 Task: Send an email with the signature Autumn Baker with the subject Thank you for a flexible work arrangement and the message Could you please provide an overview of the testing plan for the new product? from softage.7@softage.net to softage.8@softage.net and softage.9@softage.net
Action: Mouse moved to (470, 173)
Screenshot: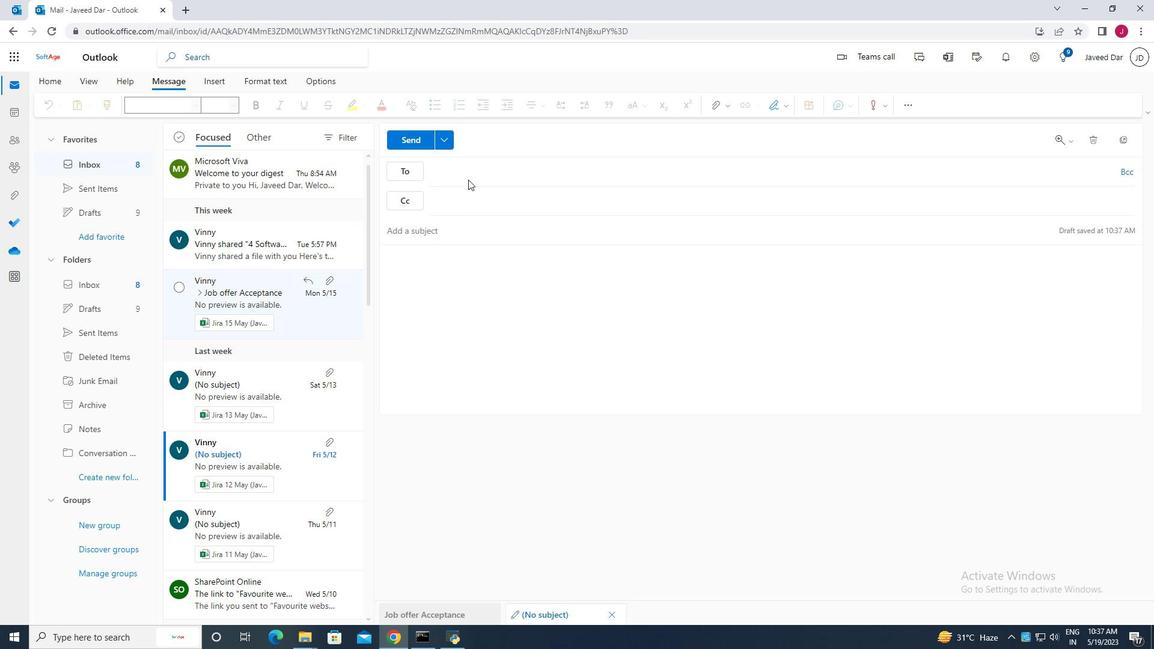 
Action: Mouse pressed left at (470, 173)
Screenshot: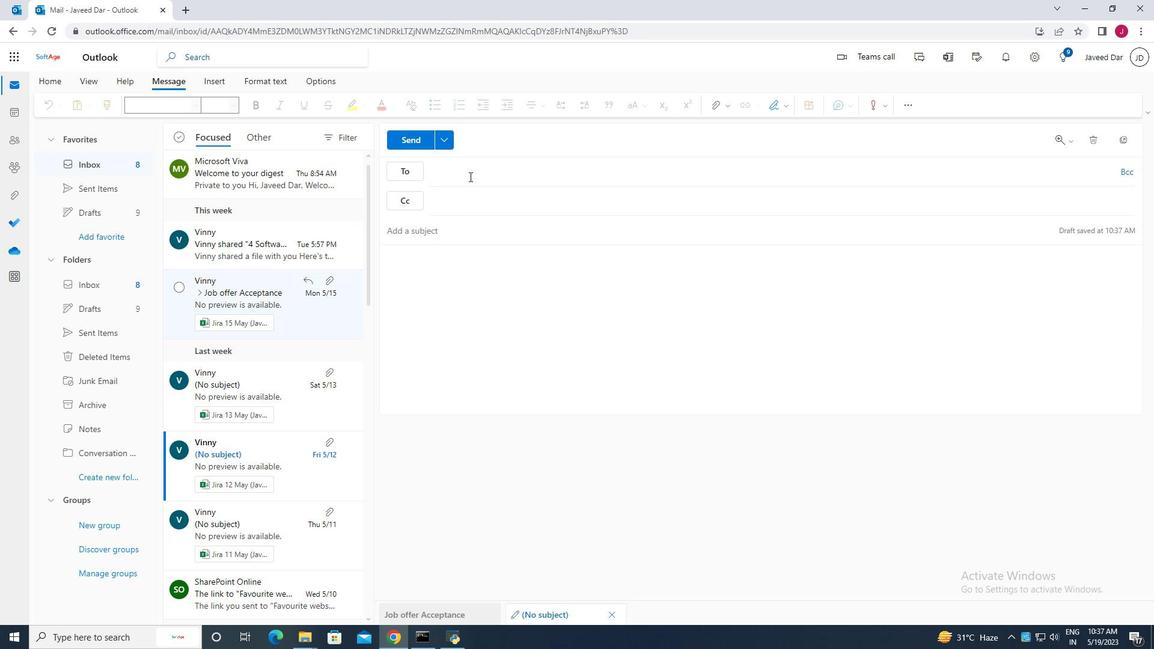 
Action: Mouse moved to (473, 193)
Screenshot: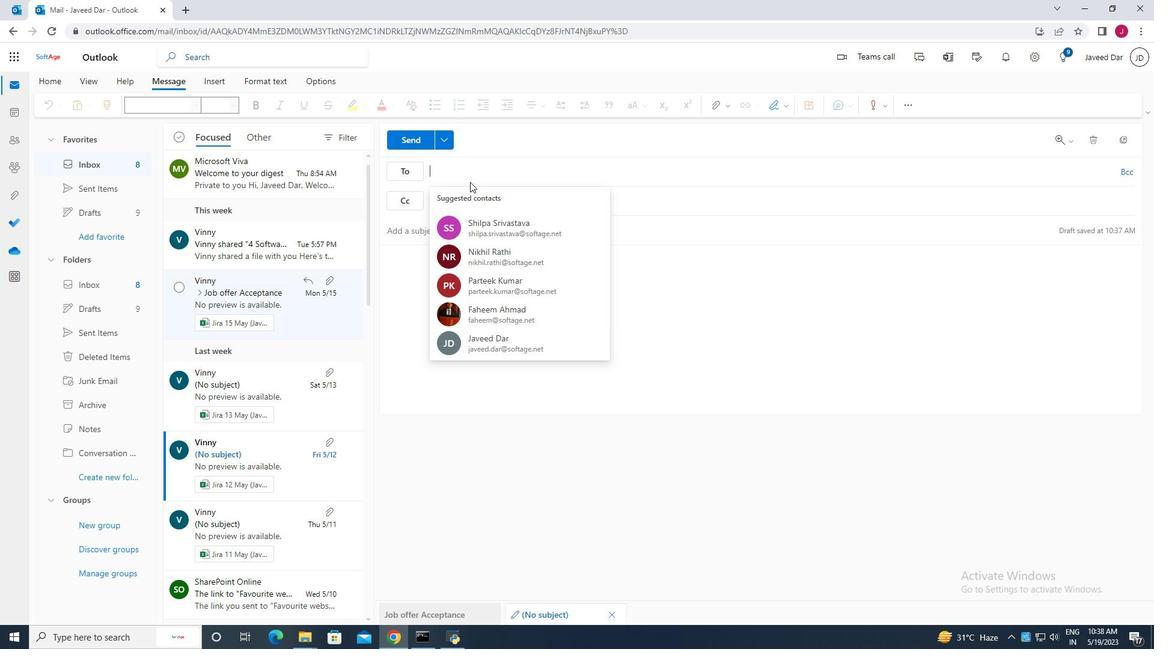 
Action: Key pressed softage.8<Key.shift>@
Screenshot: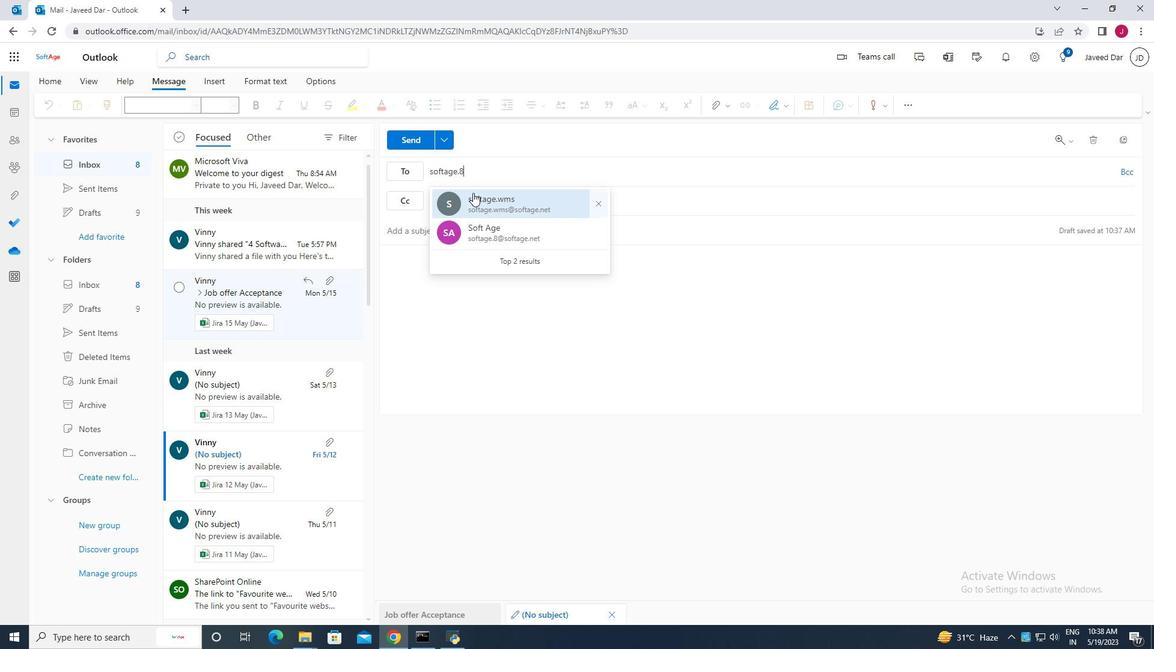 
Action: Mouse moved to (478, 205)
Screenshot: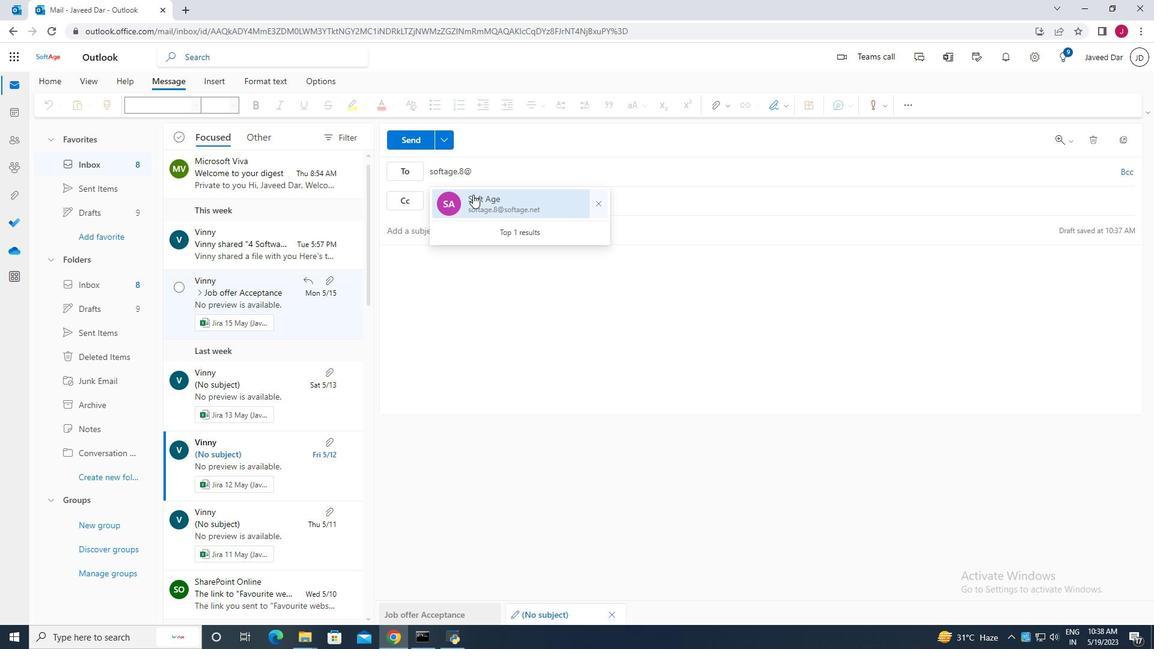 
Action: Mouse pressed left at (478, 205)
Screenshot: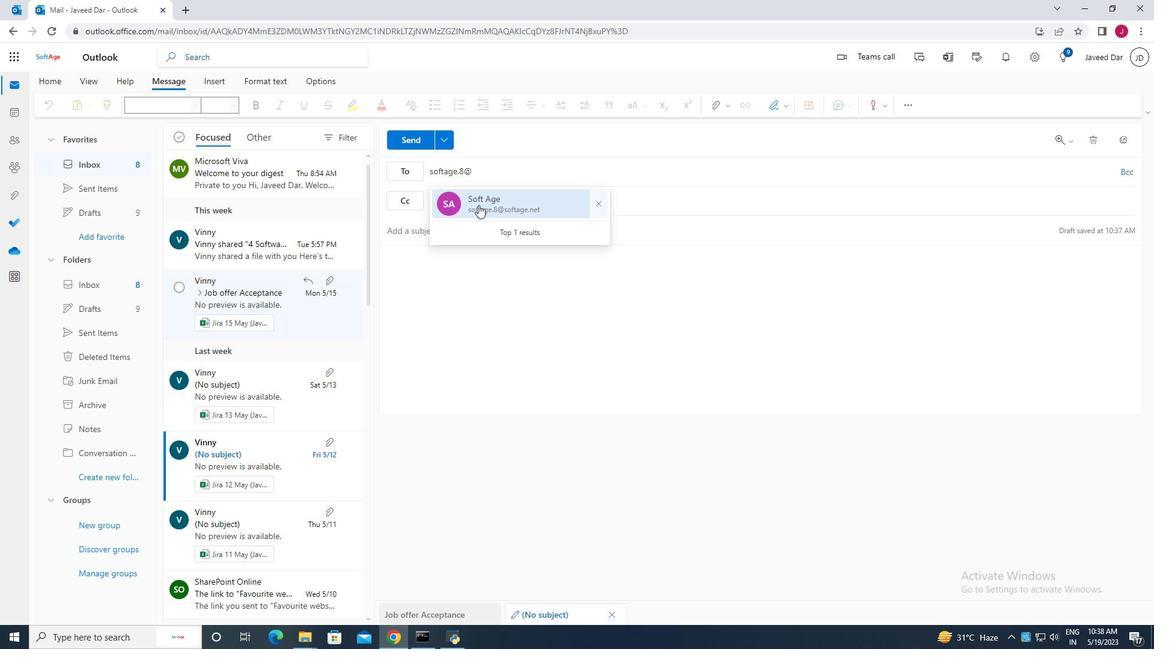 
Action: Mouse moved to (503, 178)
Screenshot: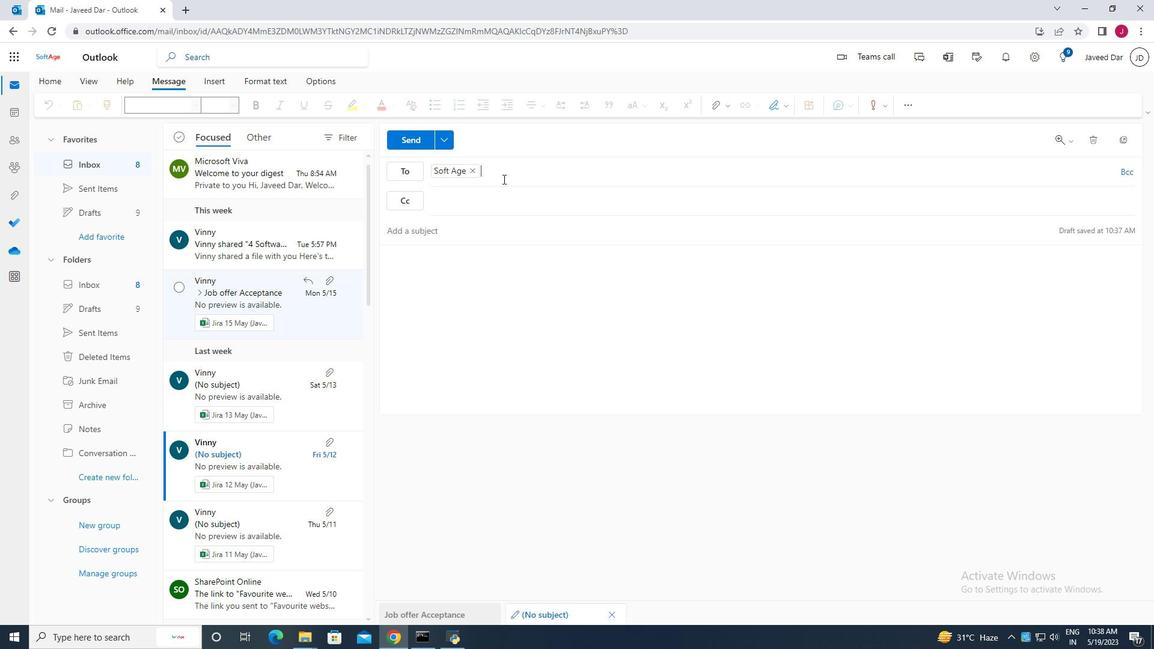 
Action: Key pressed softage.9
Screenshot: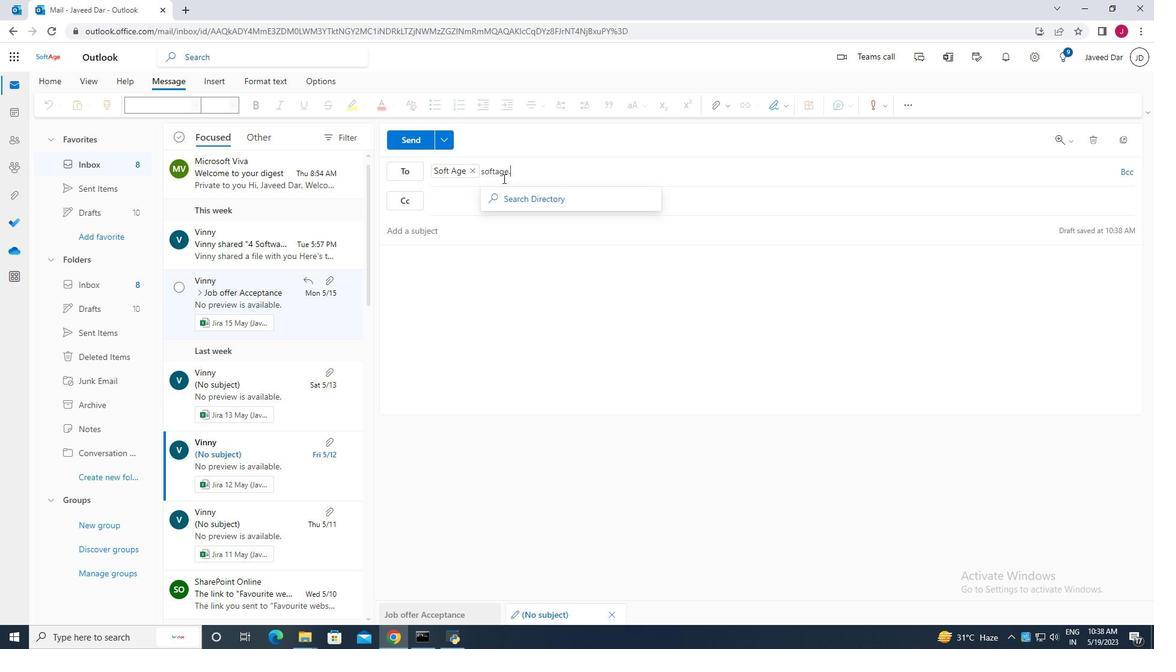 
Action: Mouse moved to (530, 230)
Screenshot: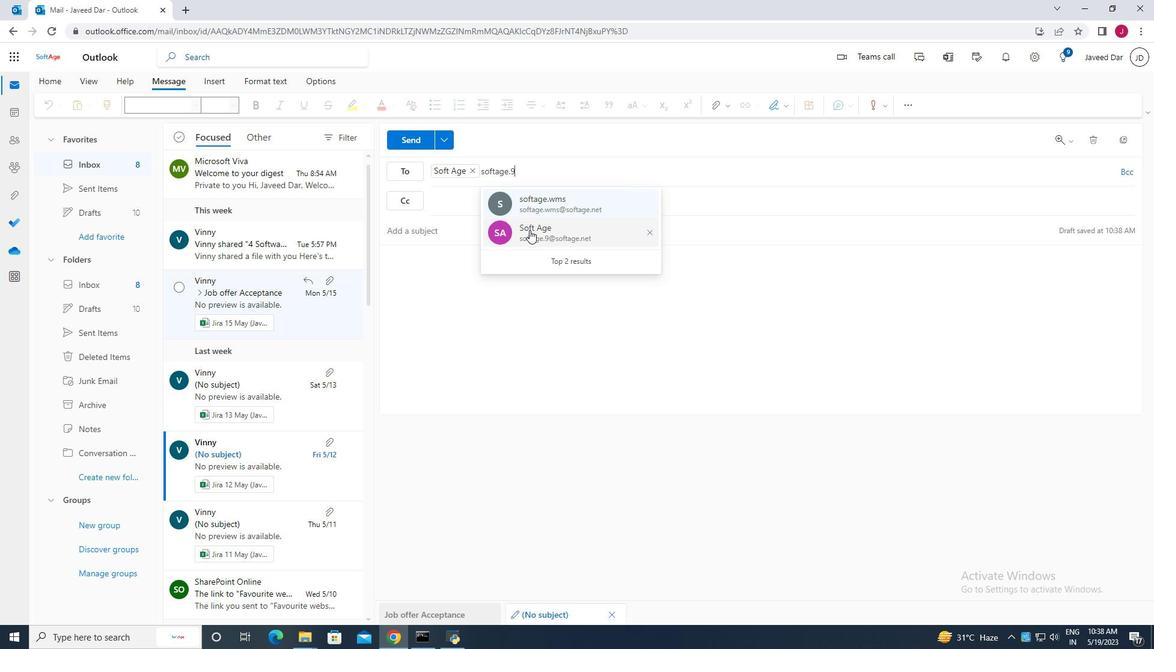 
Action: Mouse pressed left at (530, 230)
Screenshot: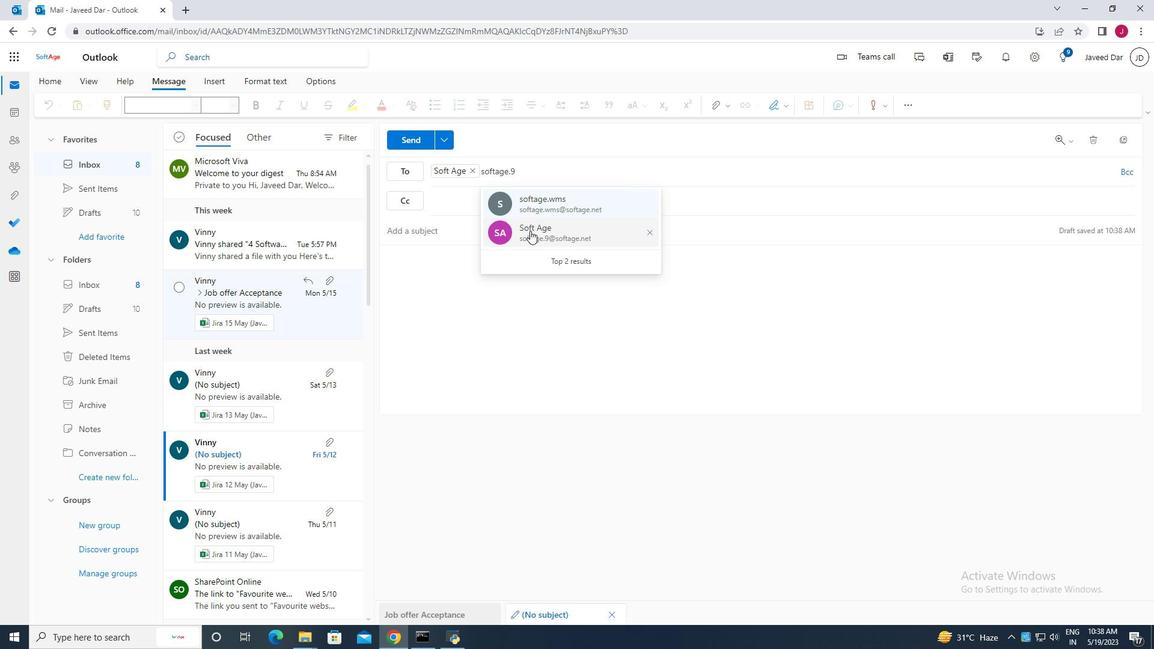 
Action: Mouse moved to (775, 111)
Screenshot: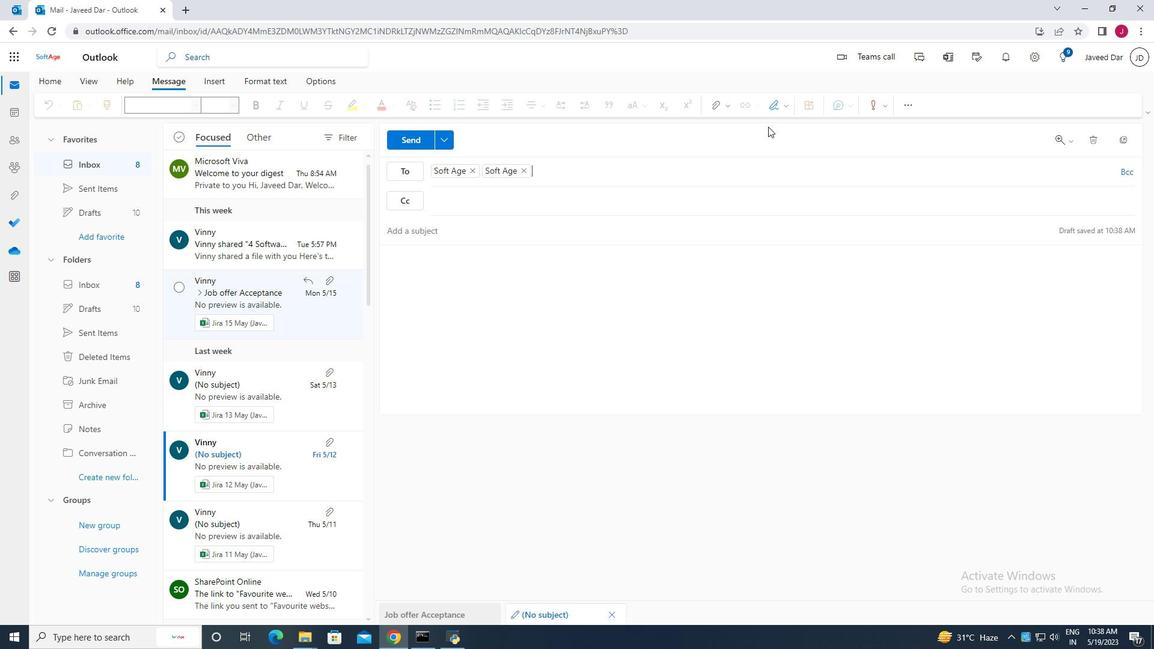 
Action: Mouse pressed left at (775, 111)
Screenshot: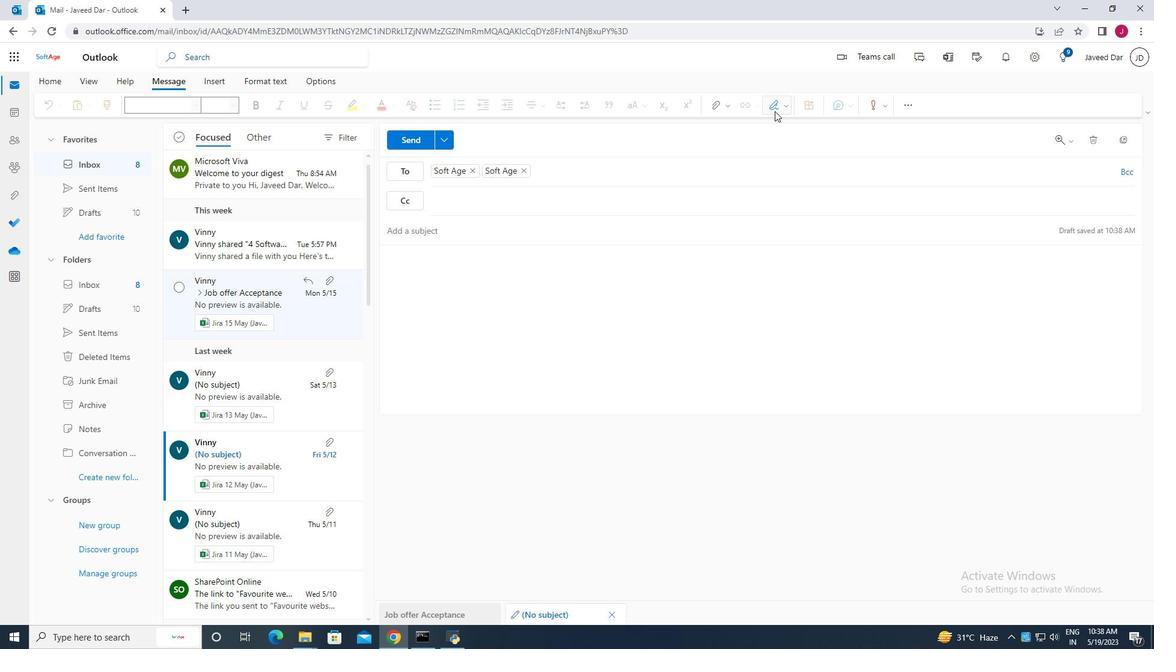 
Action: Mouse moved to (763, 156)
Screenshot: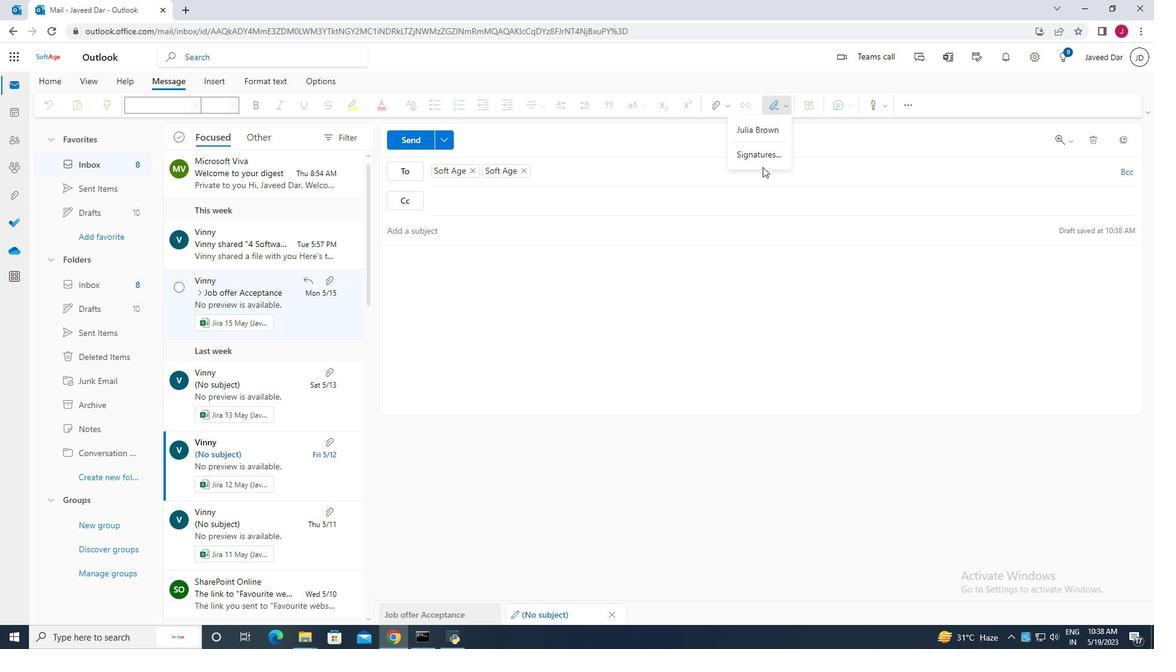 
Action: Mouse pressed left at (763, 156)
Screenshot: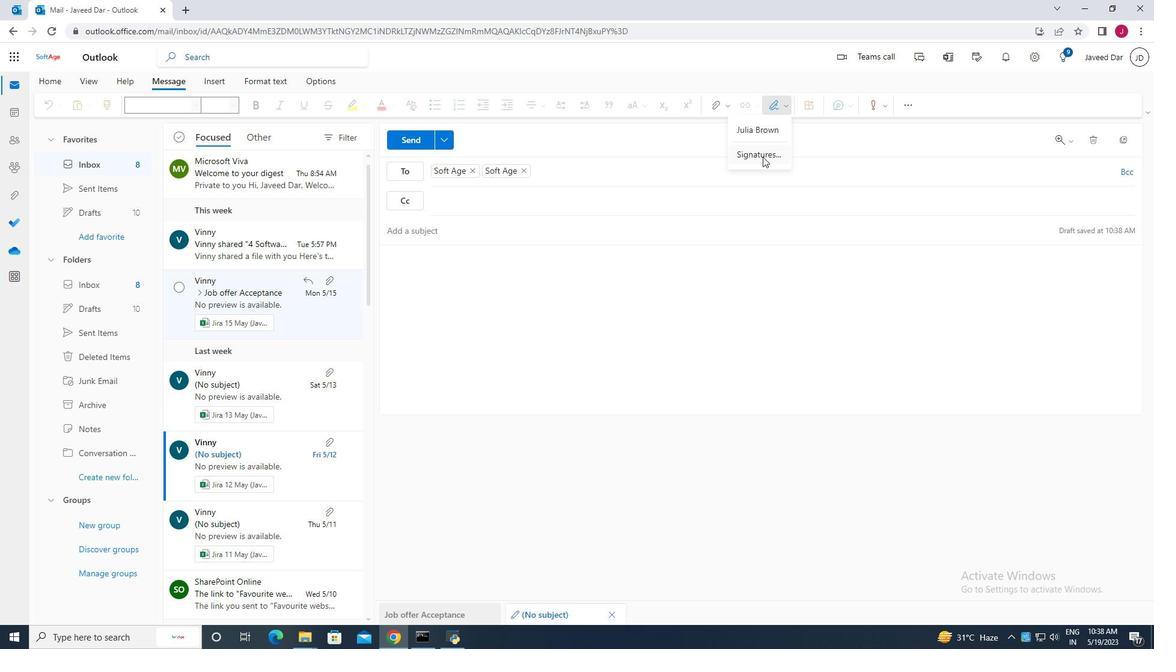 
Action: Mouse moved to (648, 228)
Screenshot: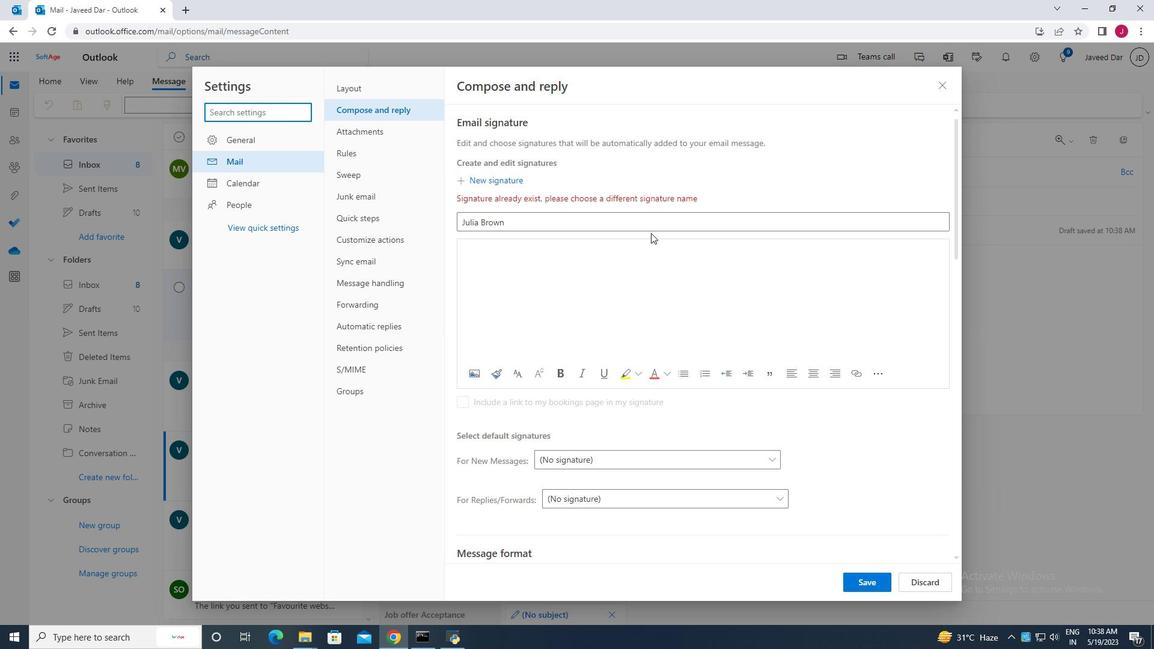 
Action: Mouse pressed left at (648, 228)
Screenshot: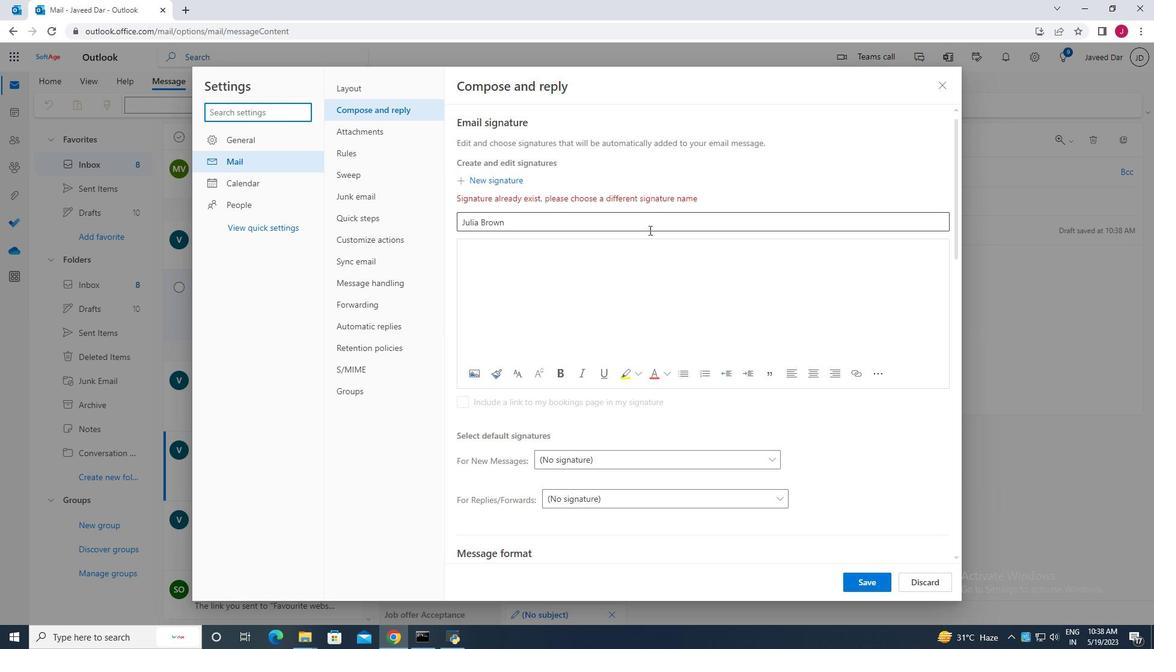 
Action: Key pressed <Key.backspace><Key.backspace><Key.backspace><Key.backspace><Key.backspace><Key.backspace><Key.backspace><Key.backspace><Key.backspace><Key.backspace><Key.backspace><Key.backspace><Key.backspace><Key.backspace><Key.backspace><Key.backspace><Key.backspace><Key.backspace><Key.backspace><Key.shift>Autumn<Key.space><Key.shift>Baker
Screenshot: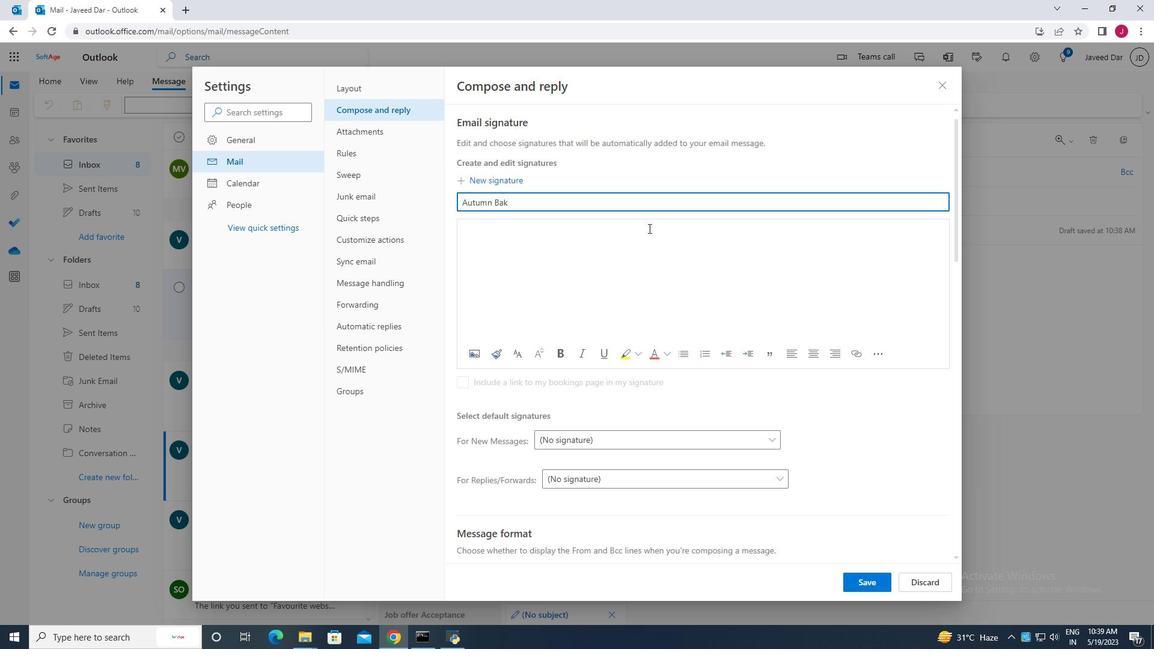
Action: Mouse moved to (562, 241)
Screenshot: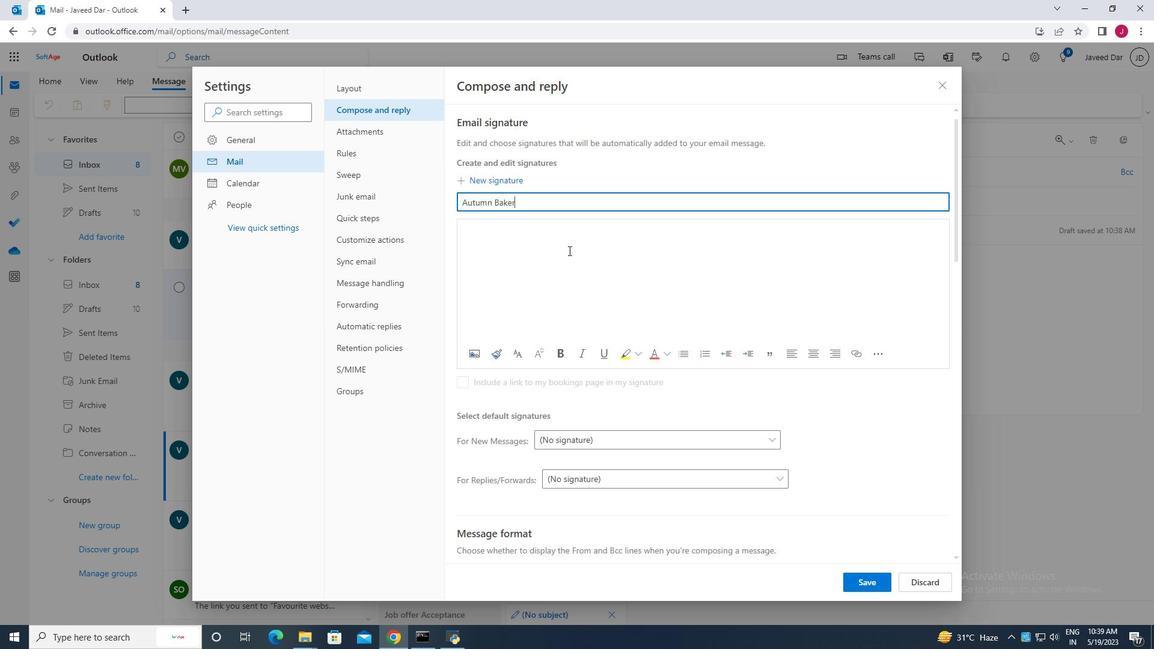 
Action: Mouse pressed left at (562, 241)
Screenshot: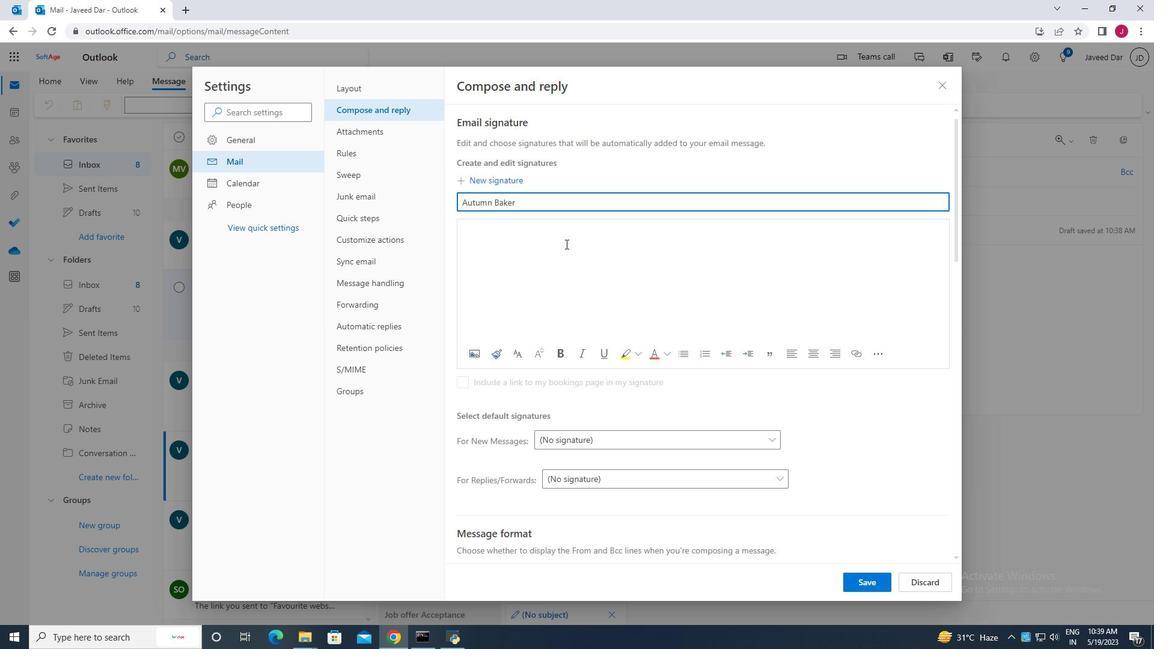 
Action: Mouse moved to (561, 242)
Screenshot: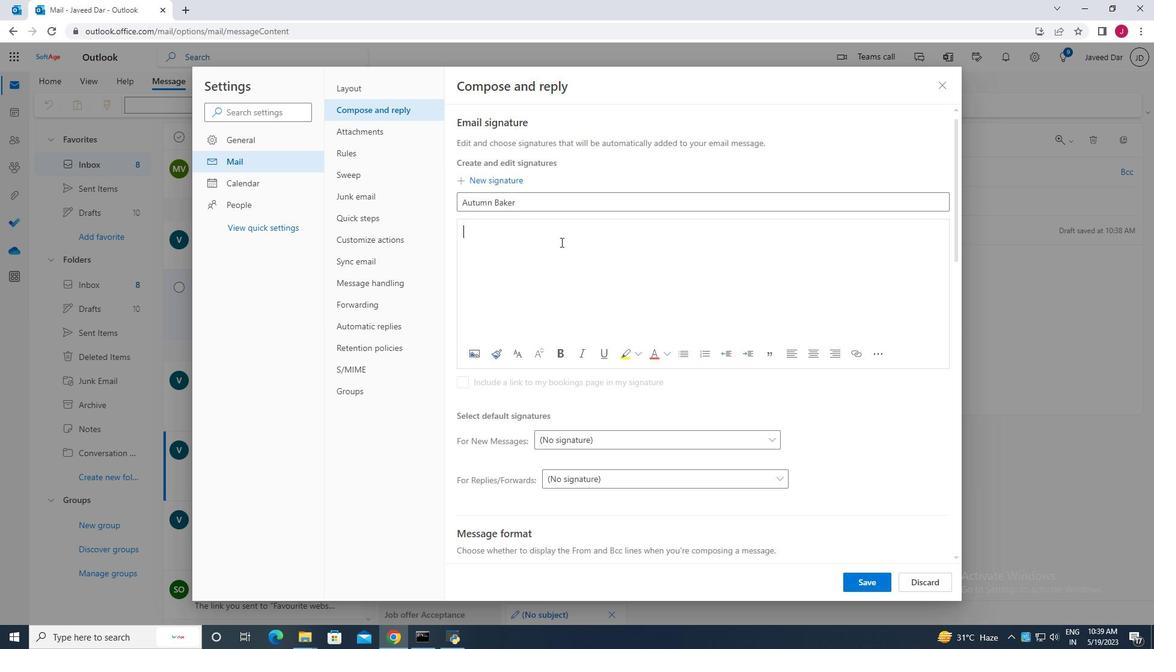 
Action: Key pressed <Key.shift>Autumn<Key.space><Key.shift><Key.shift><Key.shift>Baker
Screenshot: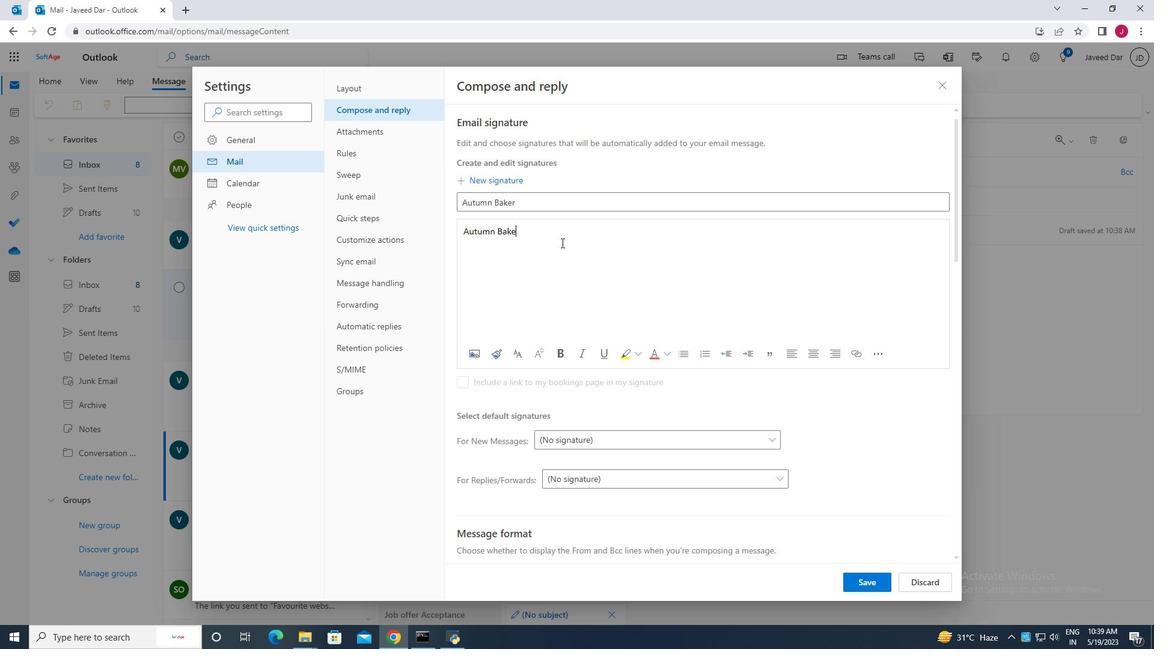 
Action: Mouse moved to (851, 590)
Screenshot: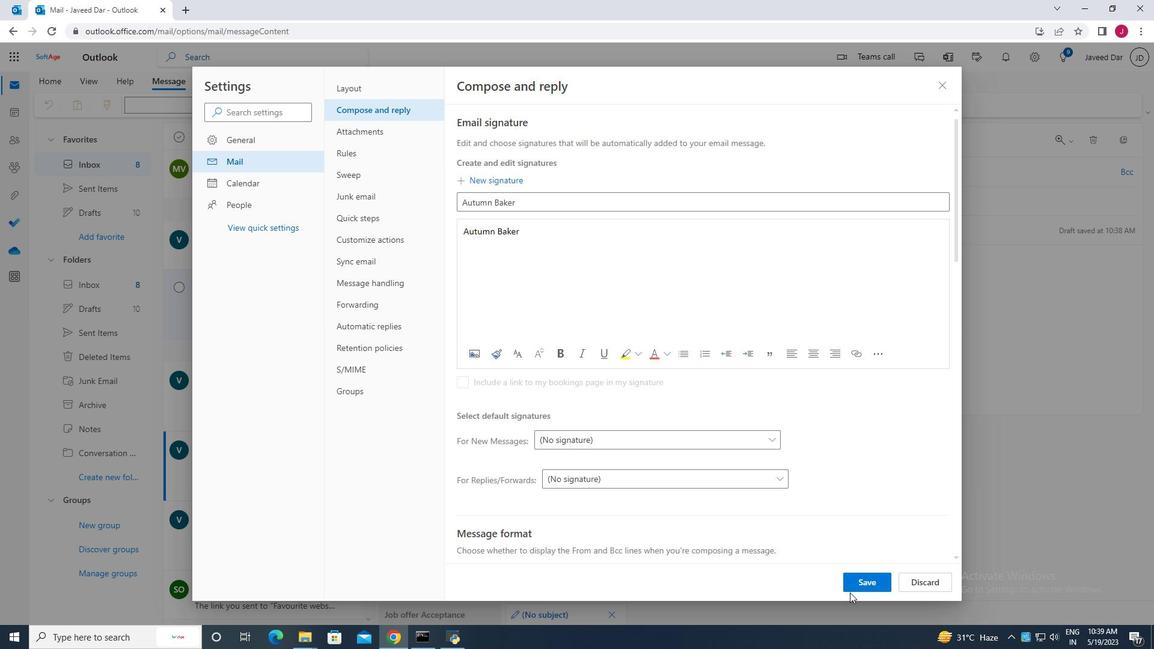 
Action: Mouse pressed left at (851, 590)
Screenshot: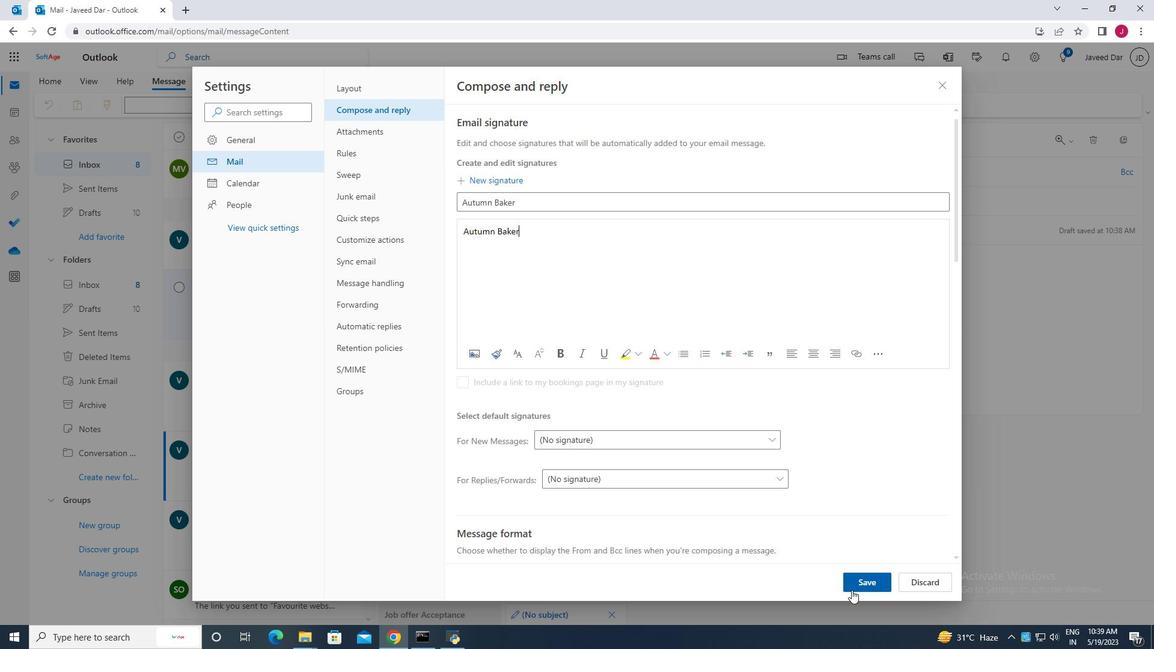 
Action: Mouse moved to (884, 470)
Screenshot: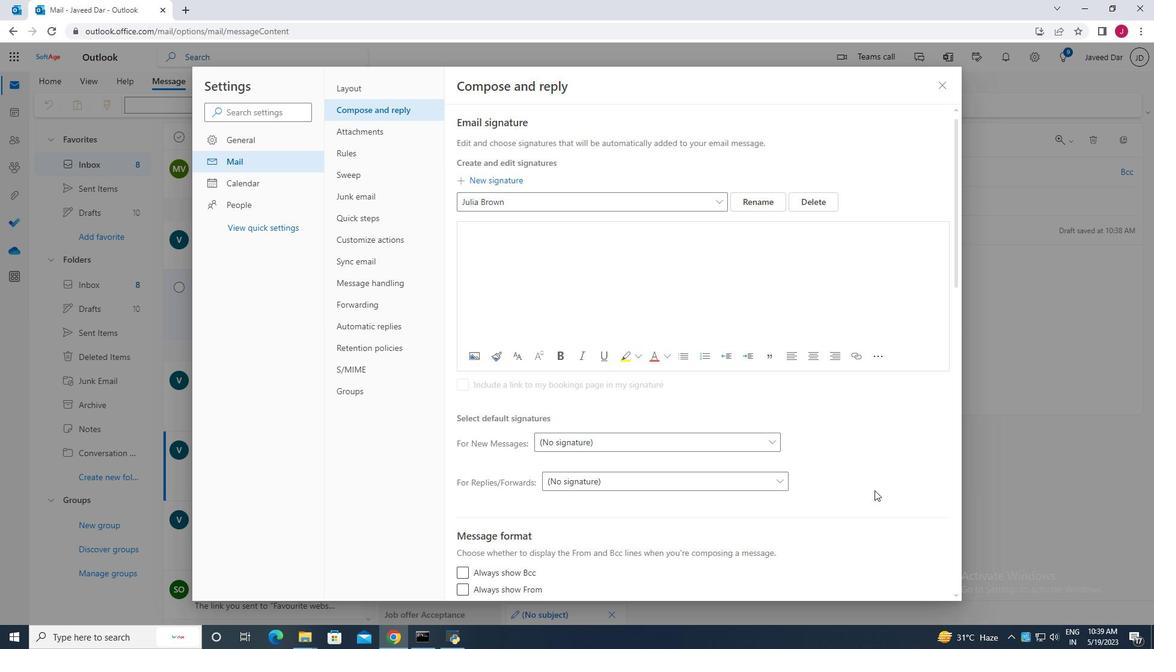 
Action: Mouse scrolled (884, 469) with delta (0, 0)
Screenshot: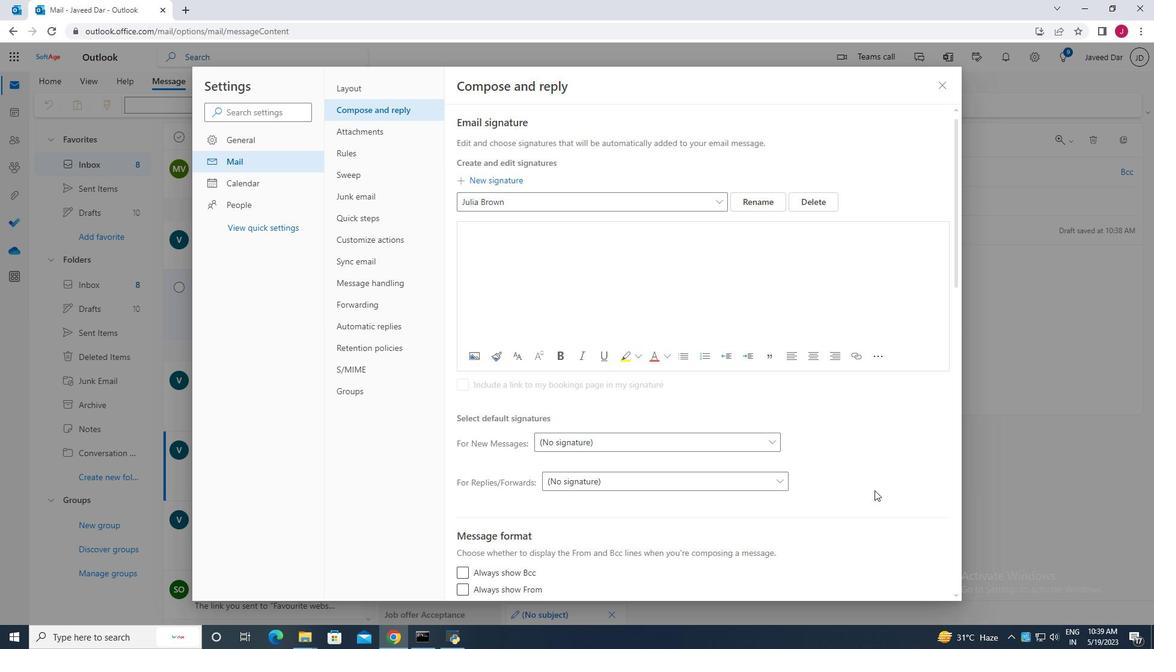 
Action: Mouse moved to (884, 470)
Screenshot: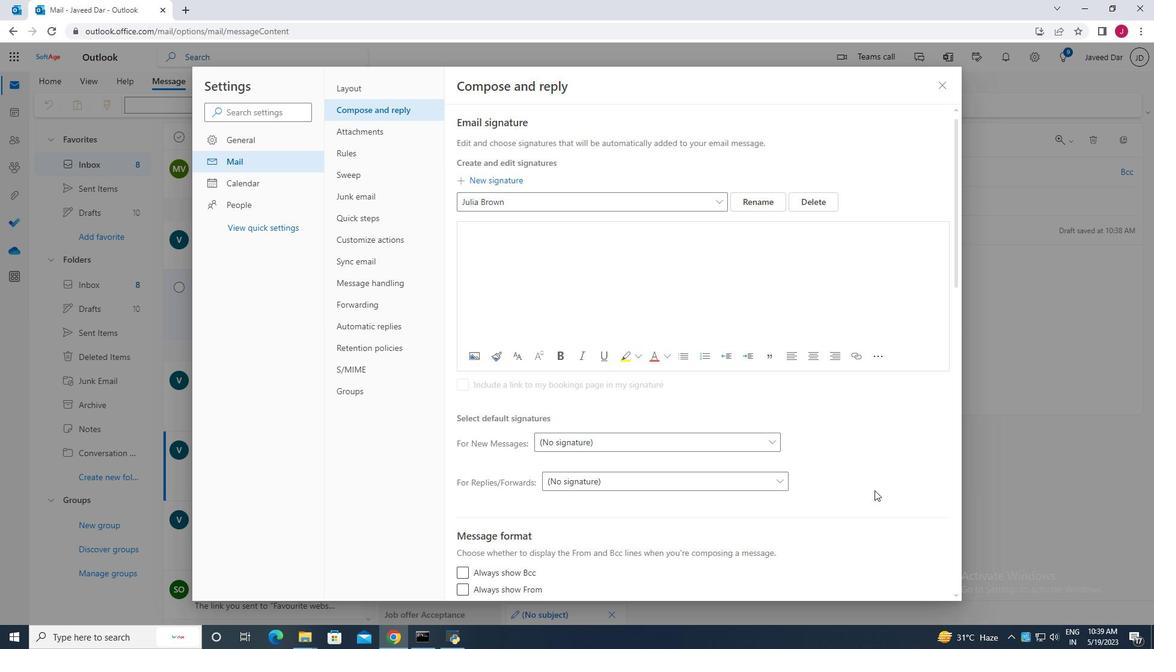 
Action: Mouse scrolled (884, 469) with delta (0, 0)
Screenshot: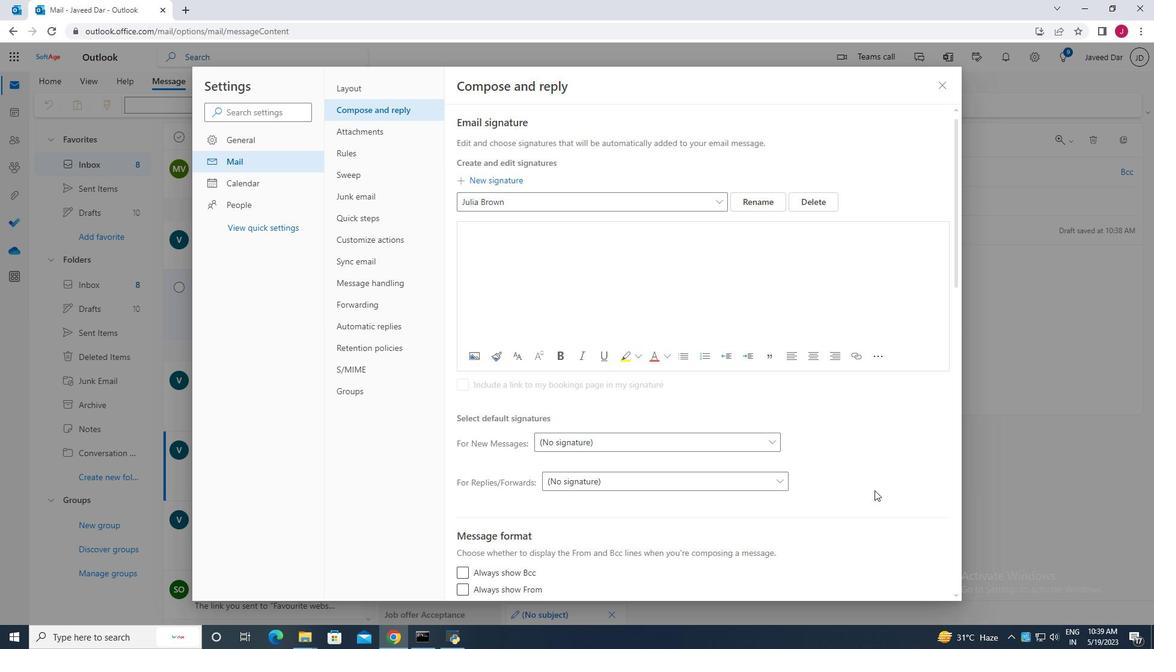 
Action: Mouse scrolled (884, 469) with delta (0, 0)
Screenshot: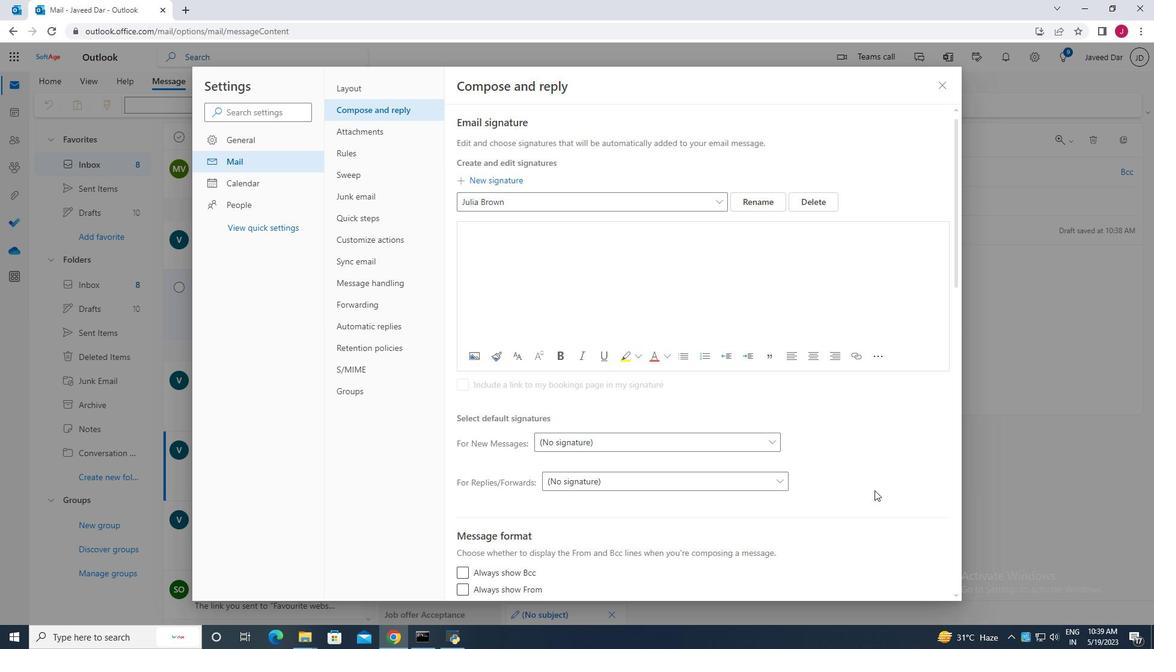 
Action: Mouse scrolled (884, 469) with delta (0, 0)
Screenshot: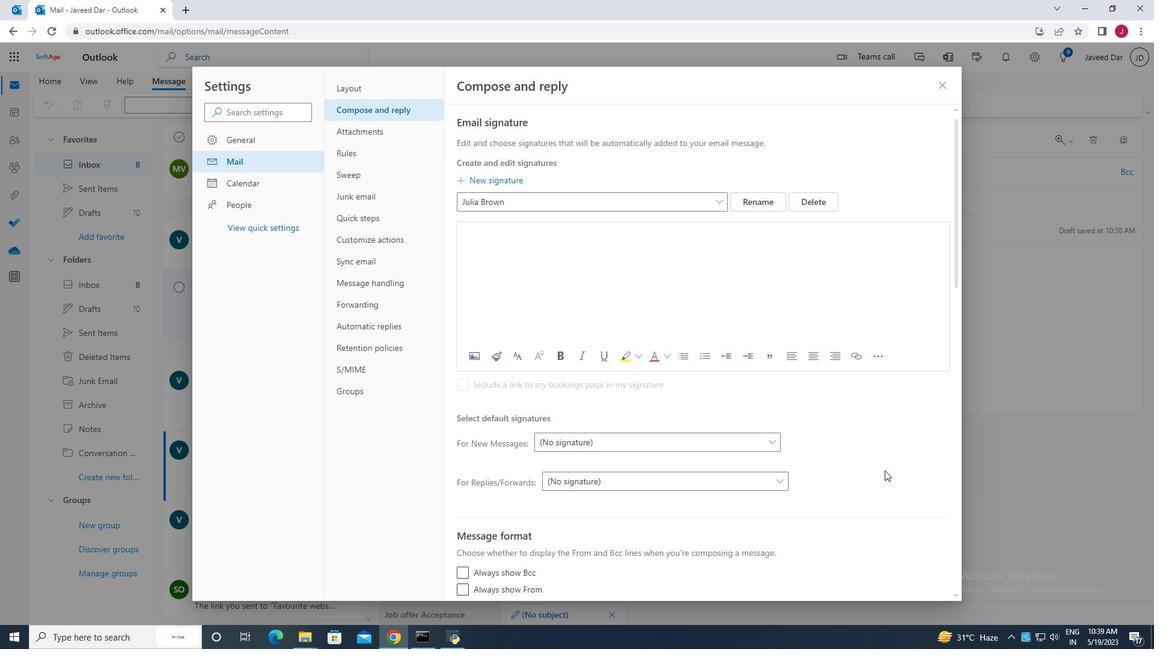 
Action: Mouse moved to (880, 484)
Screenshot: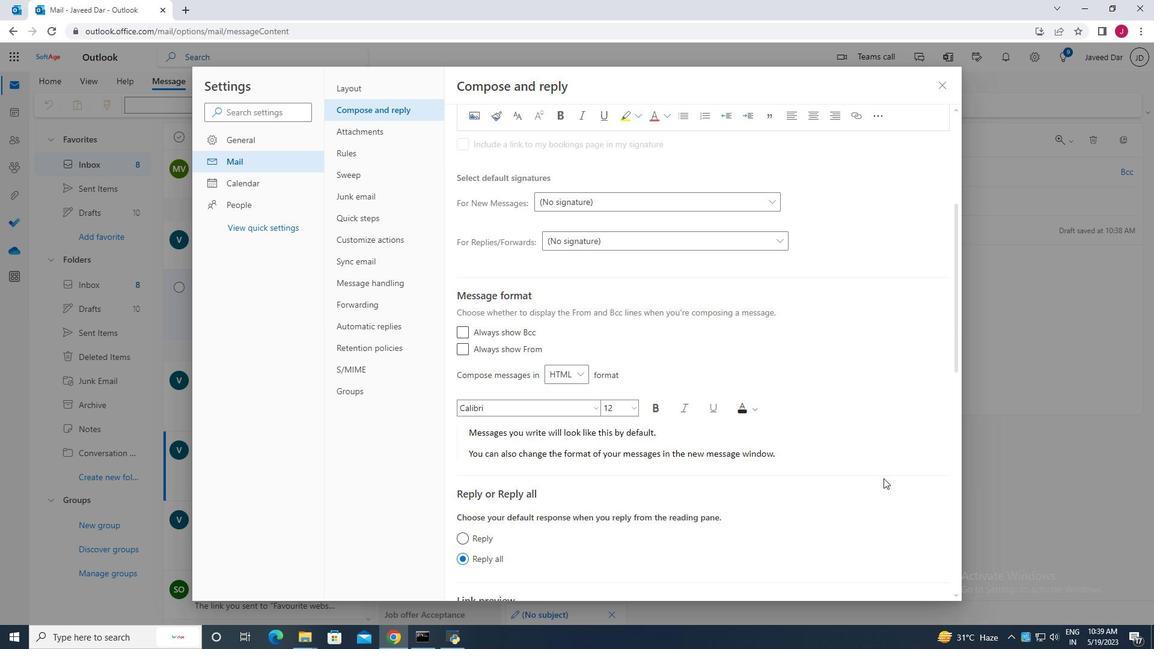 
Action: Mouse scrolled (880, 483) with delta (0, 0)
Screenshot: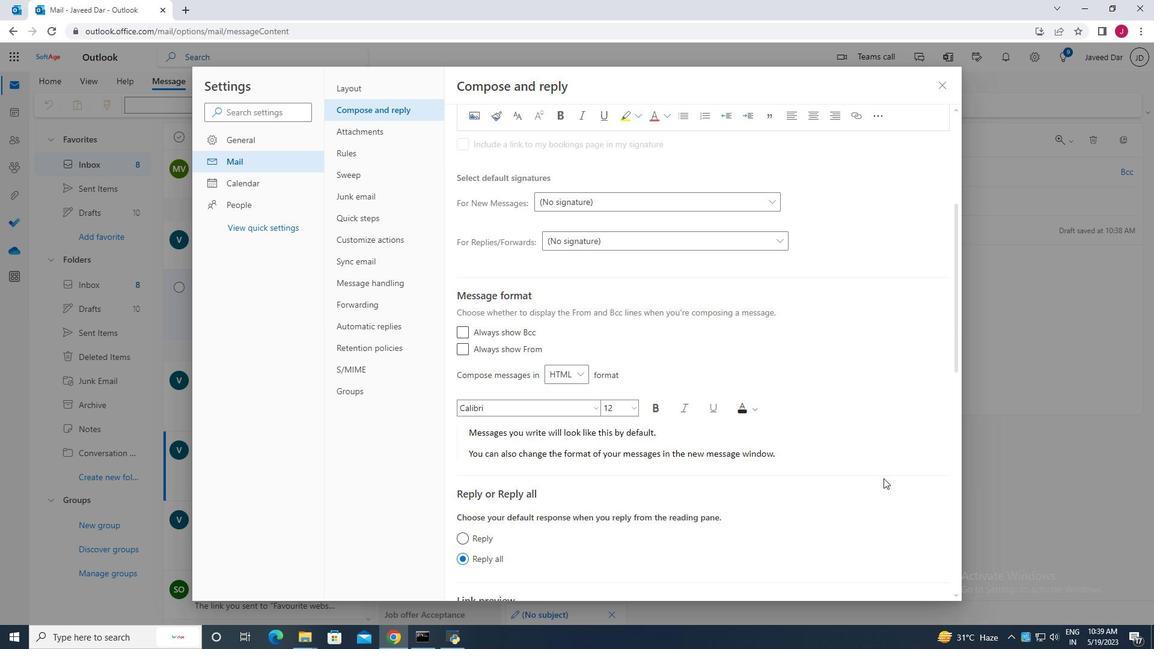 
Action: Mouse moved to (879, 486)
Screenshot: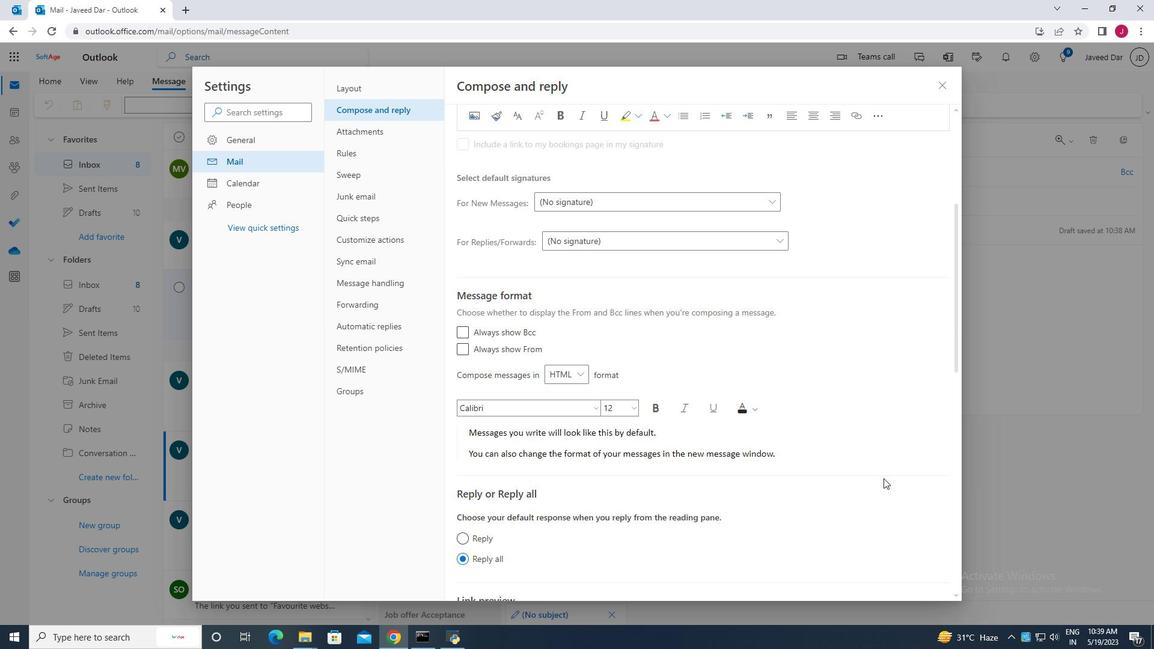
Action: Mouse scrolled (879, 485) with delta (0, 0)
Screenshot: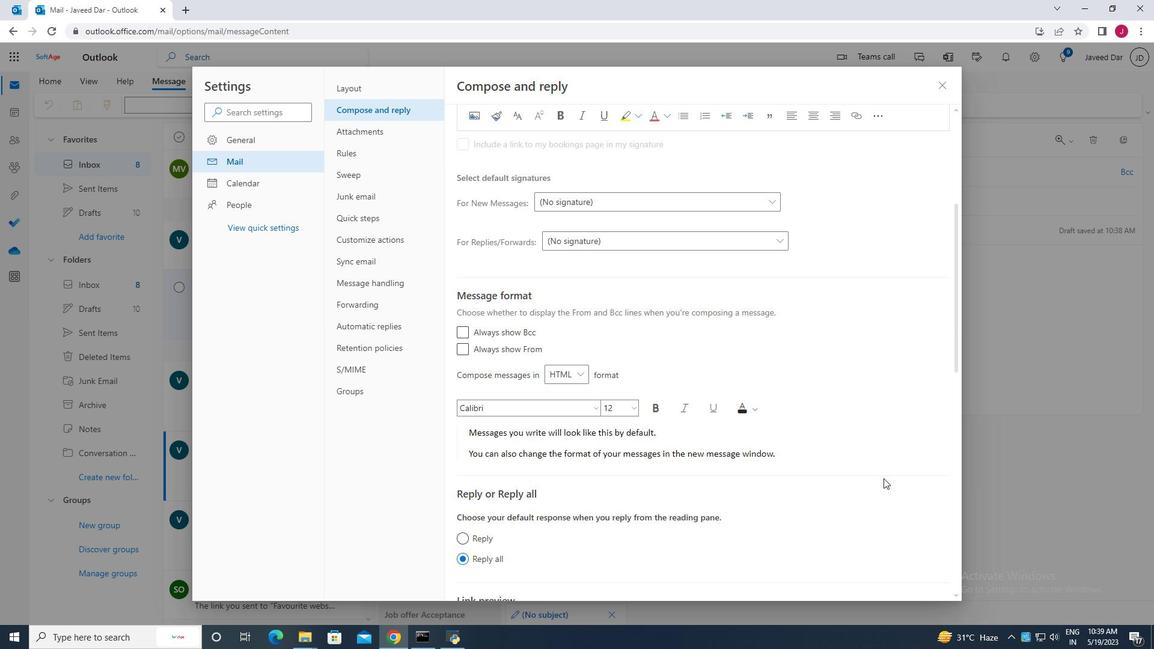
Action: Mouse moved to (879, 486)
Screenshot: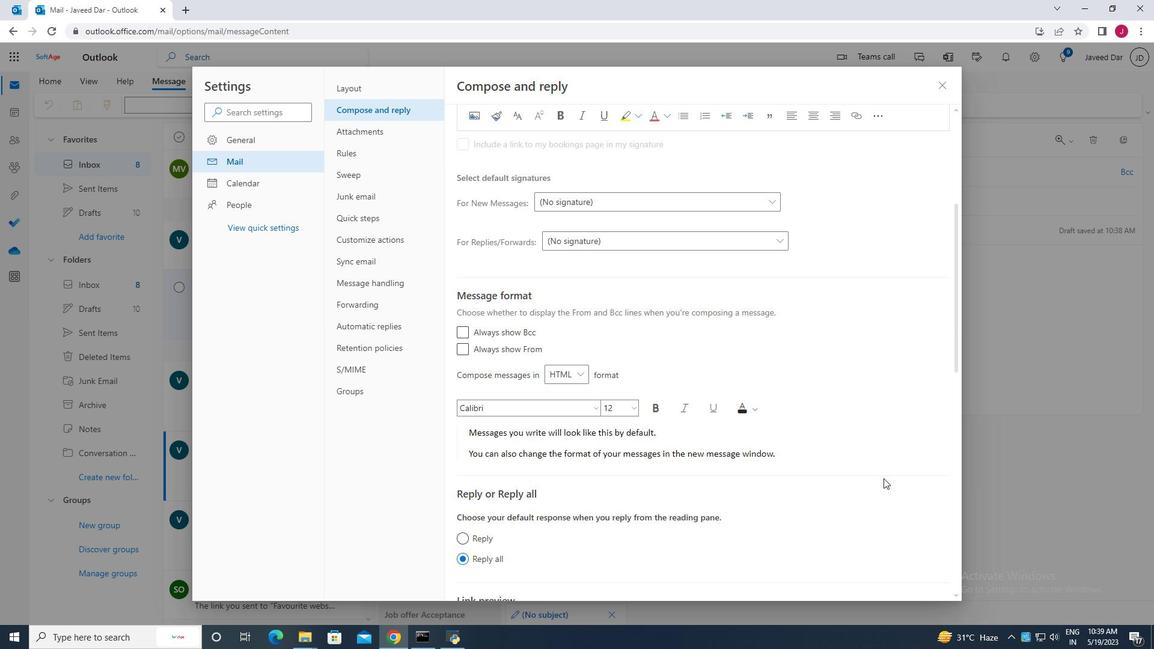 
Action: Mouse scrolled (879, 485) with delta (0, 0)
Screenshot: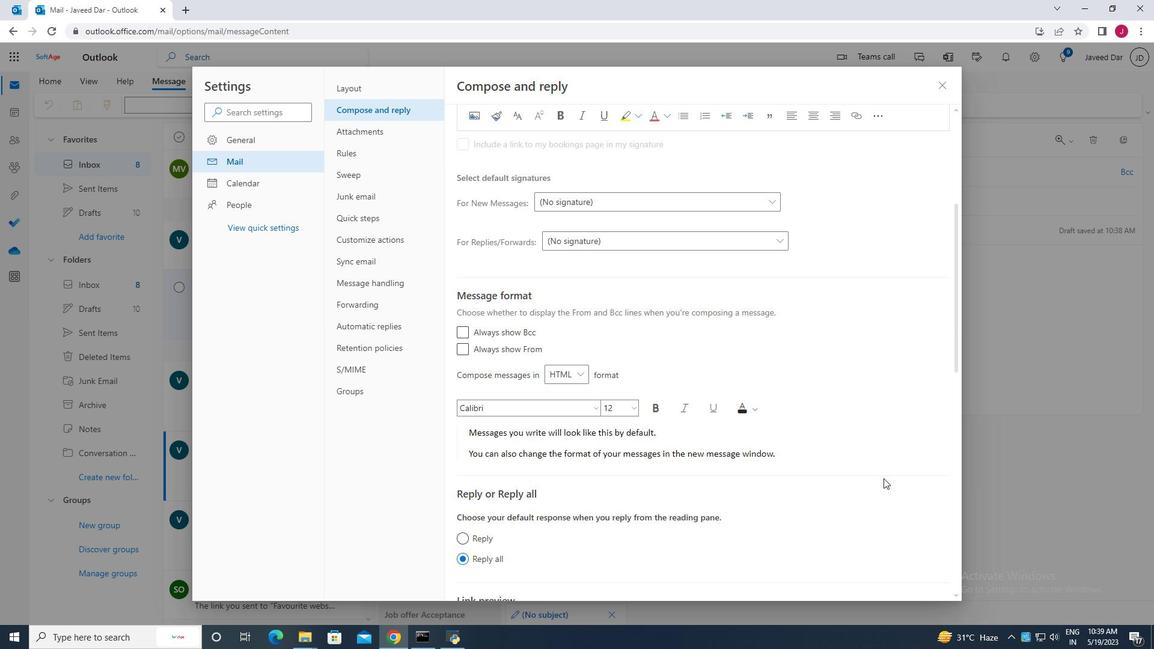 
Action: Mouse scrolled (879, 485) with delta (0, 0)
Screenshot: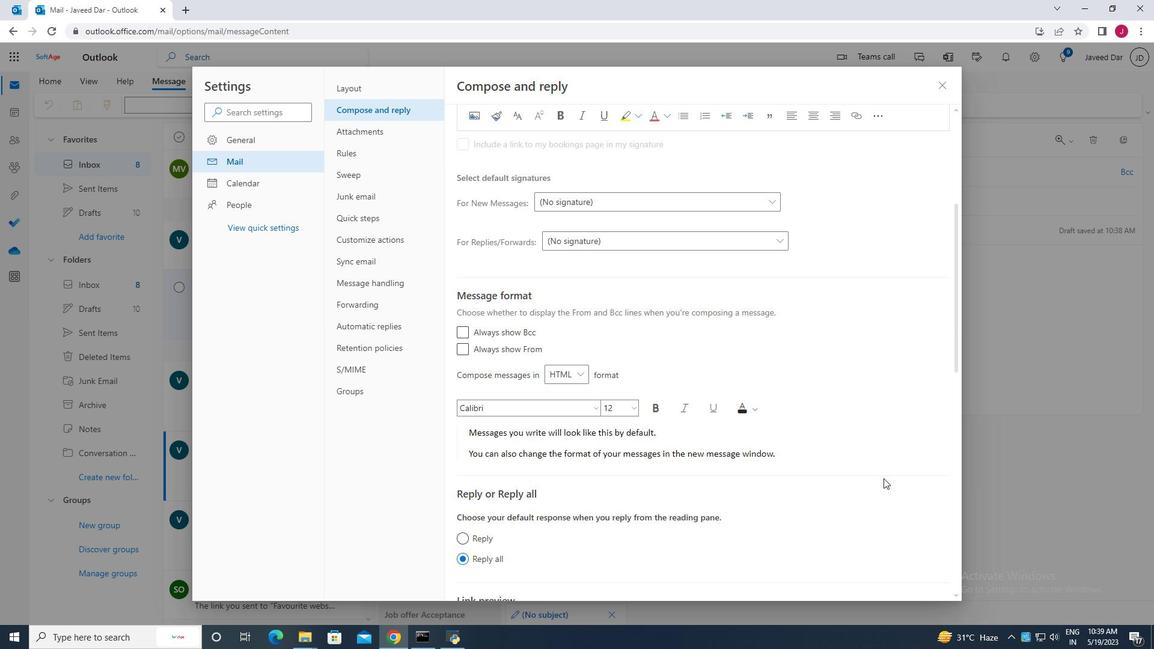 
Action: Mouse moved to (879, 487)
Screenshot: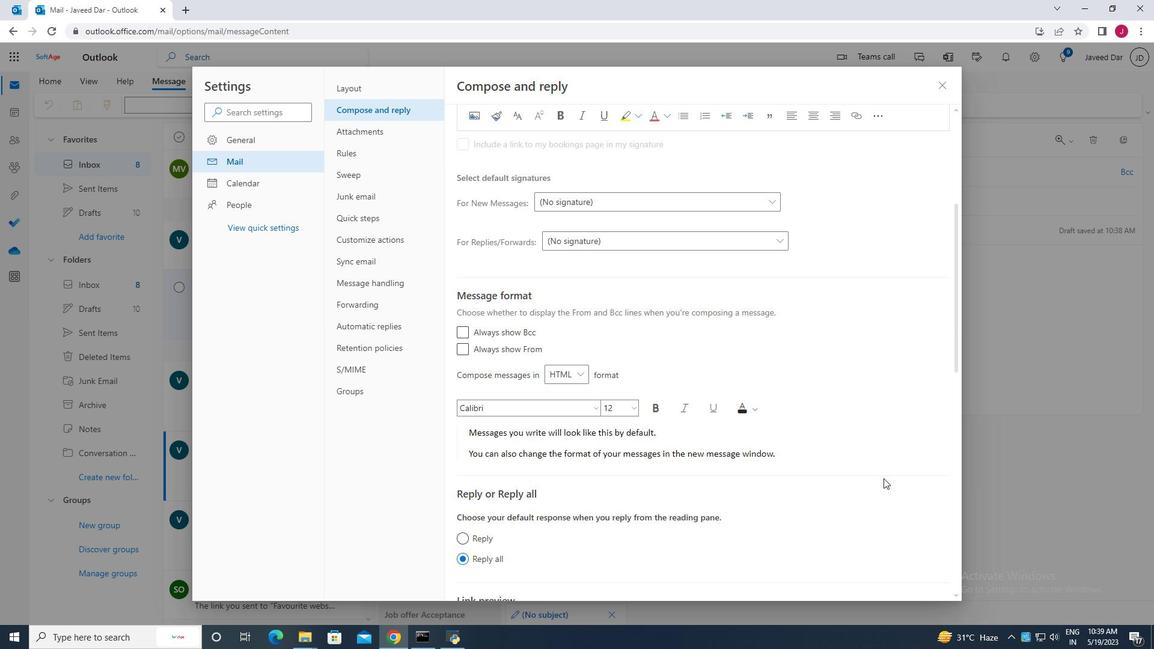 
Action: Mouse scrolled (879, 486) with delta (0, 0)
Screenshot: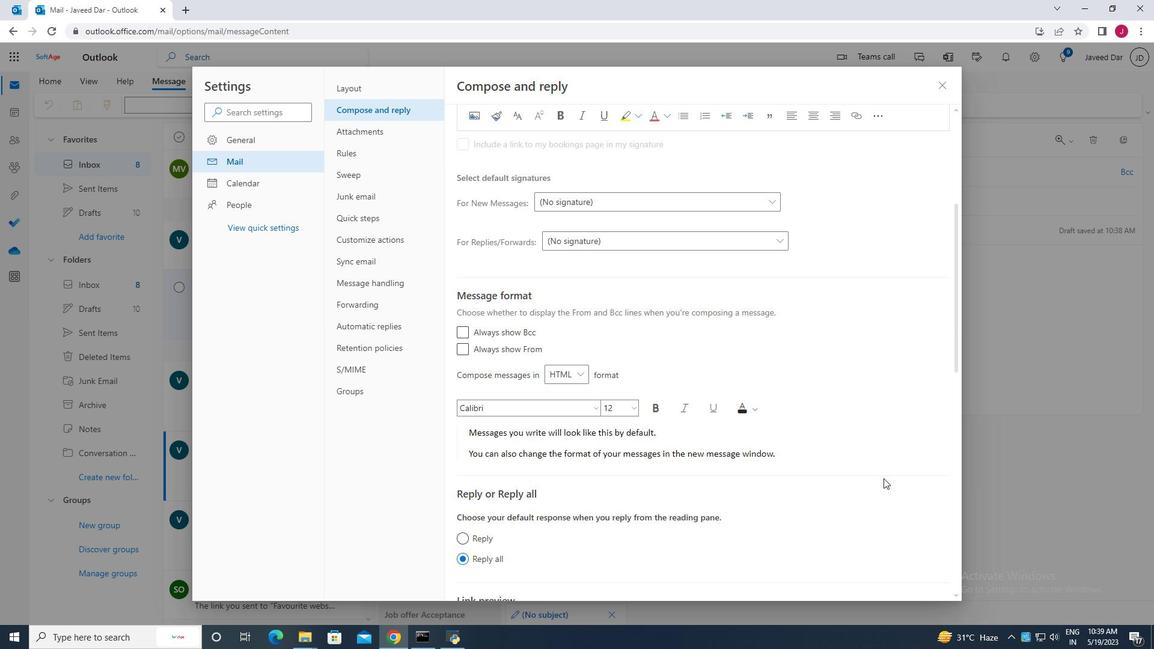 
Action: Mouse moved to (878, 493)
Screenshot: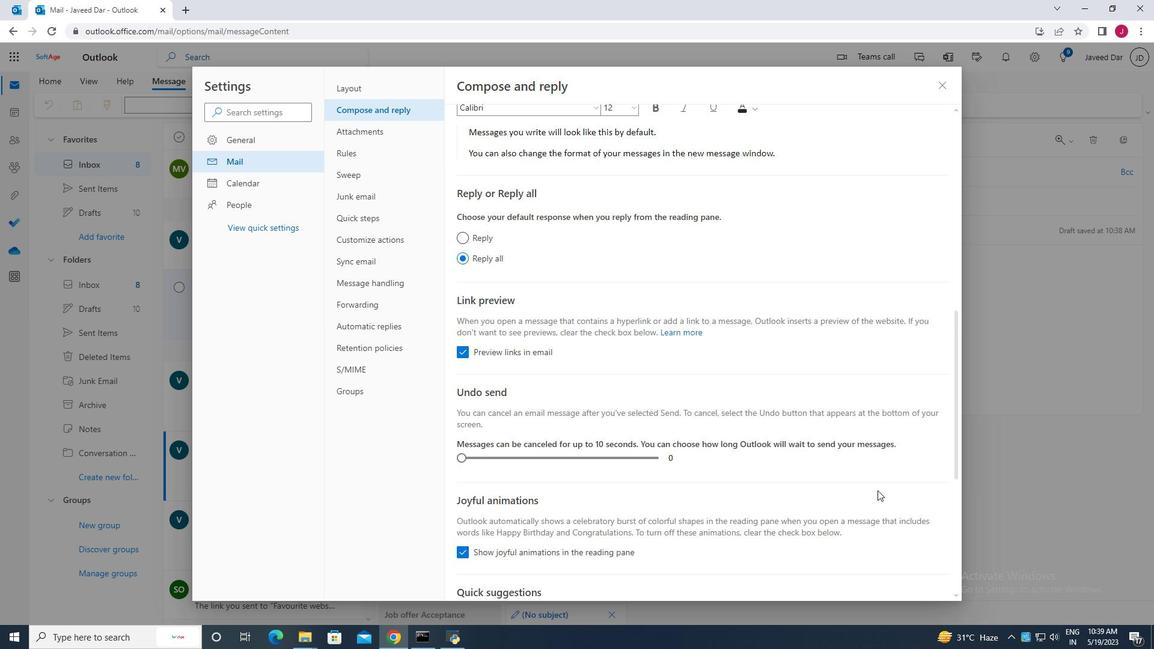 
Action: Mouse scrolled (878, 493) with delta (0, 0)
Screenshot: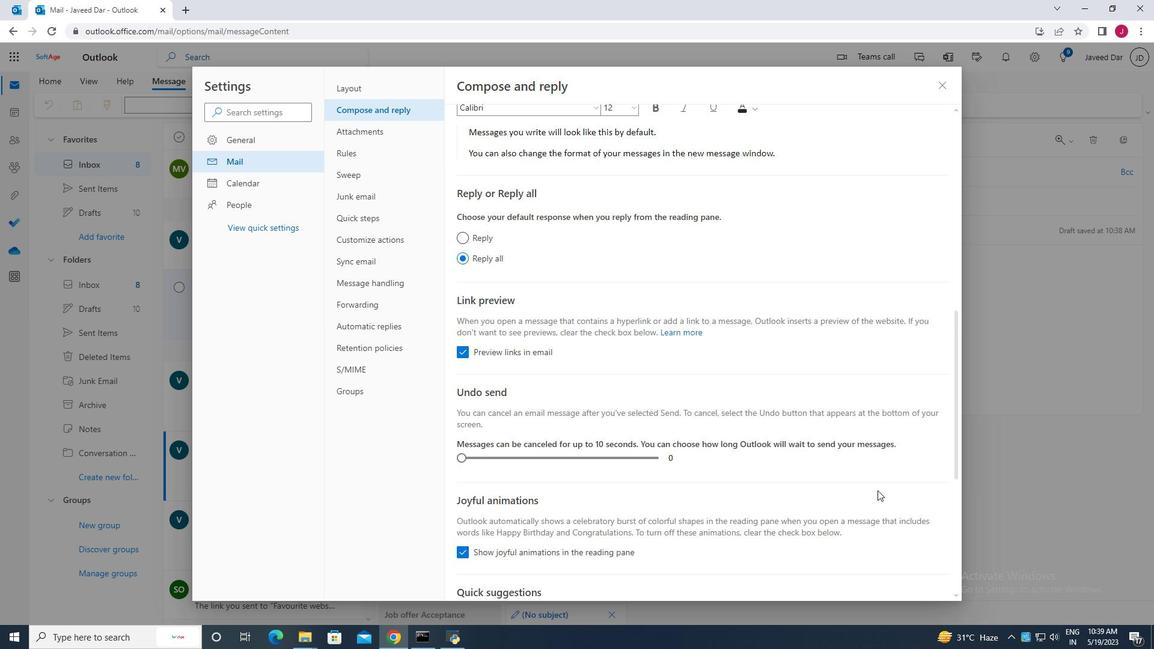 
Action: Mouse moved to (879, 494)
Screenshot: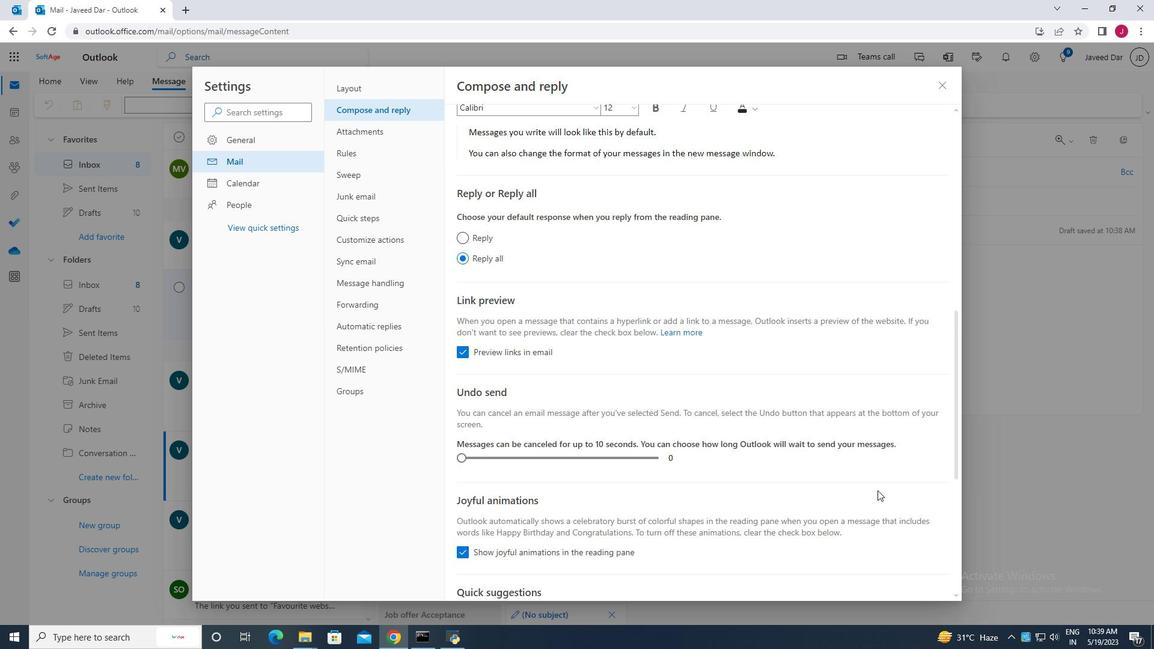 
Action: Mouse scrolled (879, 493) with delta (0, 0)
Screenshot: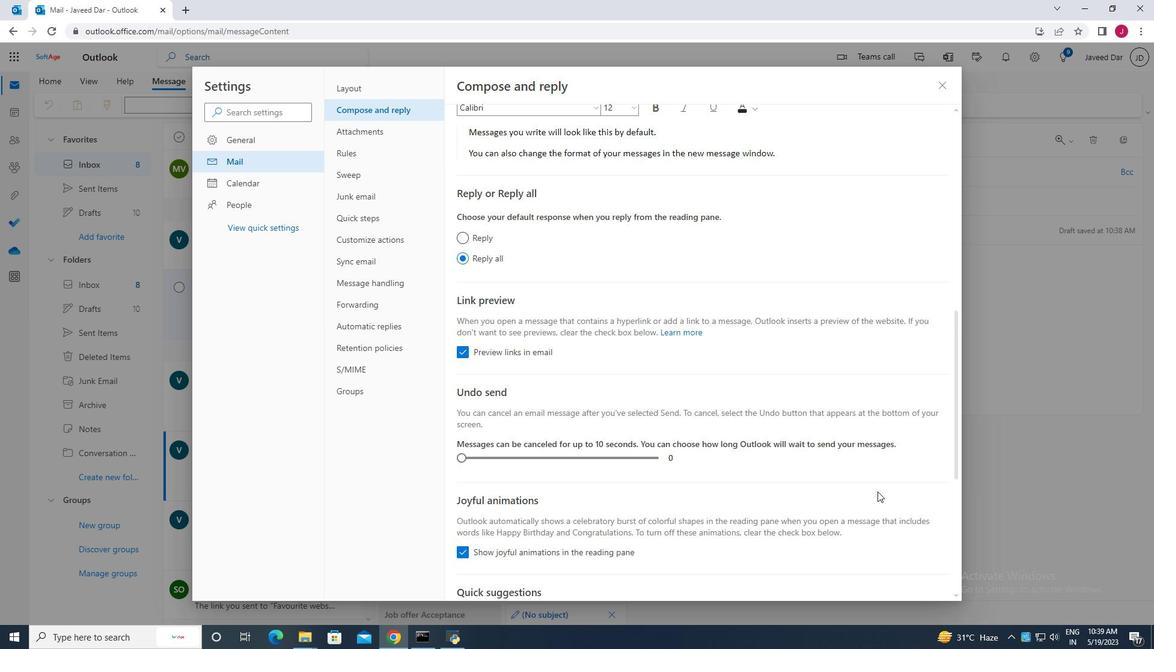
Action: Mouse scrolled (879, 493) with delta (0, 0)
Screenshot: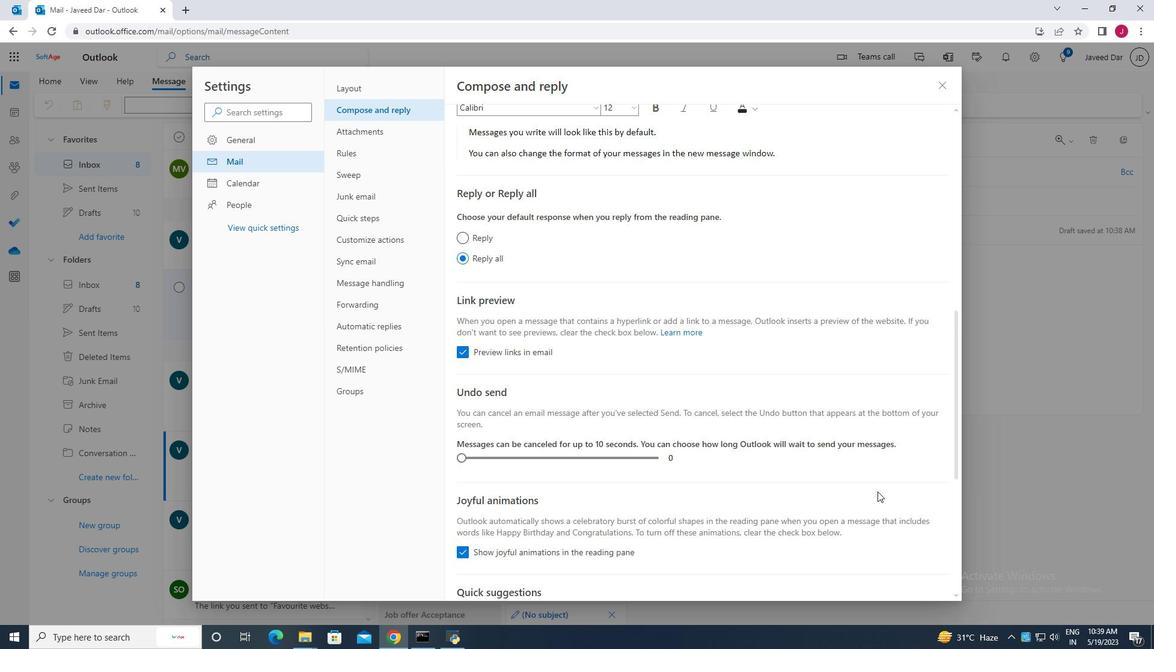 
Action: Mouse moved to (879, 494)
Screenshot: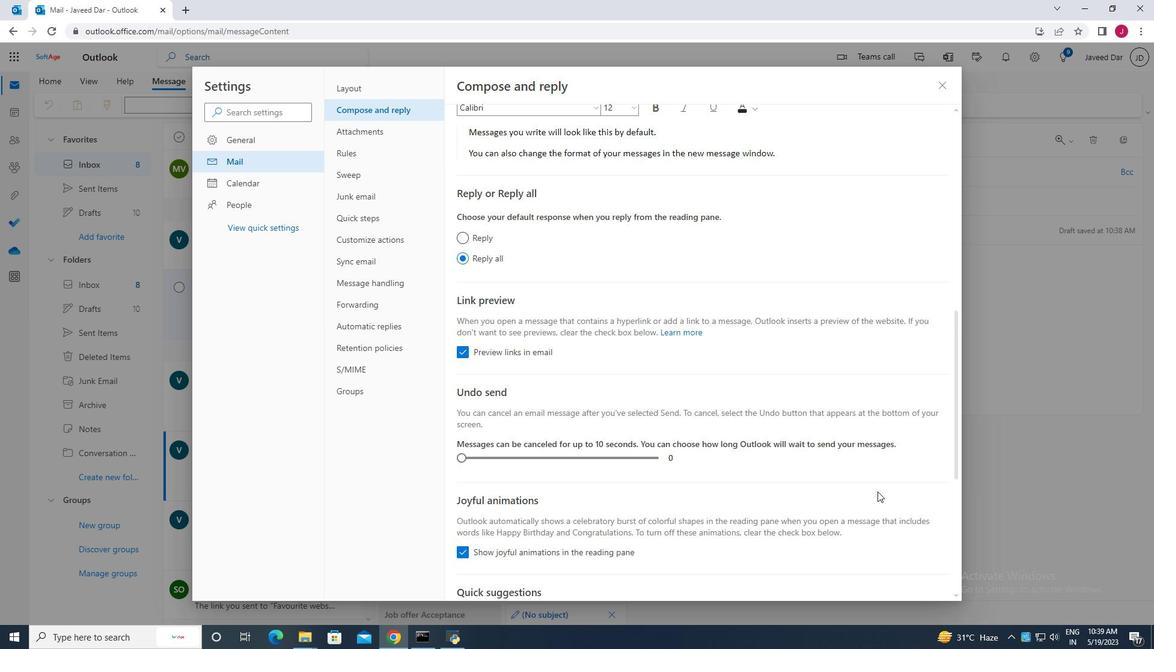 
Action: Mouse scrolled (879, 493) with delta (0, 0)
Screenshot: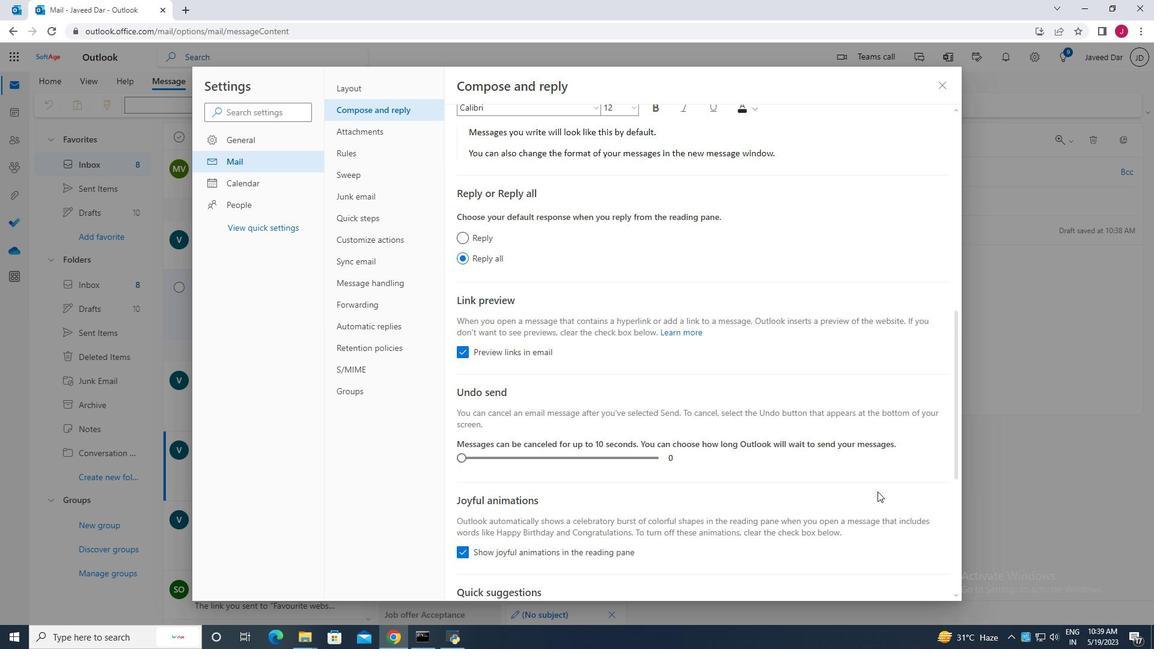 
Action: Mouse moved to (879, 494)
Screenshot: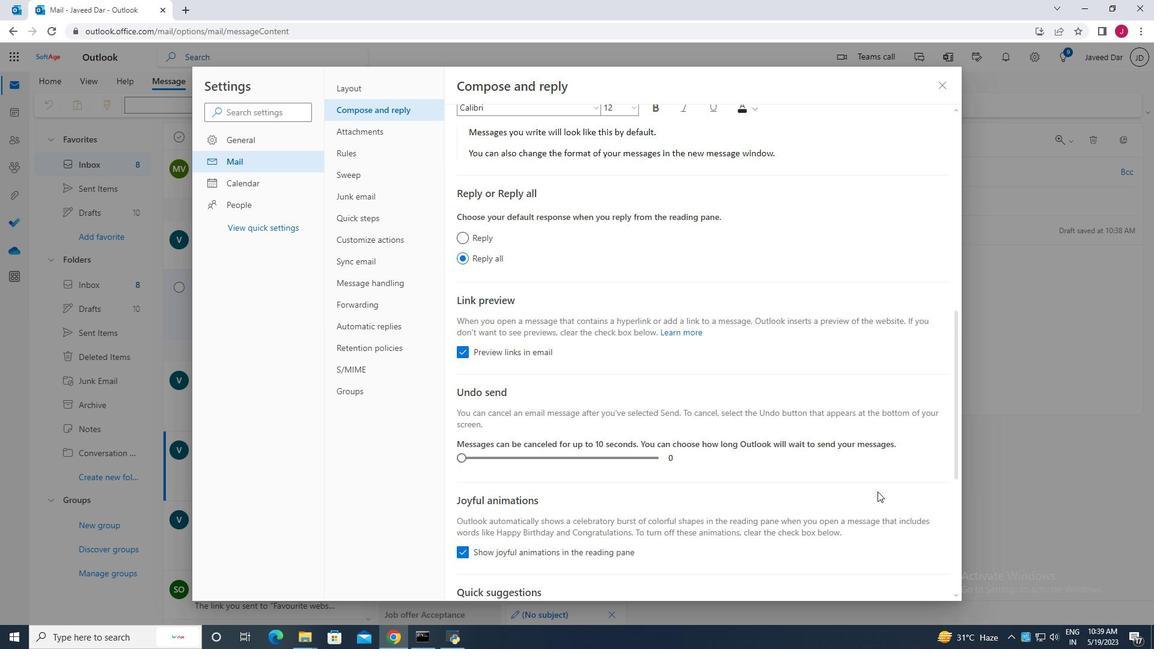 
Action: Mouse scrolled (879, 494) with delta (0, 0)
Screenshot: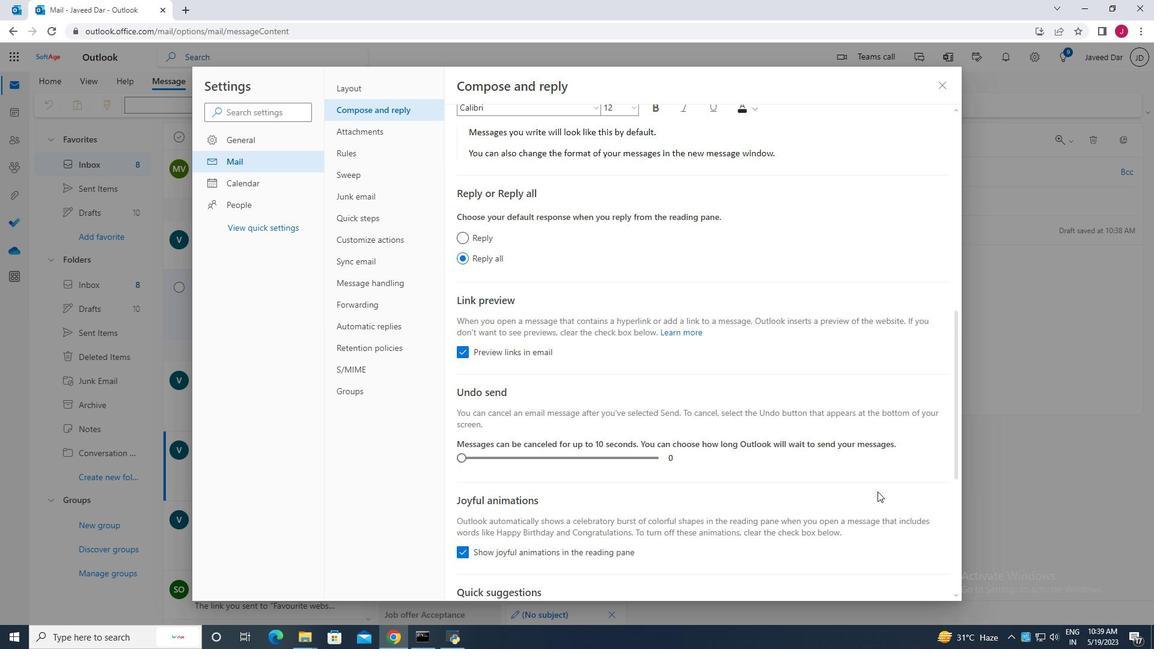 
Action: Mouse moved to (877, 491)
Screenshot: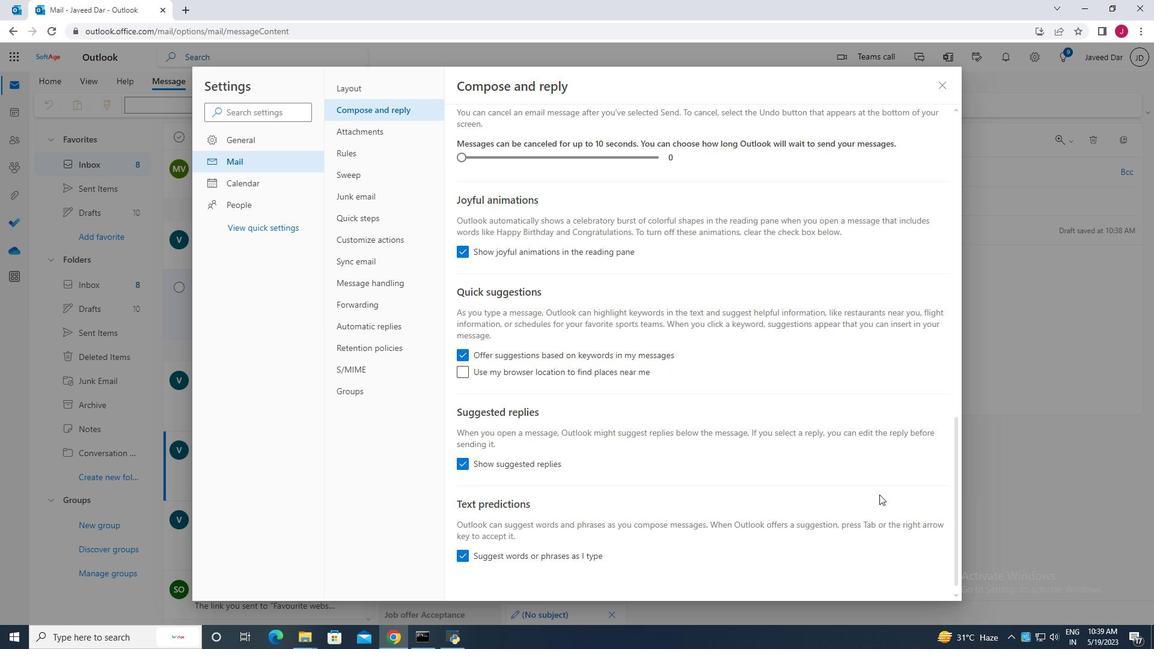 
Action: Mouse scrolled (877, 491) with delta (0, 0)
Screenshot: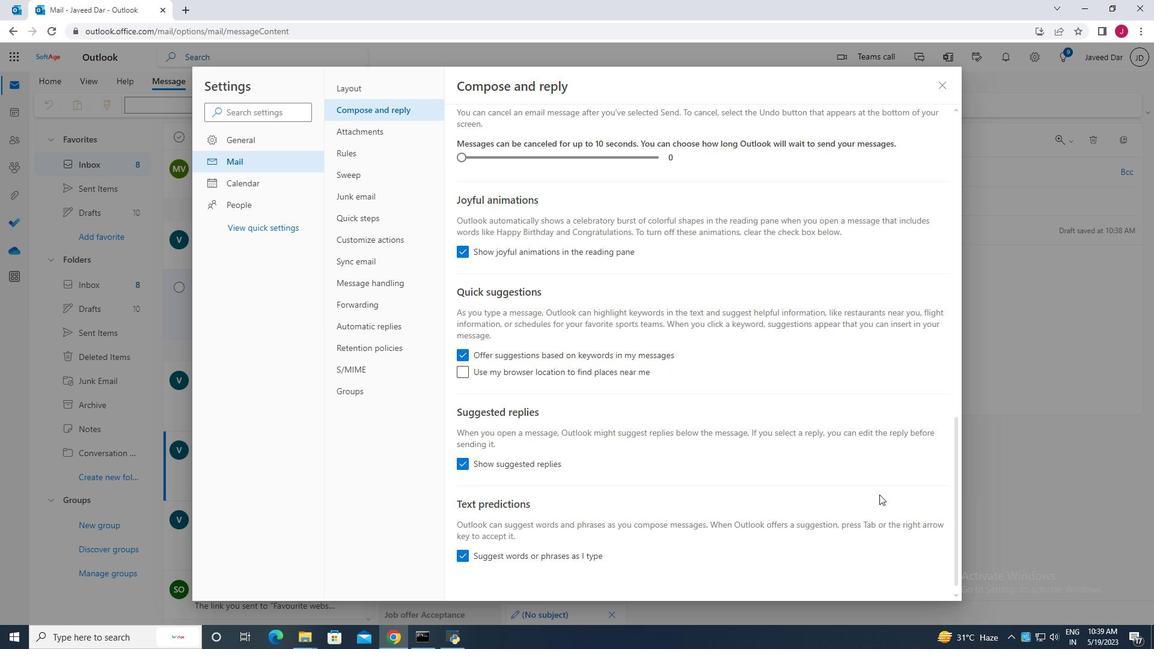 
Action: Mouse scrolled (877, 491) with delta (0, 0)
Screenshot: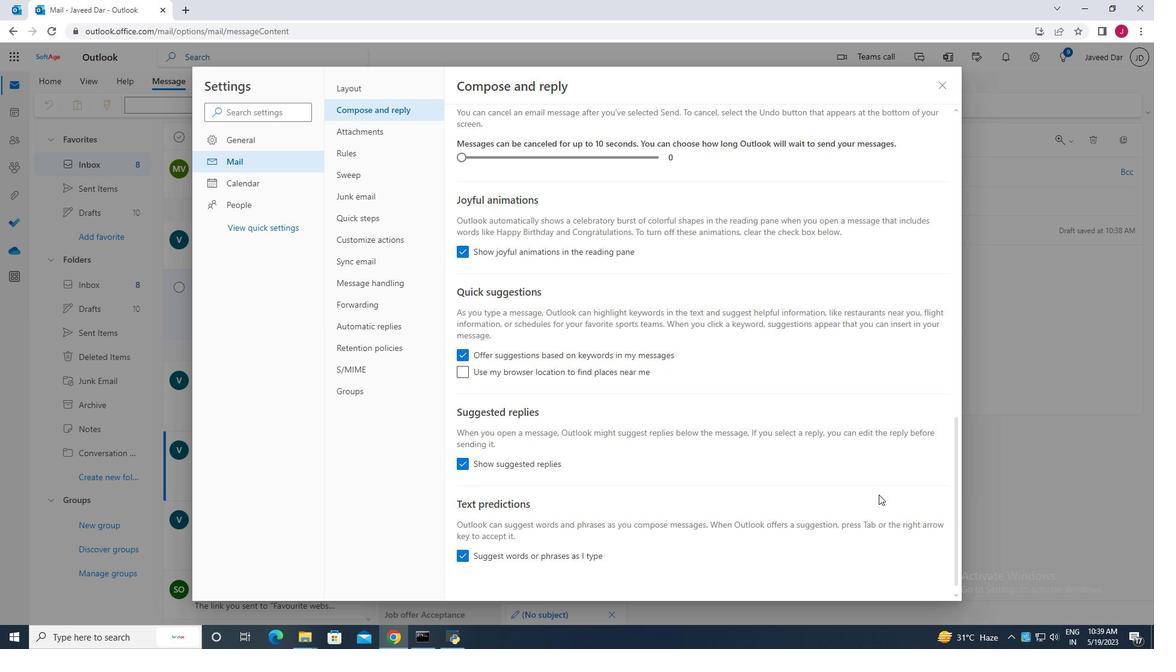 
Action: Mouse scrolled (877, 491) with delta (0, 0)
Screenshot: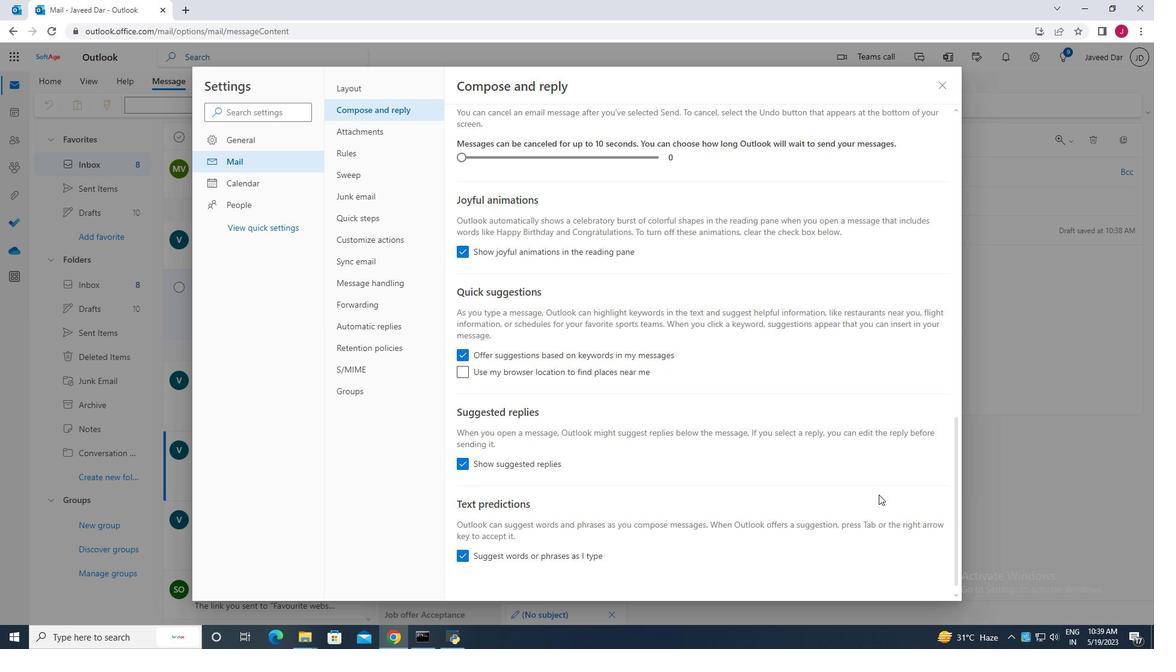 
Action: Mouse scrolled (877, 491) with delta (0, 0)
Screenshot: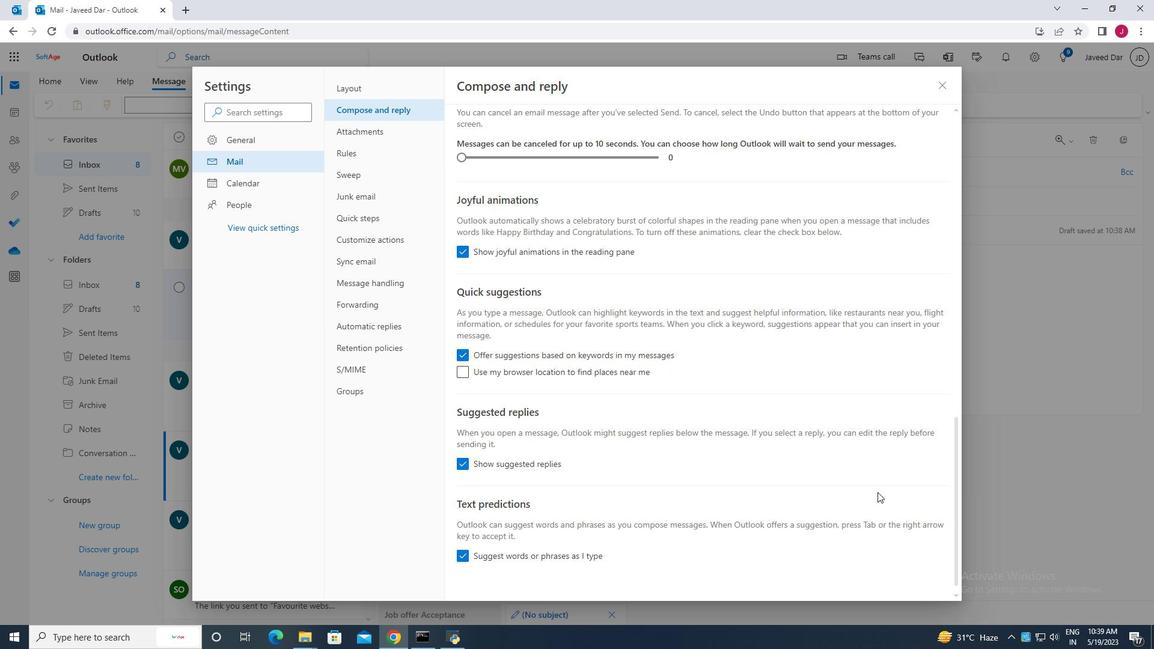 
Action: Mouse scrolled (877, 491) with delta (0, 0)
Screenshot: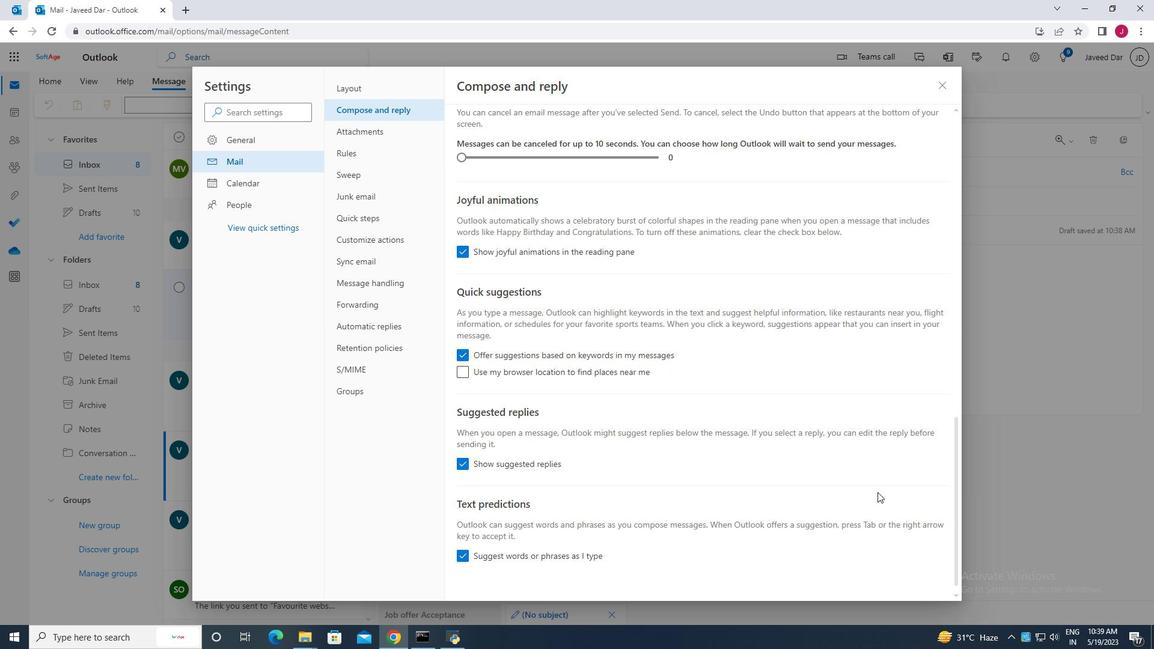 
Action: Mouse moved to (874, 478)
Screenshot: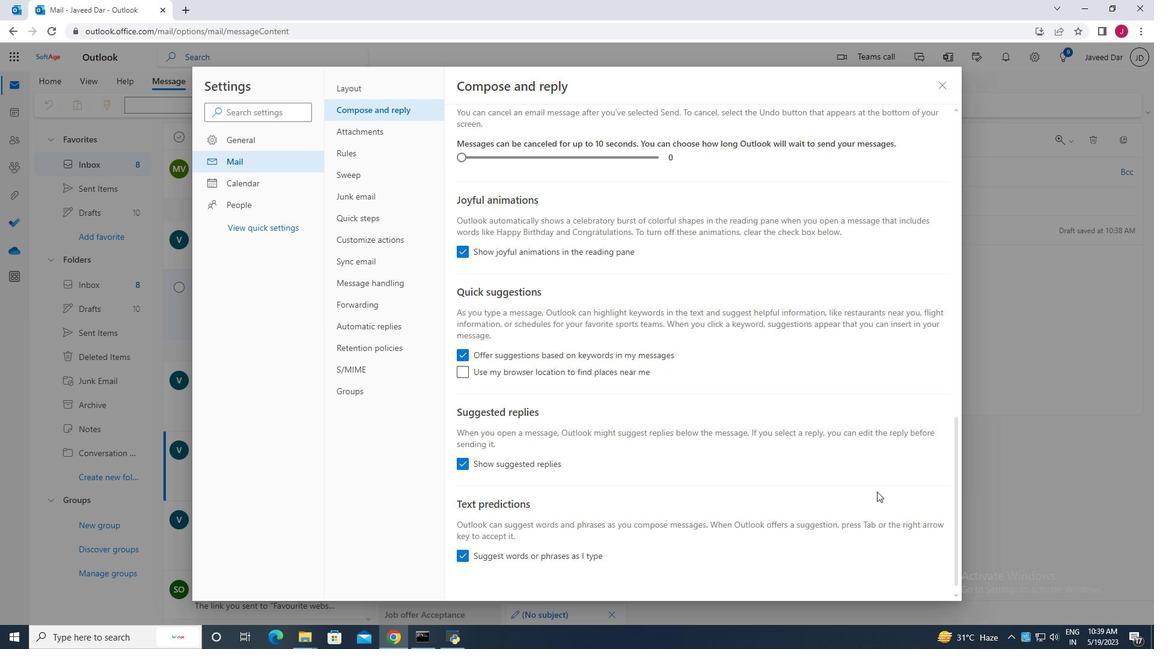 
Action: Mouse scrolled (874, 479) with delta (0, 0)
Screenshot: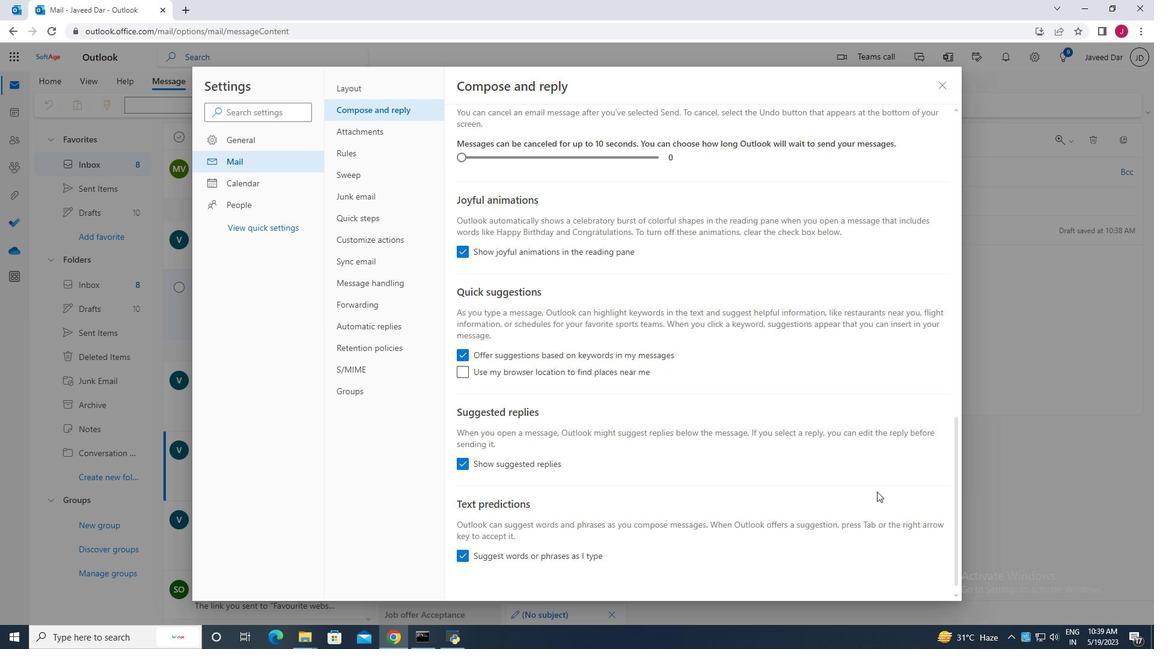 
Action: Mouse moved to (875, 473)
Screenshot: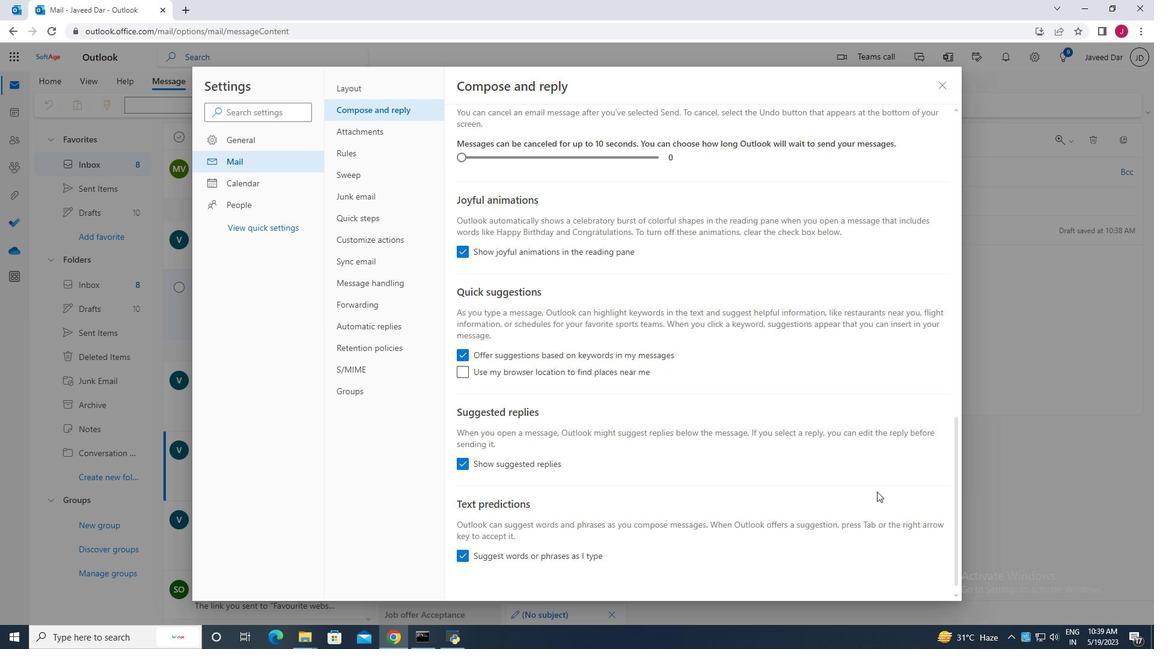 
Action: Mouse scrolled (875, 473) with delta (0, 0)
Screenshot: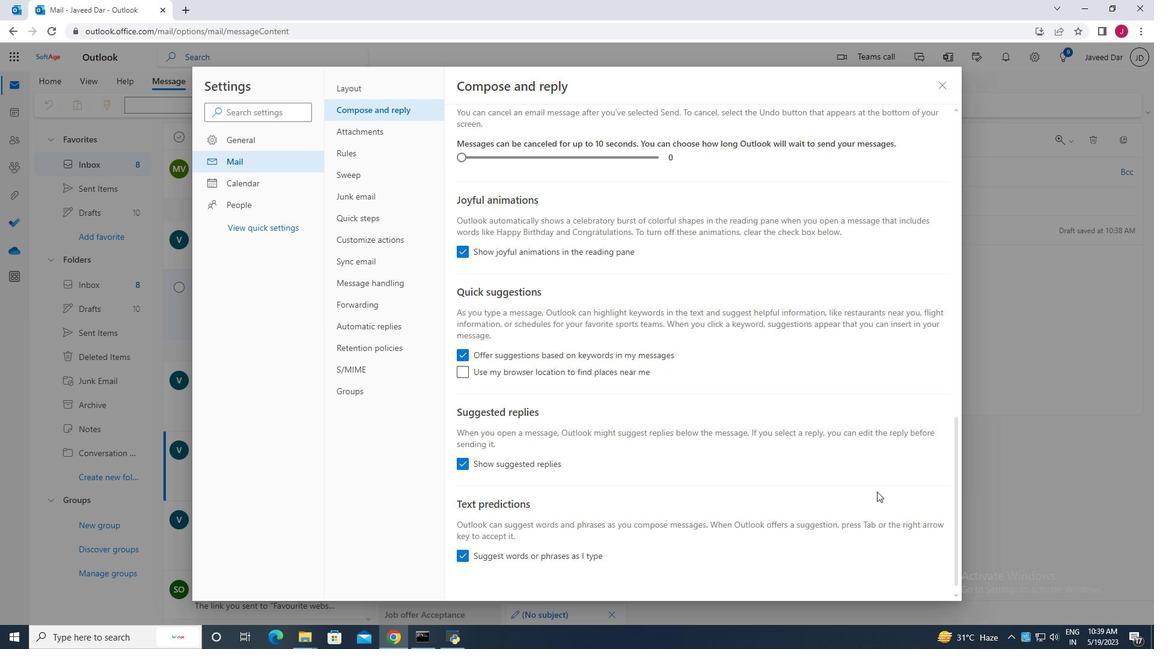 
Action: Mouse moved to (876, 464)
Screenshot: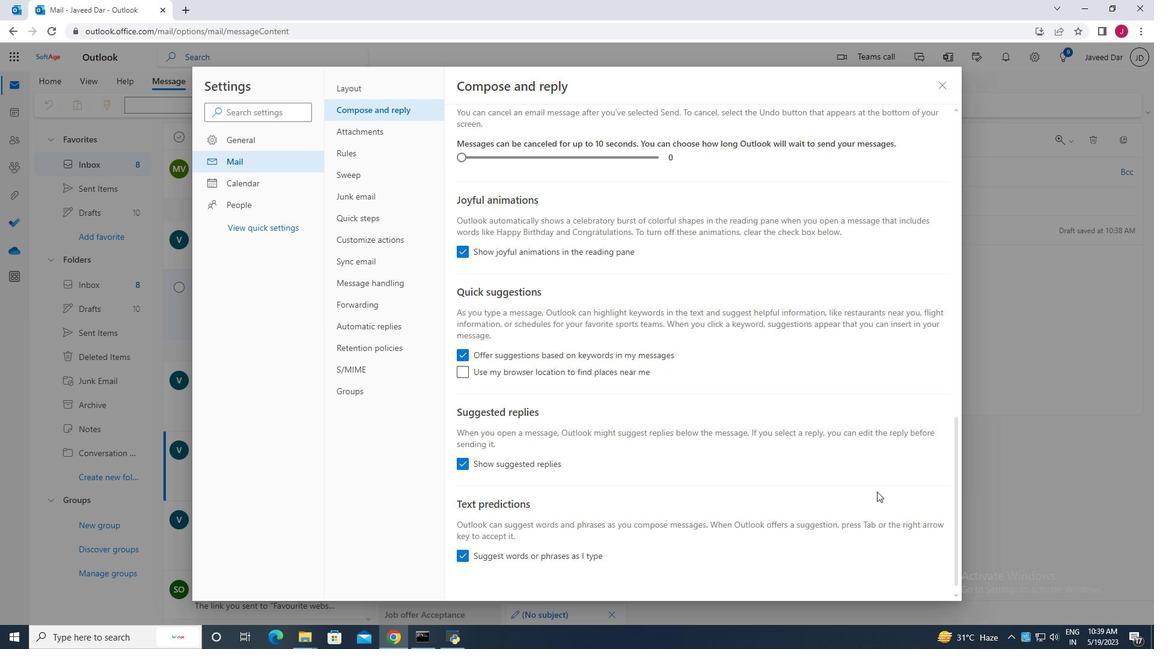 
Action: Mouse scrolled (876, 464) with delta (0, 0)
Screenshot: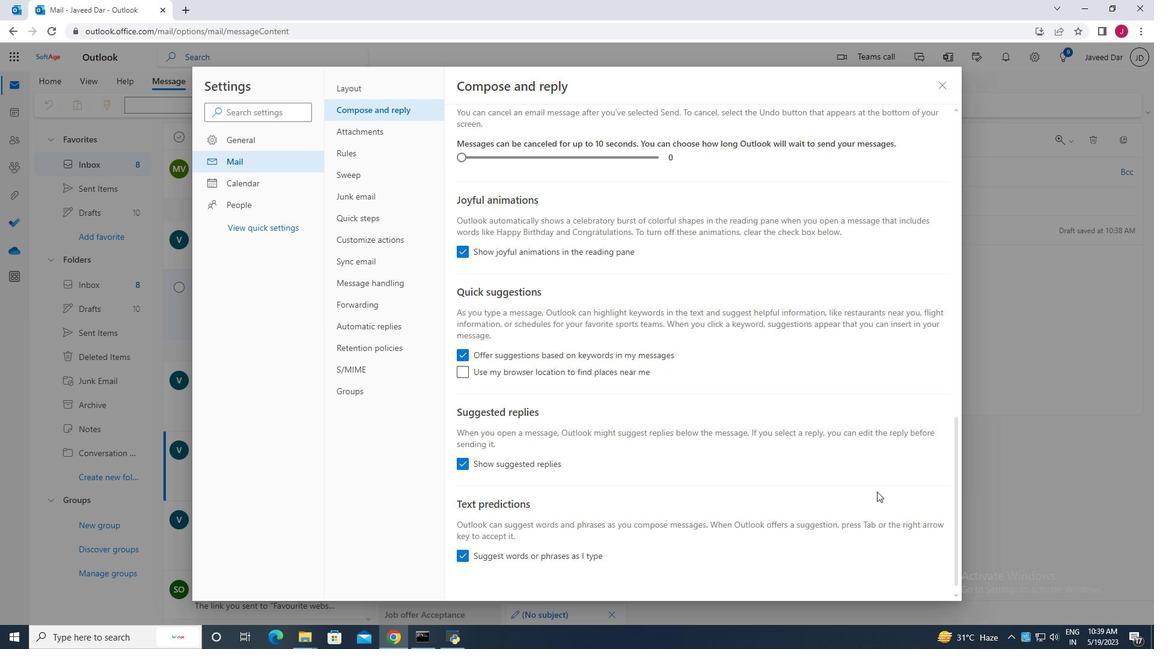 
Action: Mouse moved to (879, 451)
Screenshot: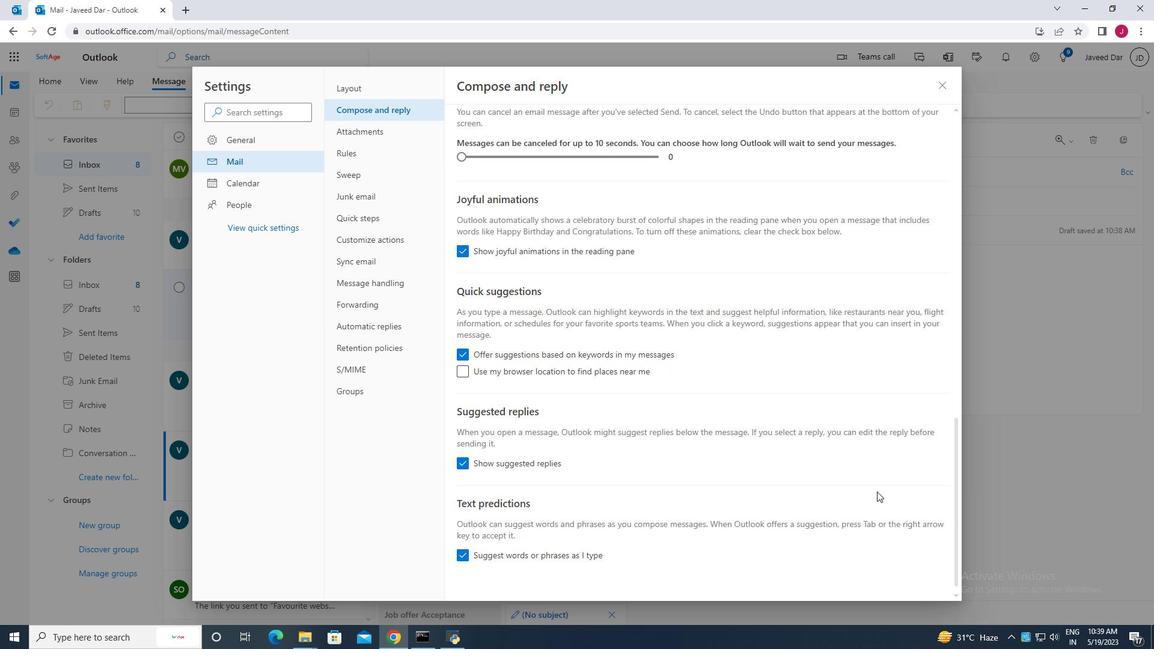 
Action: Mouse scrolled (879, 452) with delta (0, 0)
Screenshot: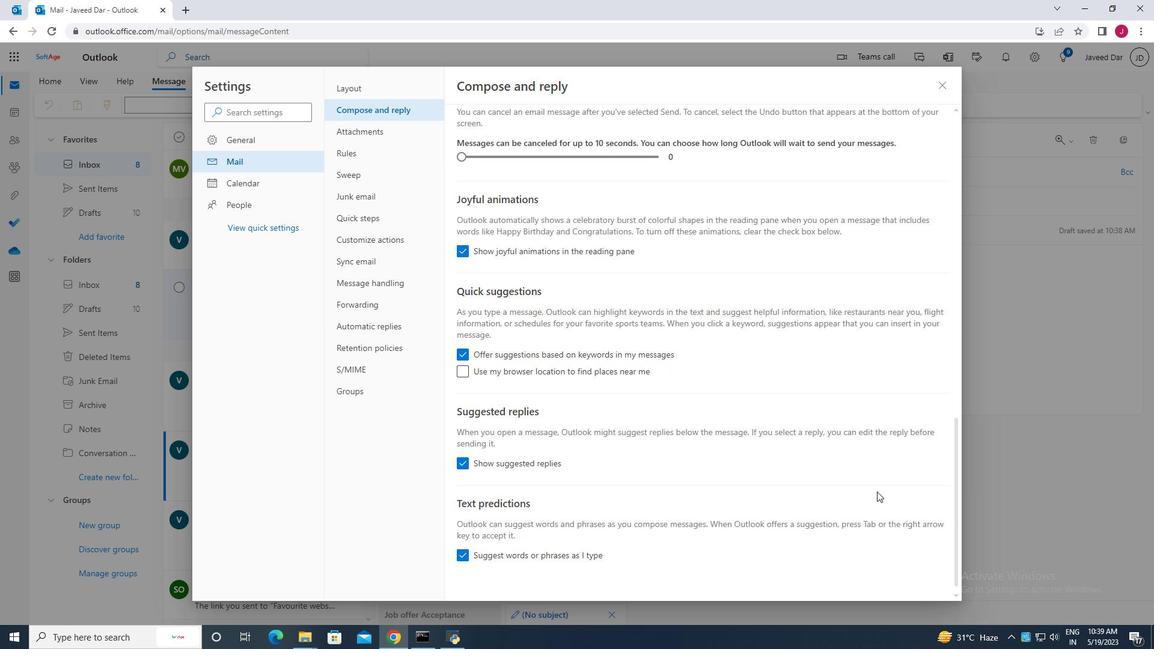 
Action: Mouse moved to (879, 443)
Screenshot: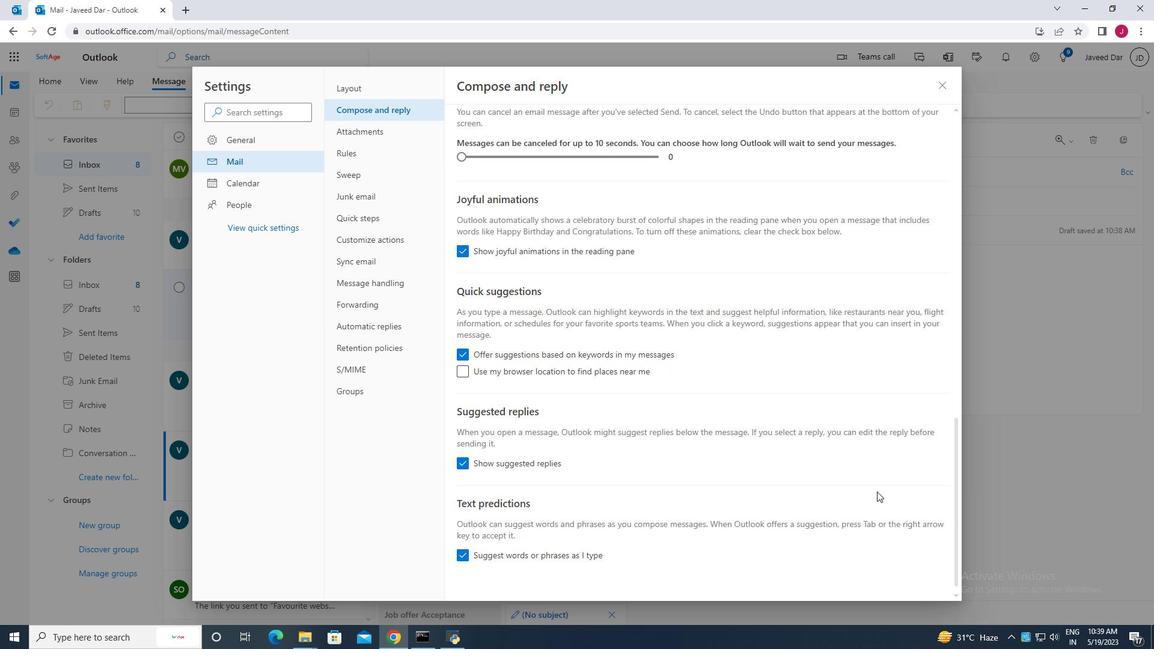 
Action: Mouse scrolled (879, 444) with delta (0, 0)
Screenshot: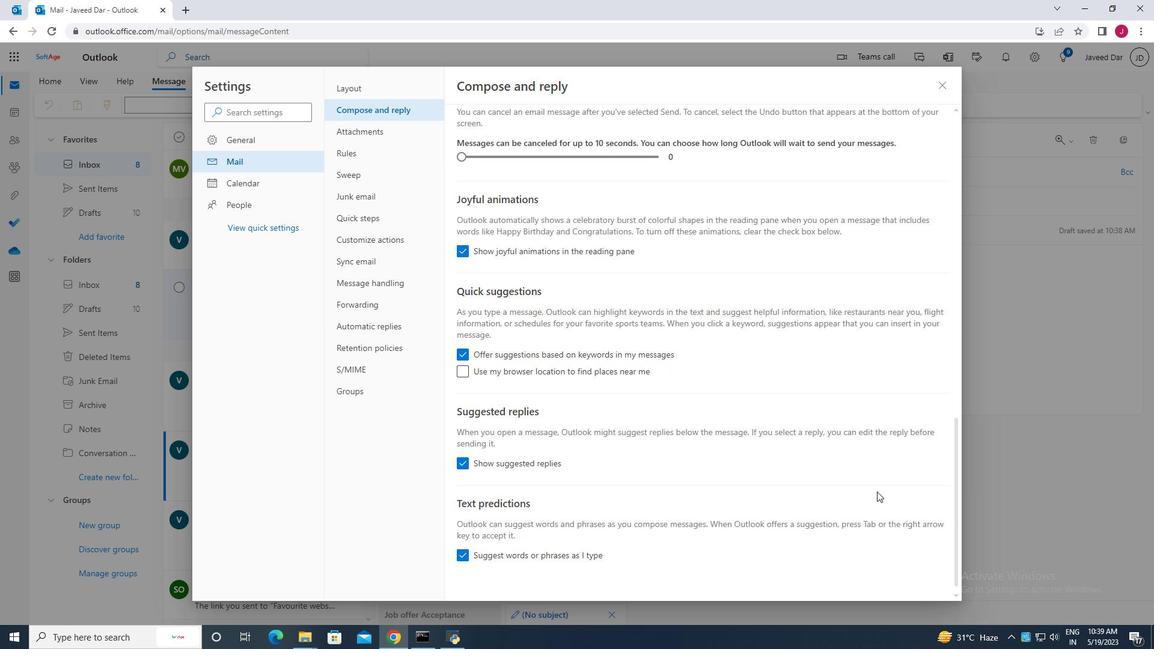 
Action: Mouse moved to (926, 227)
Screenshot: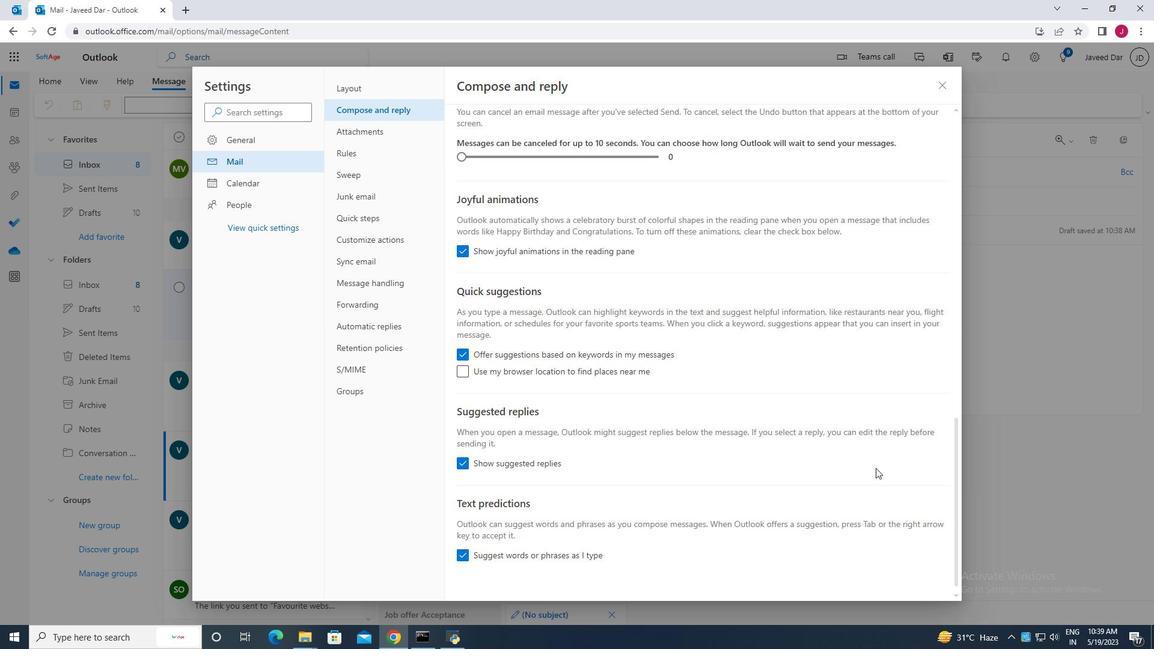 
Action: Mouse scrolled (880, 408) with delta (0, 0)
Screenshot: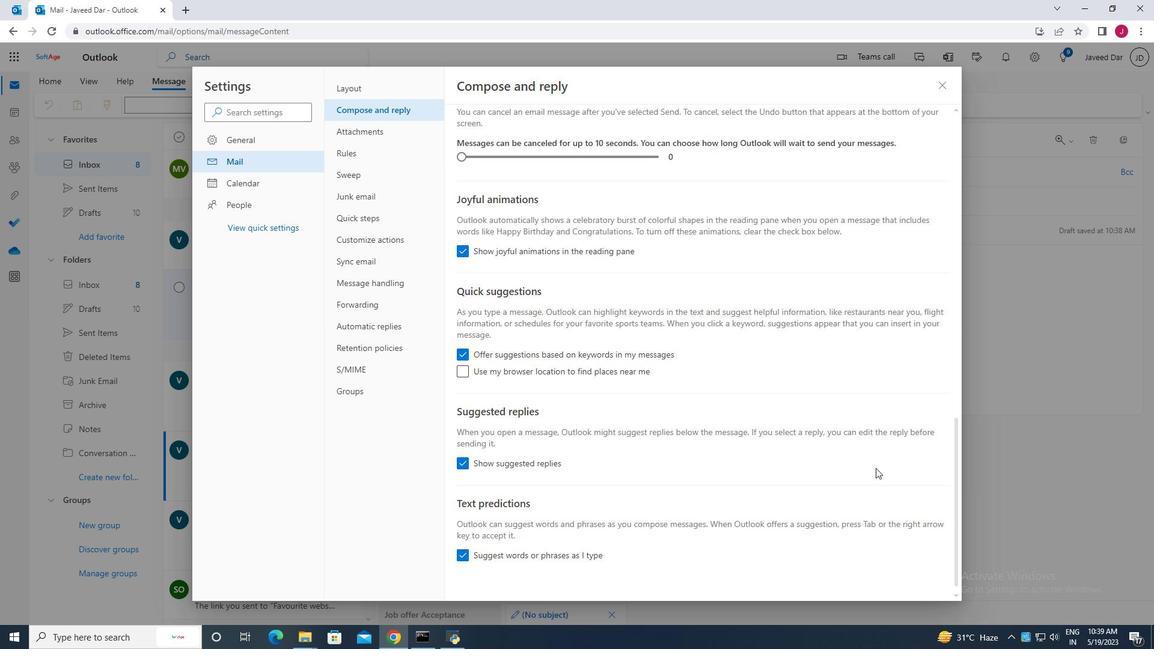 
Action: Mouse moved to (943, 91)
Screenshot: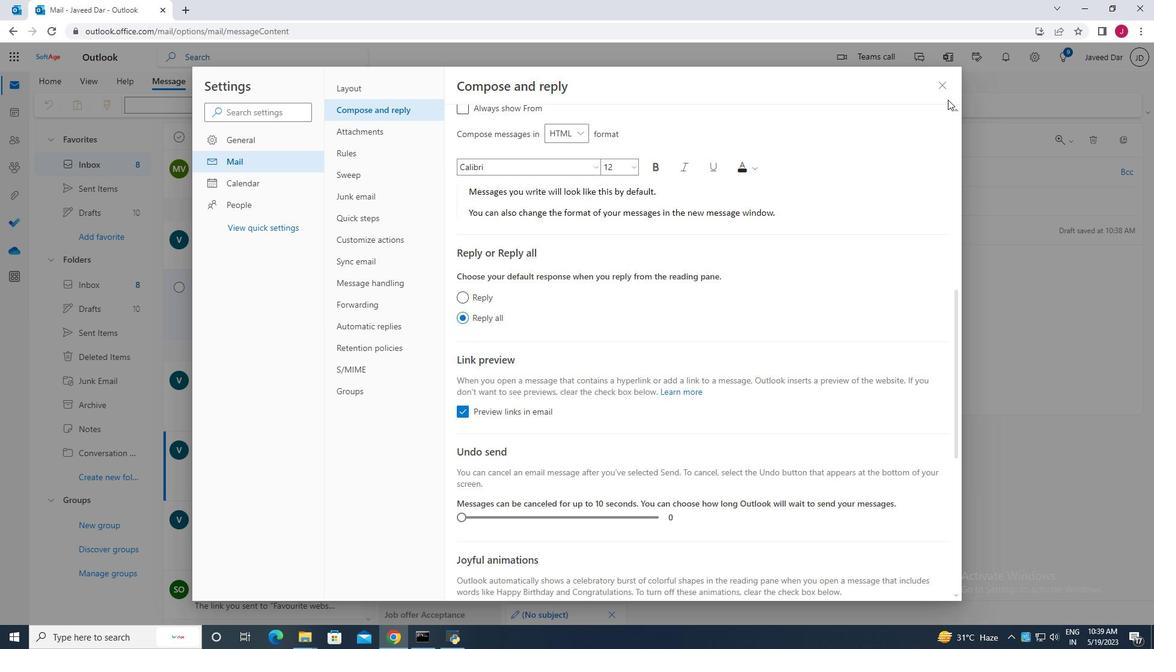 
Action: Mouse pressed left at (943, 91)
Screenshot: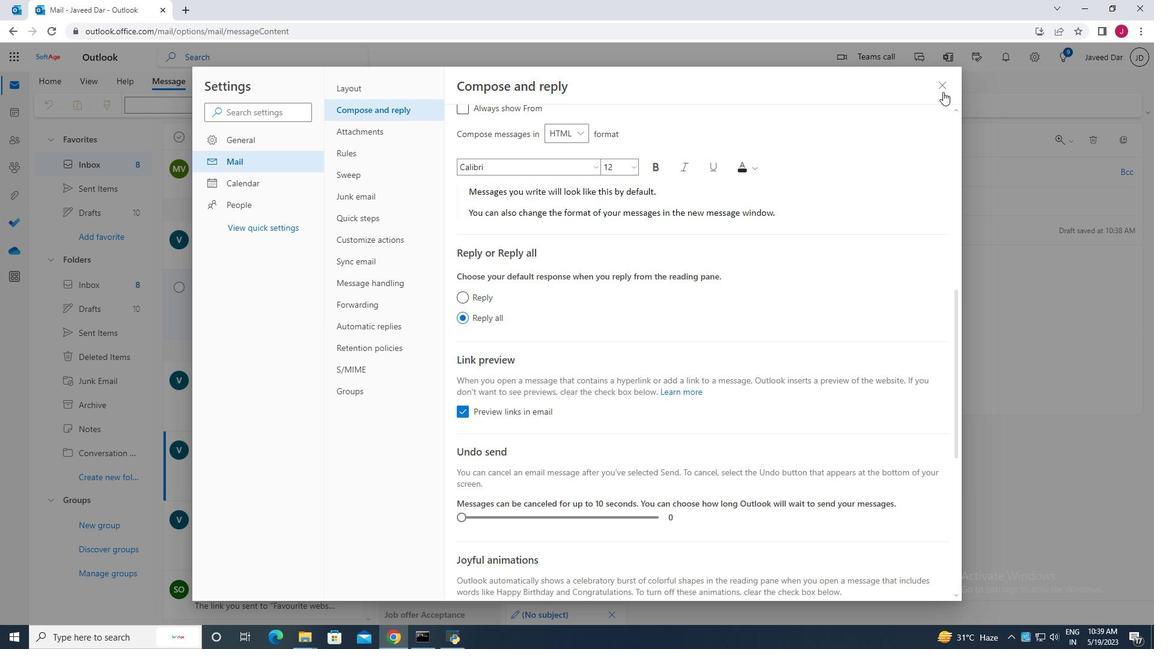 
Action: Mouse moved to (464, 233)
Screenshot: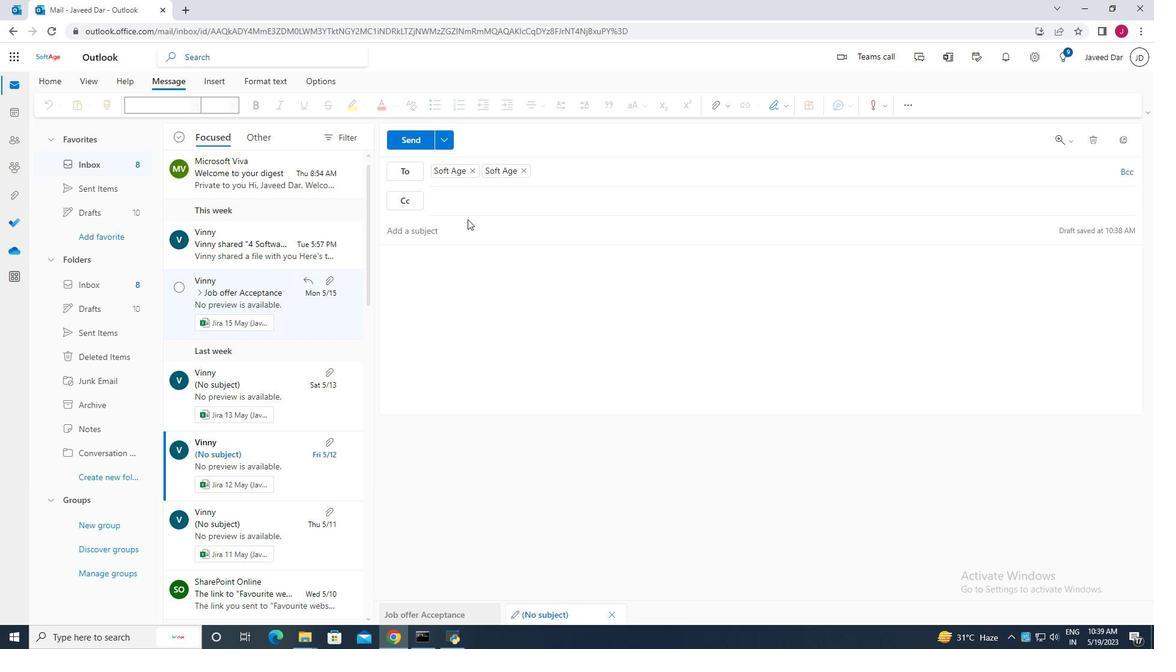 
Action: Mouse pressed left at (464, 233)
Screenshot: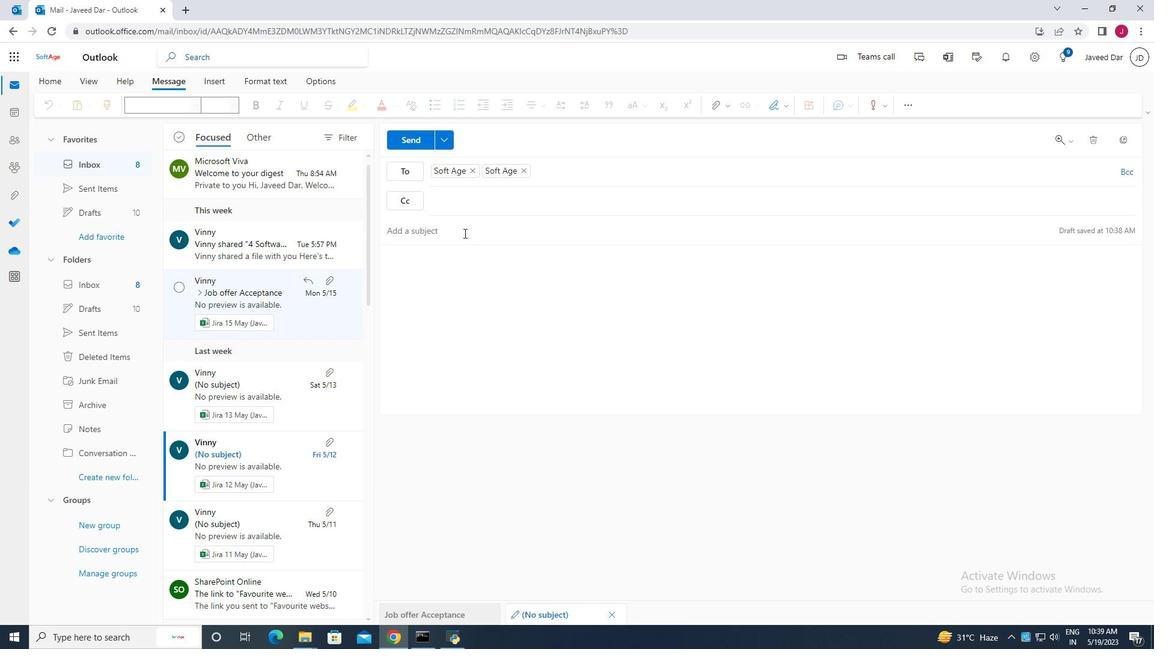 
Action: Key pressed <Key.shift>Thank<Key.space>you<Key.space>for<Key.space>a<Key.space>flexible<Key.space>work<Key.space>arrangement<Key.space><Key.backspace><Key.backspace>t
Screenshot: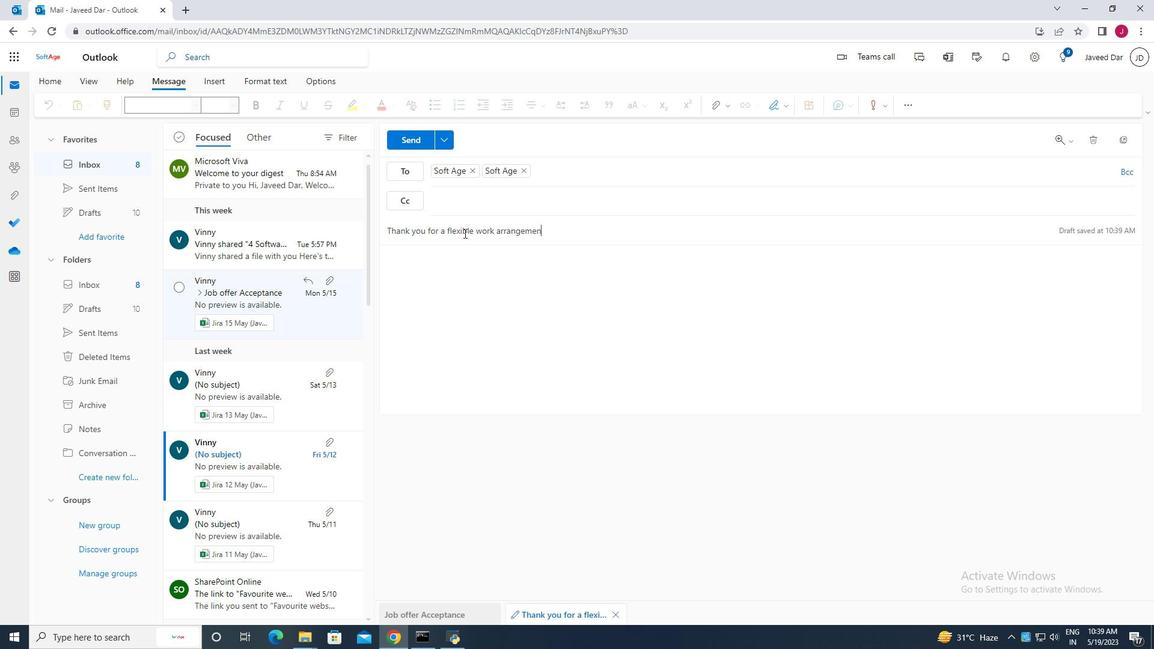 
Action: Mouse moved to (462, 273)
Screenshot: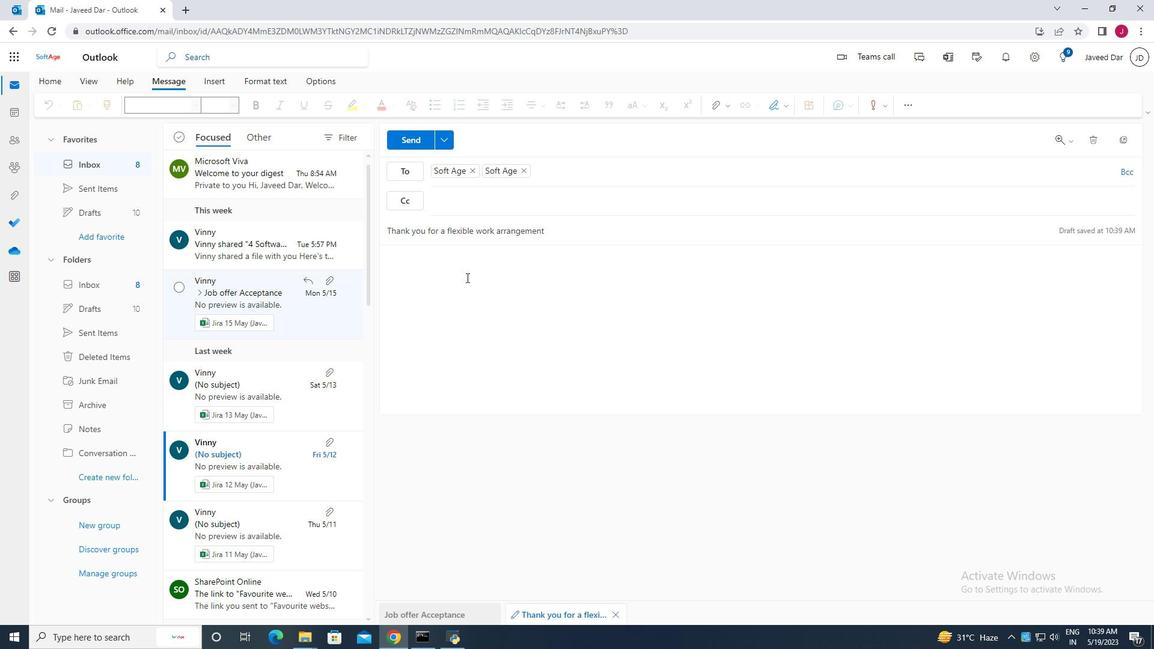 
Action: Mouse pressed left at (462, 273)
Screenshot: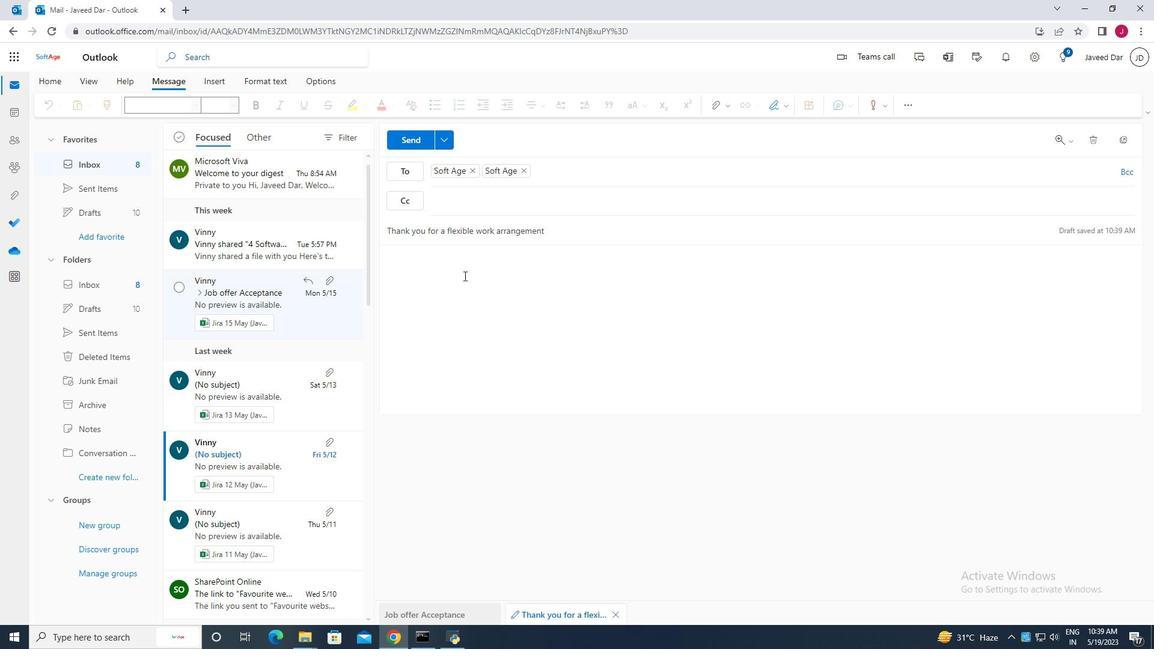 
Action: Mouse moved to (462, 272)
Screenshot: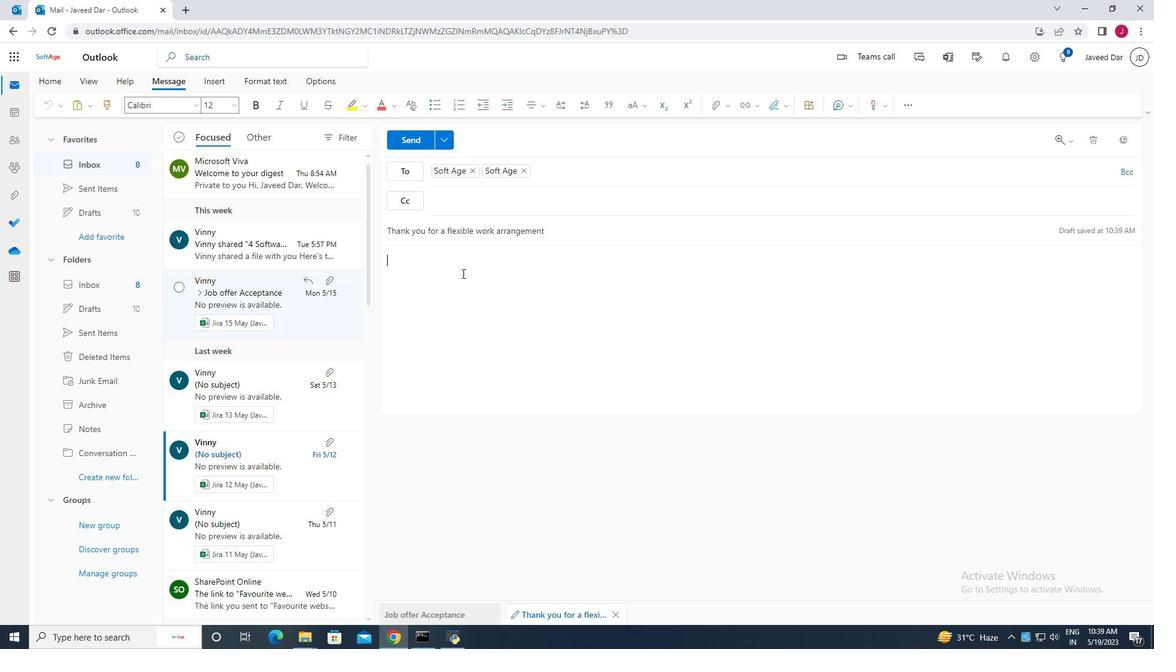
Action: Key pressed <Key.shift><Key.shift><Key.shift><Key.shift>Could<Key.space>you<Key.tab><Key.space>provide<Key.space>an<Key.space>overview<Key.space>of<Key.space>the<Key.space>testing<Key.space>plan<Key.space>for<Key.space>yhe<Key.space>new<Key.space>product<Key.space>
Screenshot: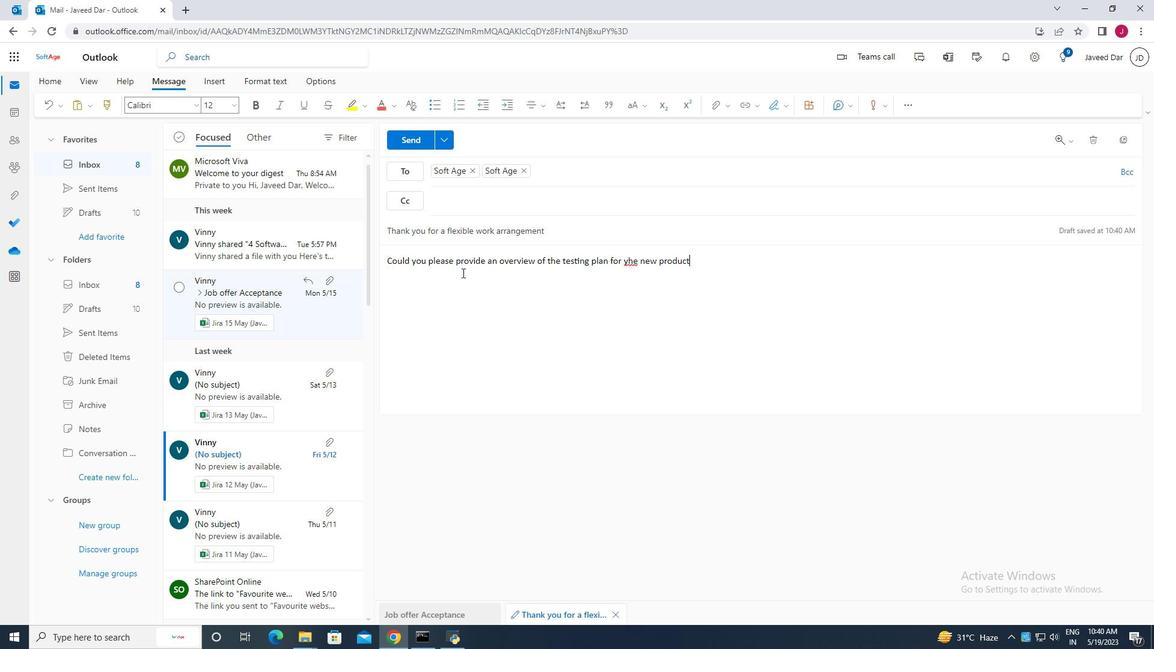 
Action: Mouse moved to (628, 263)
Screenshot: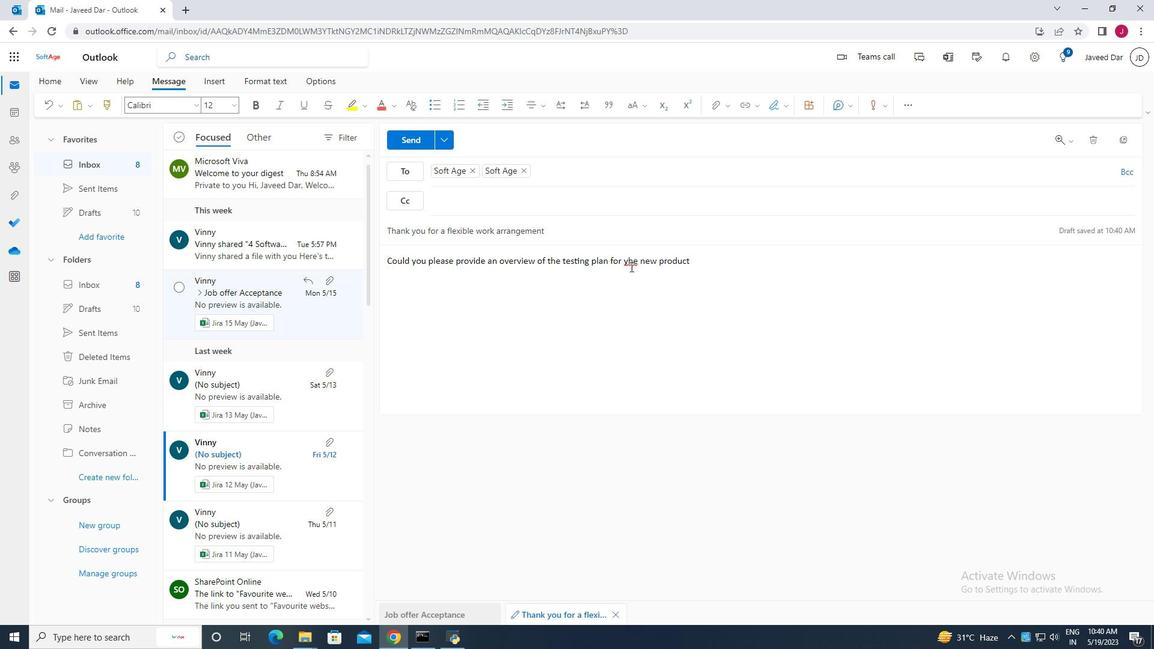 
Action: Mouse pressed left at (628, 263)
Screenshot: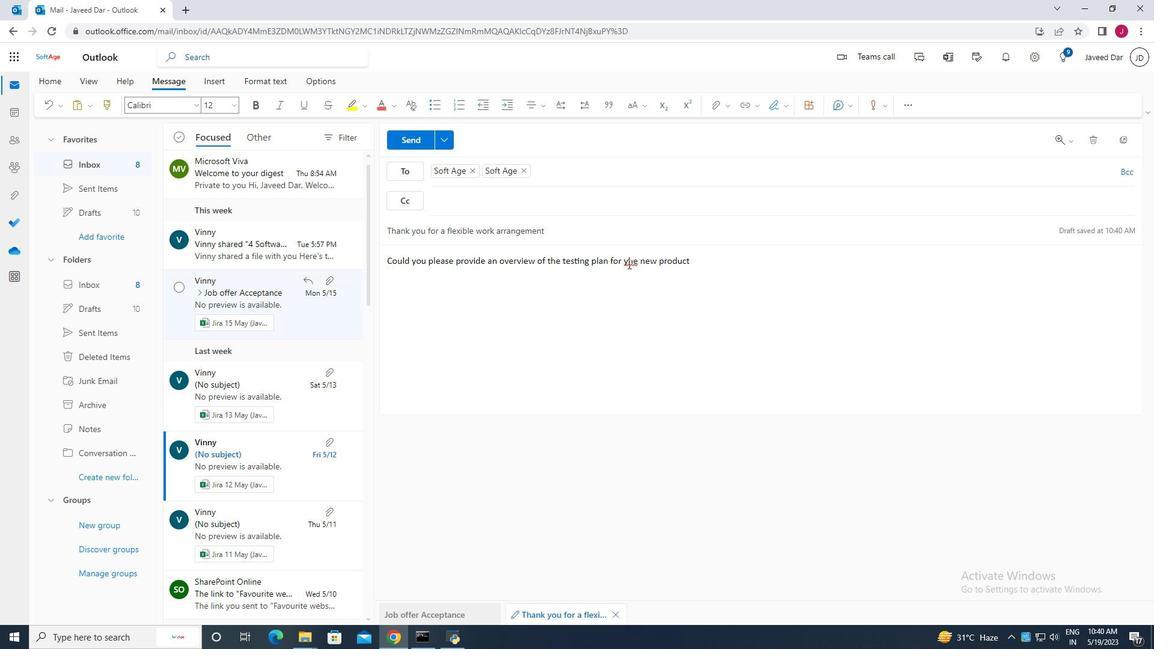 
Action: Mouse moved to (639, 271)
Screenshot: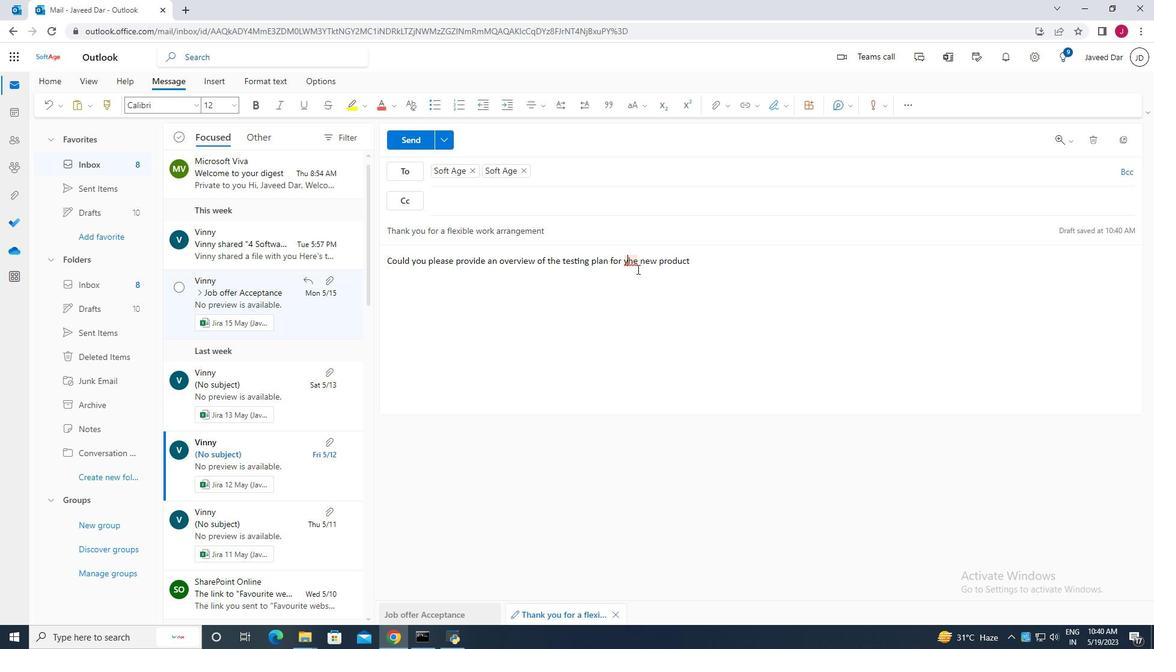 
Action: Key pressed <Key.backspace>
Screenshot: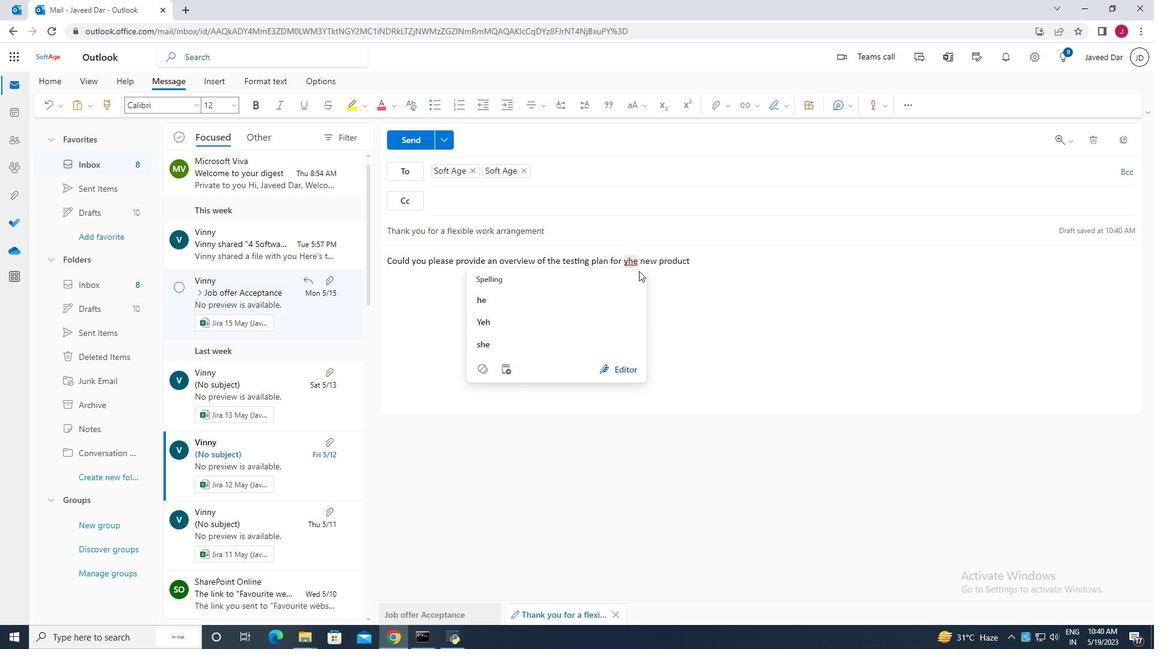 
Action: Mouse moved to (639, 271)
Screenshot: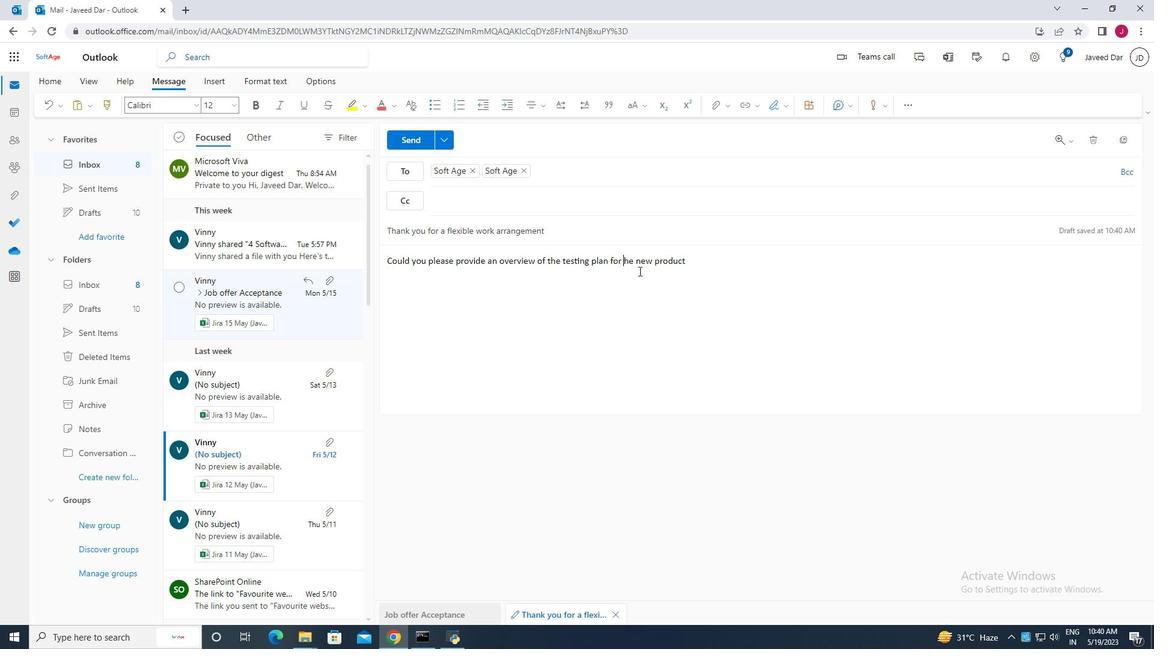 
Action: Key pressed t
Screenshot: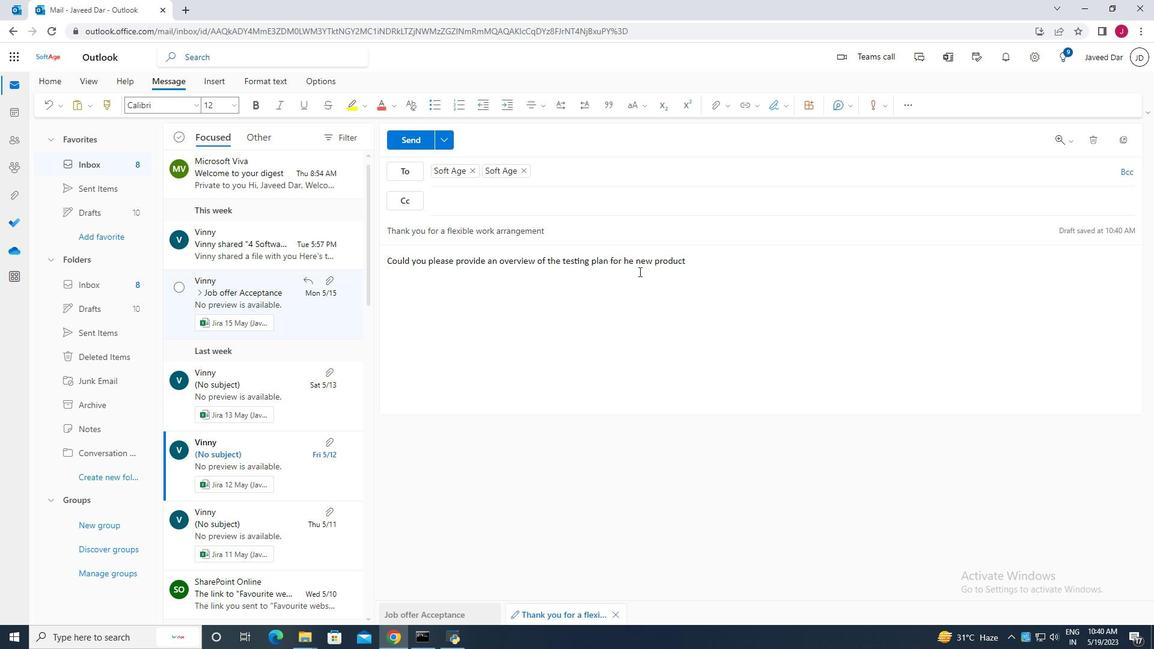 
Action: Mouse moved to (725, 259)
Screenshot: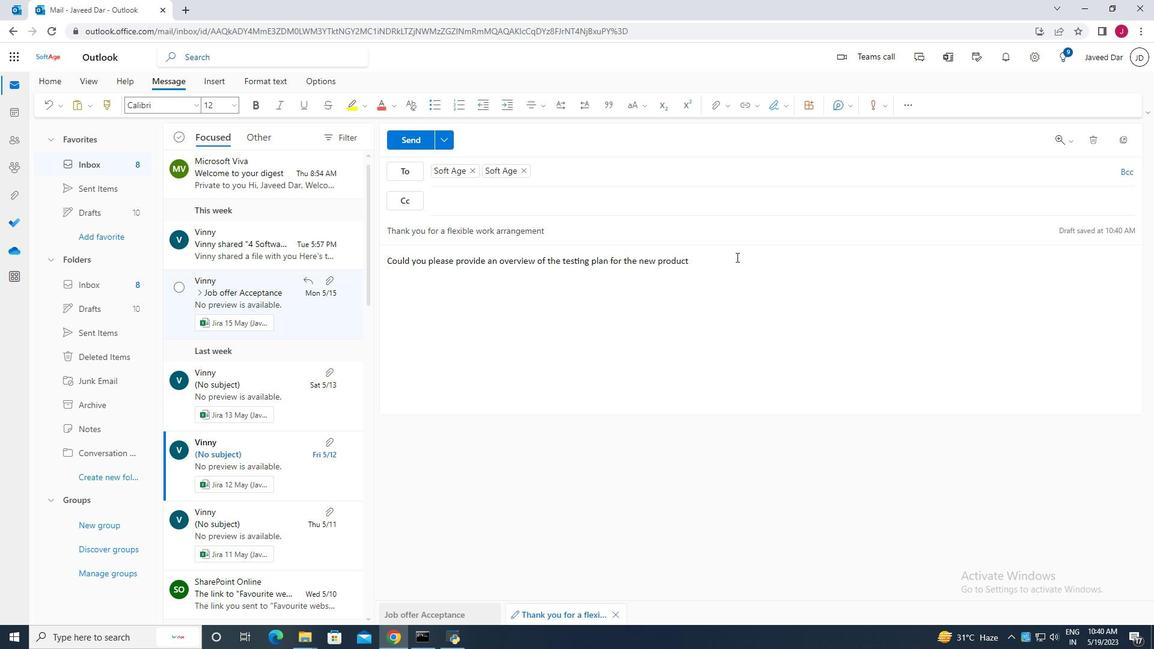 
Action: Mouse pressed left at (725, 259)
Screenshot: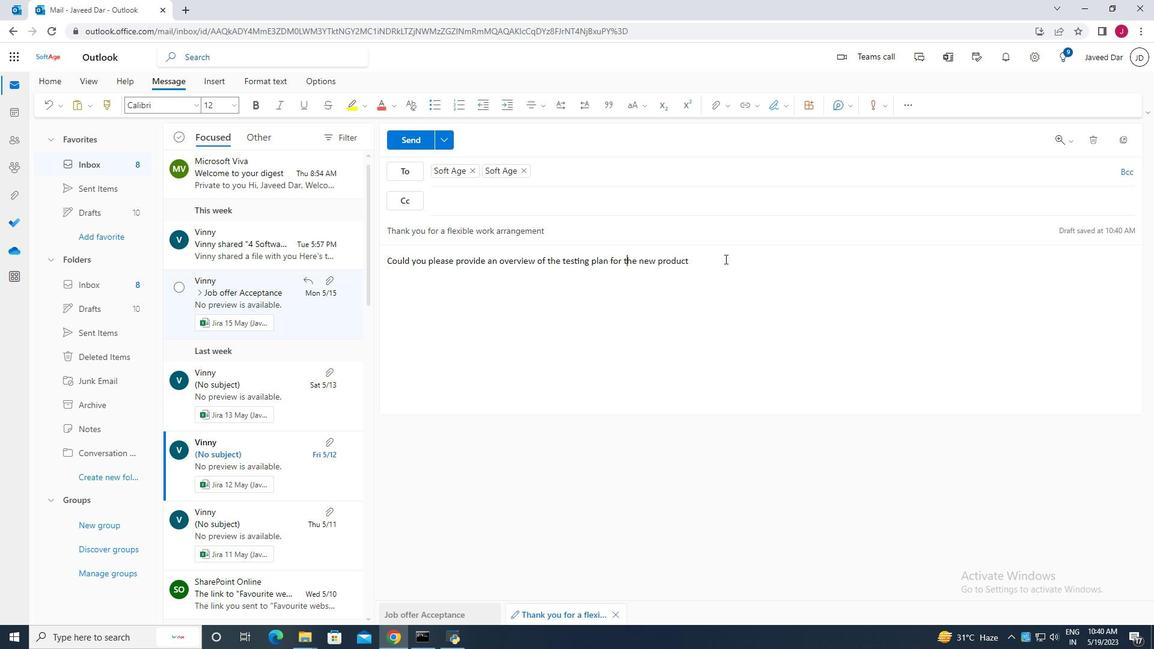 
Action: Mouse moved to (725, 264)
Screenshot: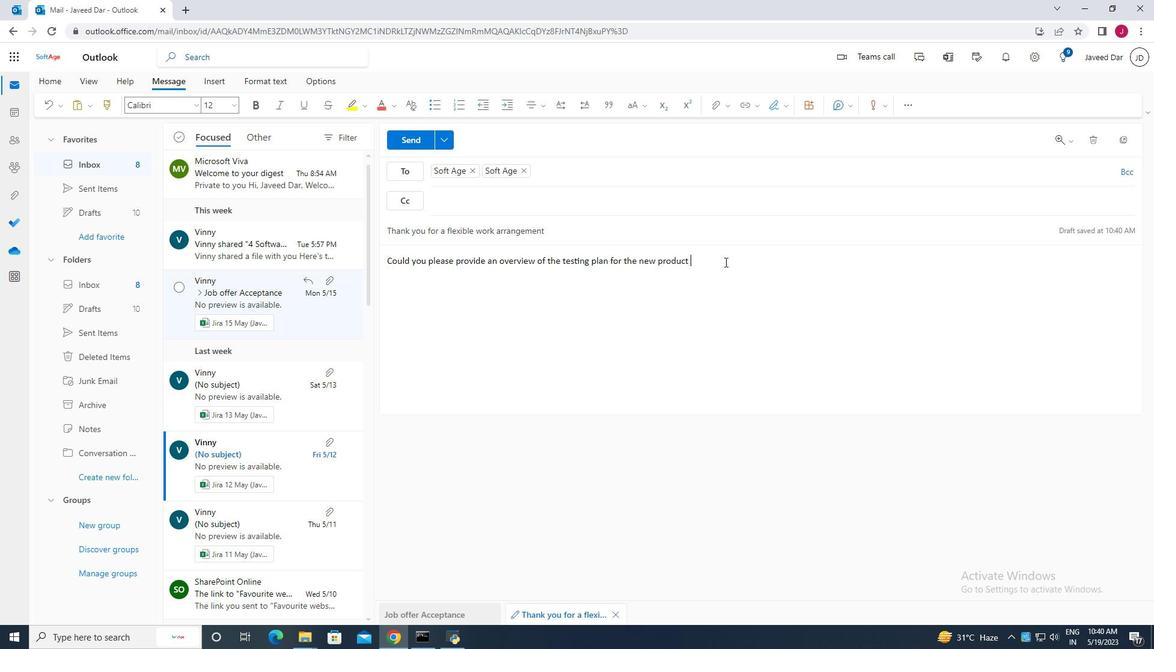 
Action: Key pressed <Key.enter>
Screenshot: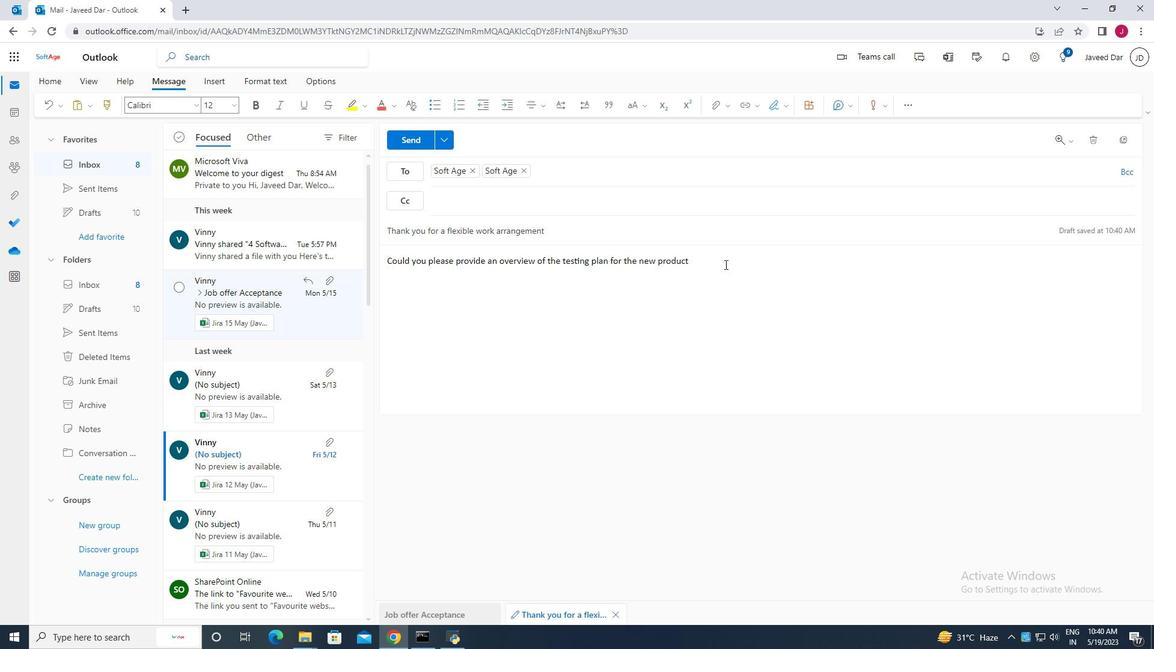 
Action: Mouse moved to (780, 110)
Screenshot: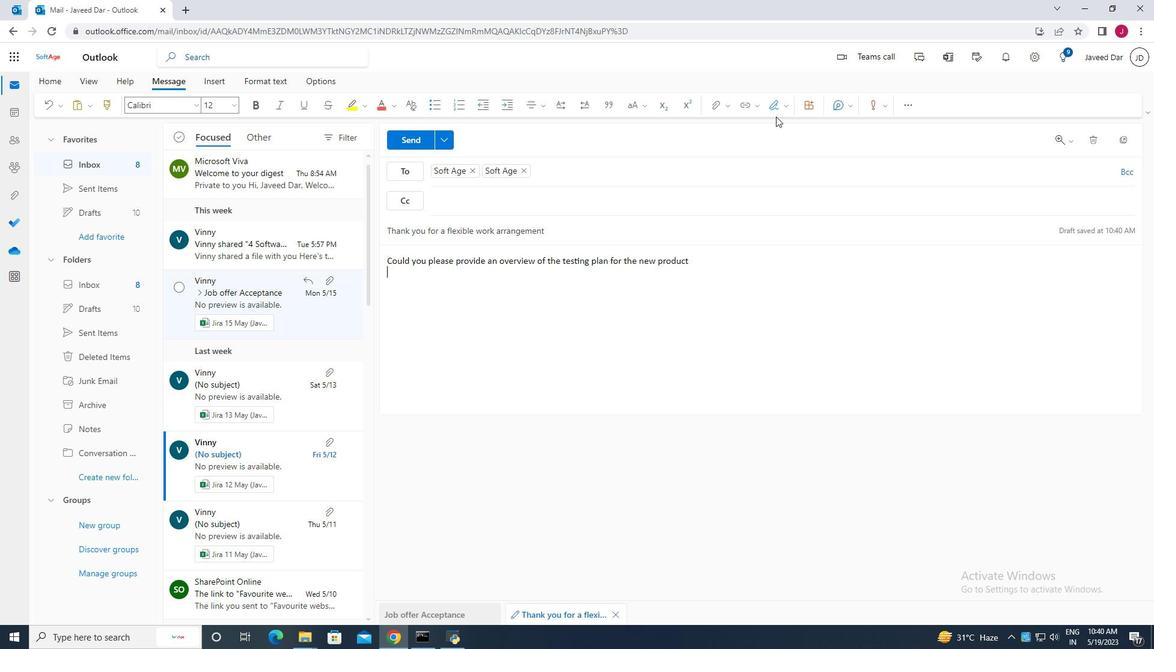 
Action: Mouse pressed left at (780, 110)
Screenshot: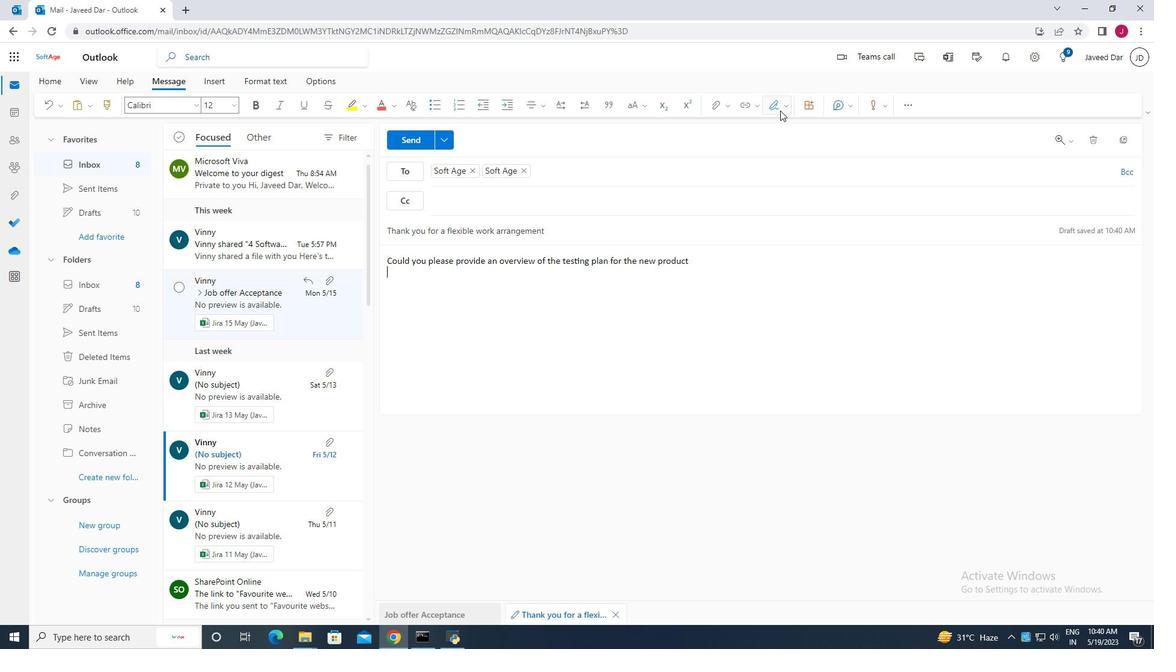
Action: Mouse moved to (764, 156)
Screenshot: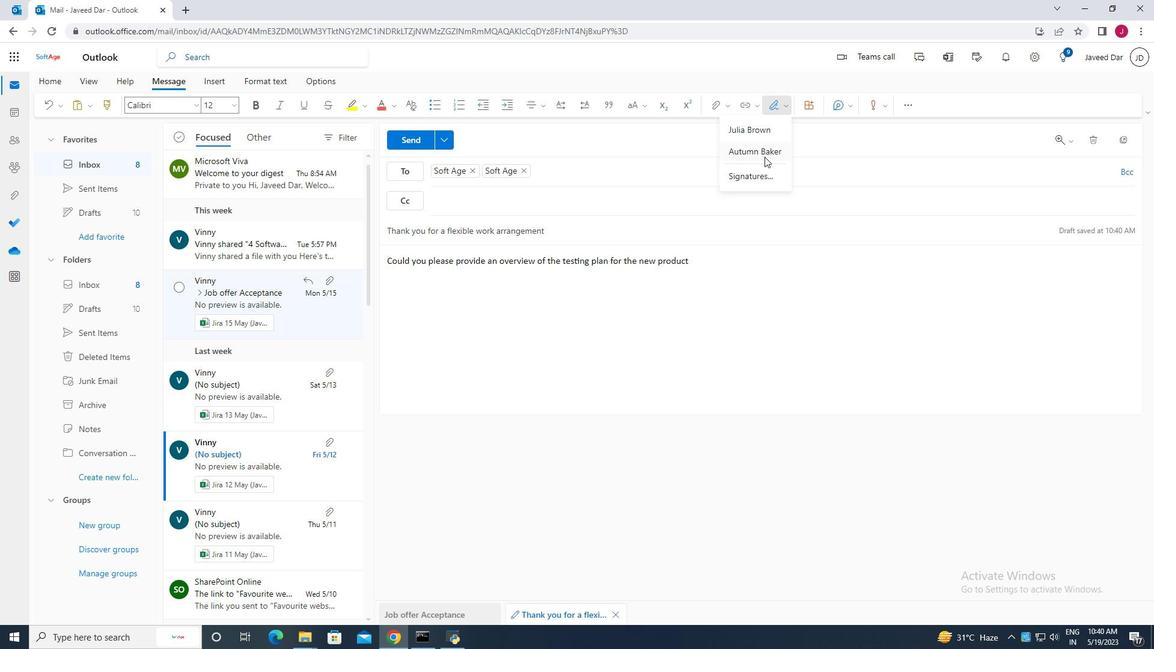 
Action: Mouse pressed left at (764, 156)
Screenshot: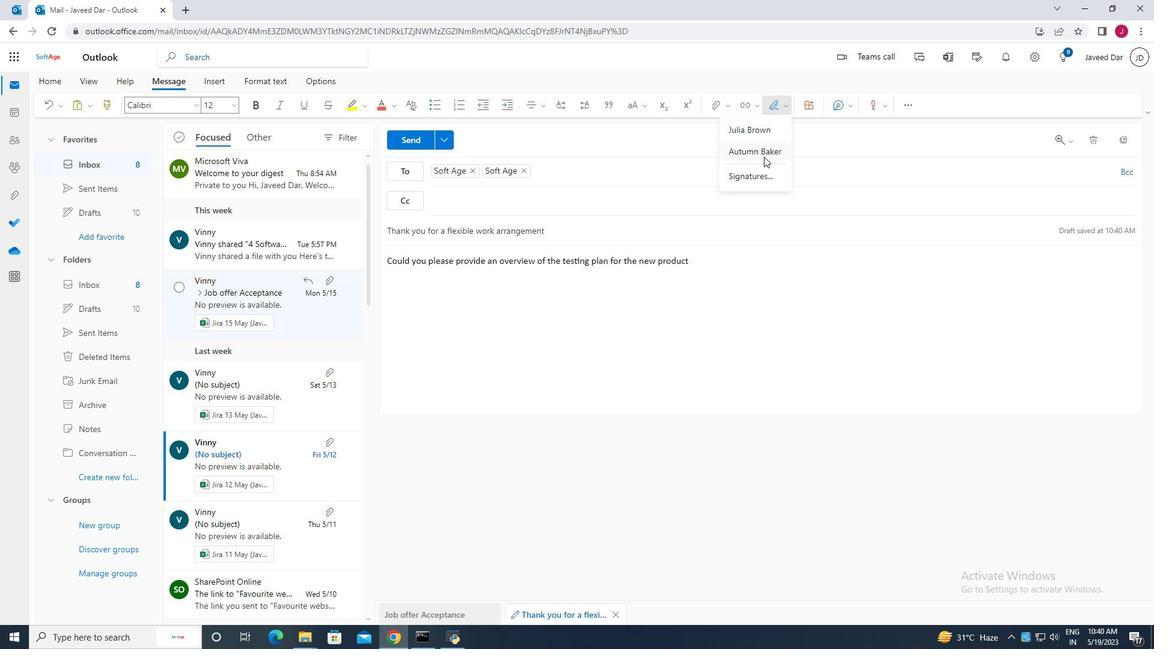 
Action: Mouse moved to (496, 324)
Screenshot: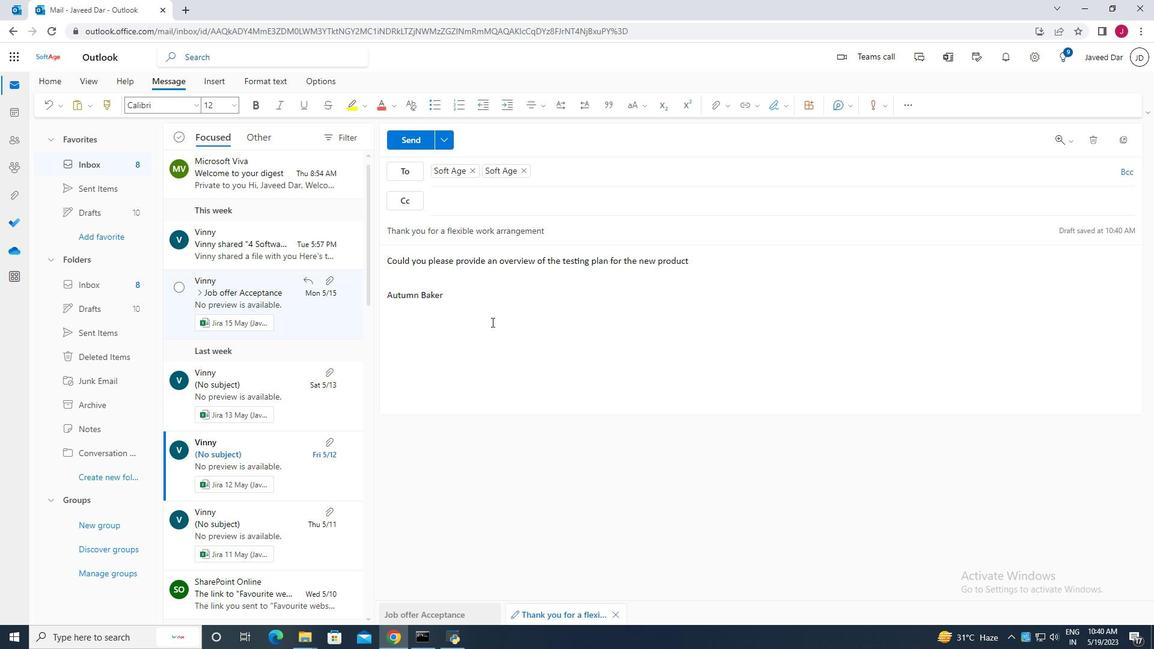 
Action: Mouse scrolled (496, 324) with delta (0, 0)
Screenshot: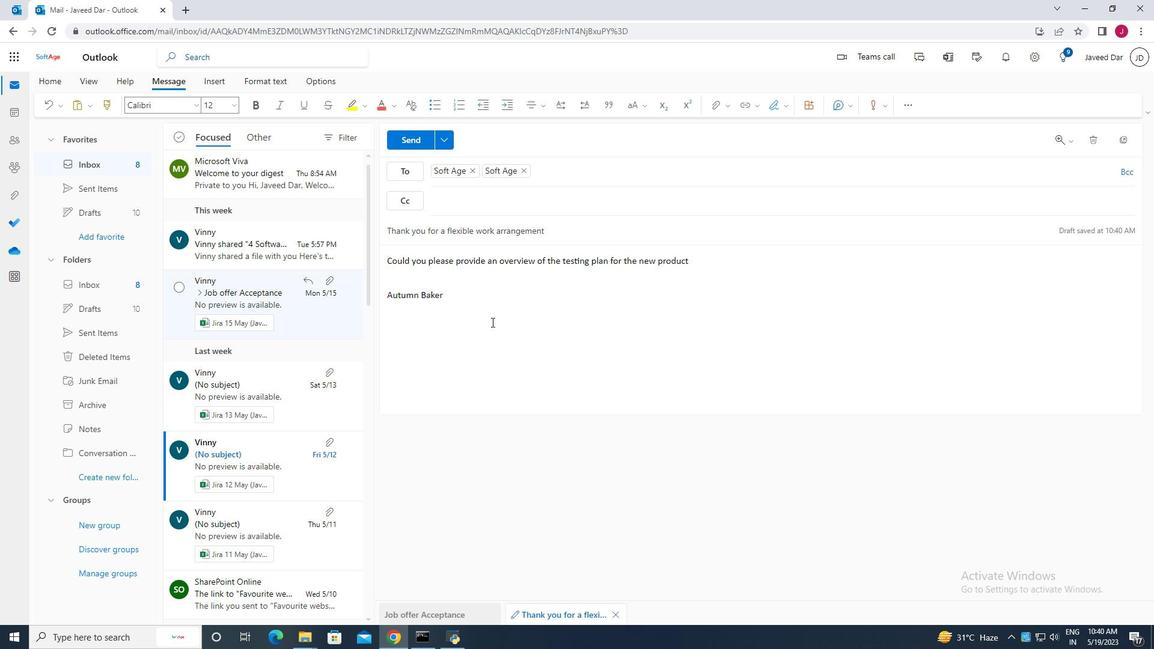 
Action: Mouse scrolled (496, 324) with delta (0, 0)
Screenshot: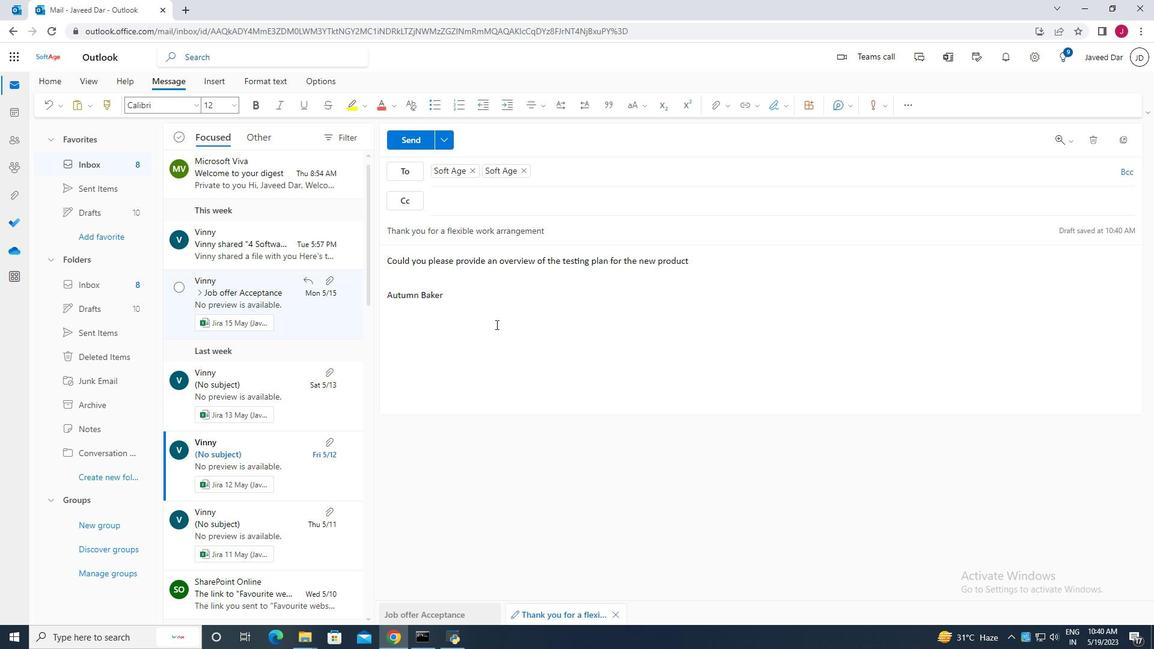 
Action: Mouse scrolled (496, 324) with delta (0, 0)
Screenshot: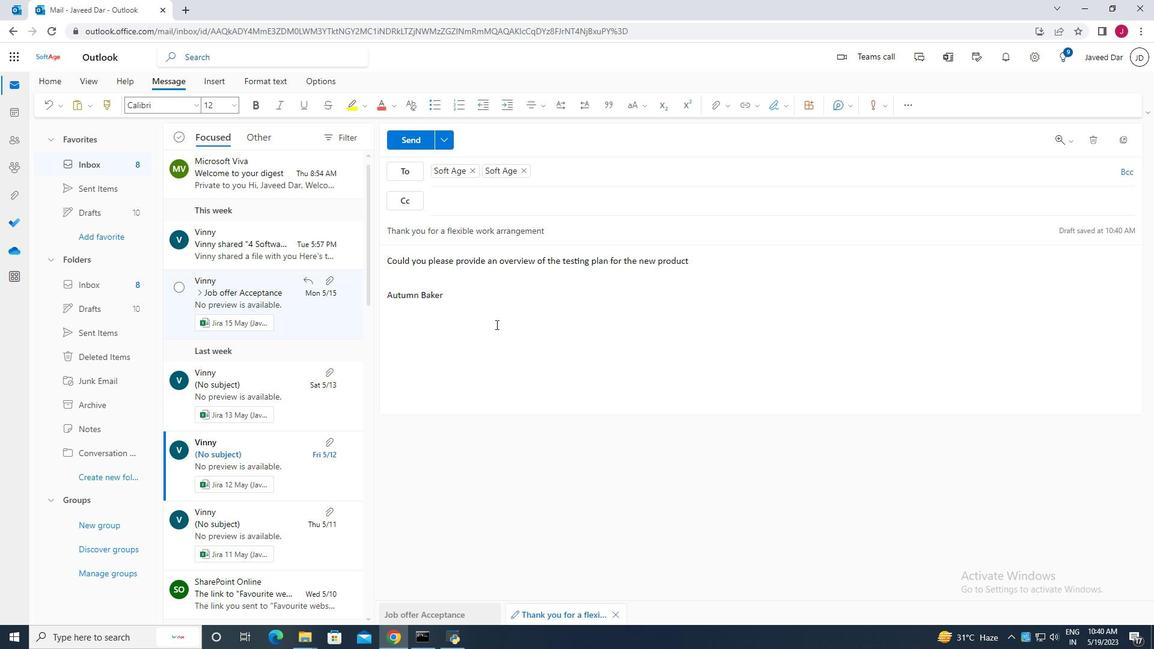 
Action: Mouse moved to (456, 351)
Screenshot: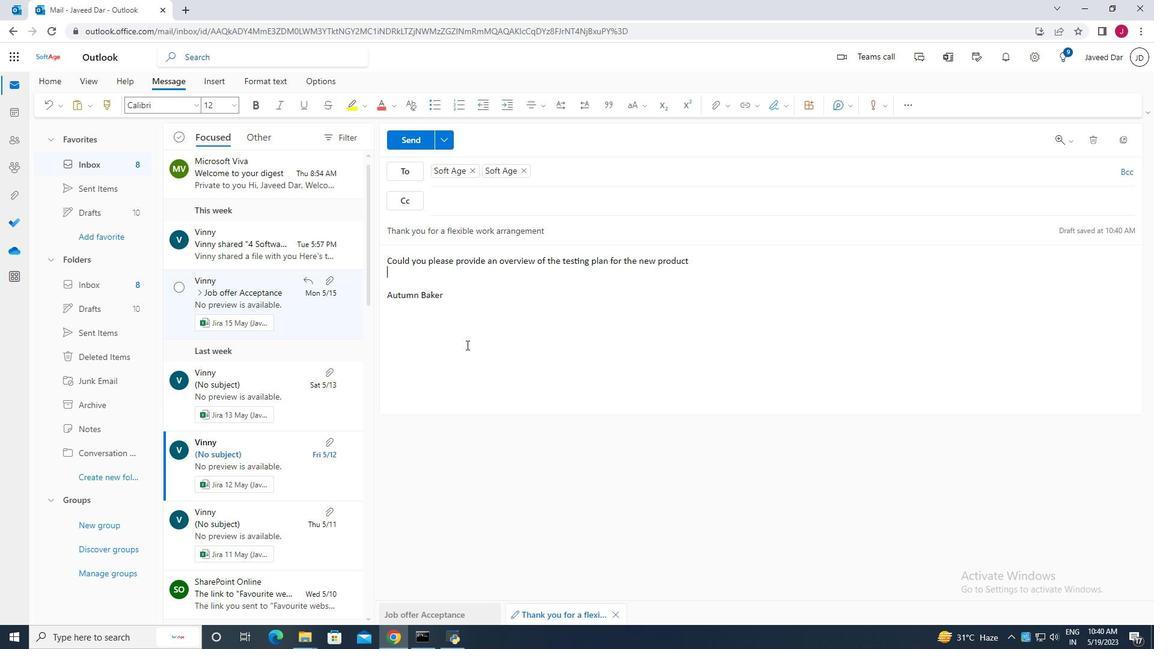 
Action: Mouse pressed left at (456, 351)
Screenshot: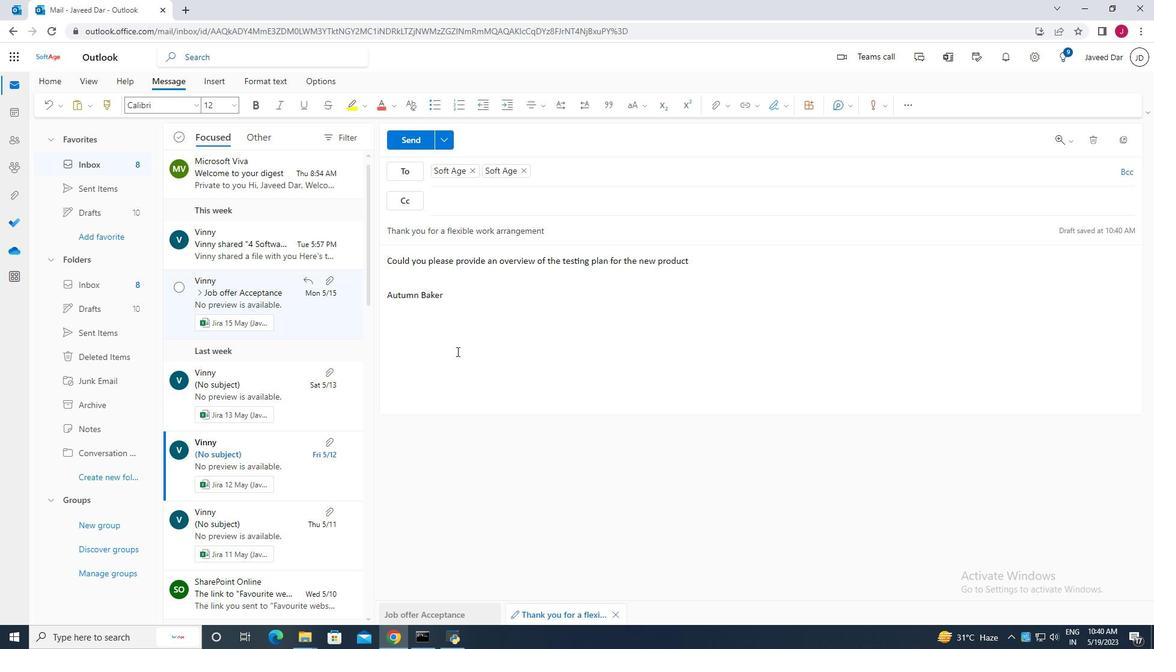 
Action: Mouse moved to (1126, 174)
Screenshot: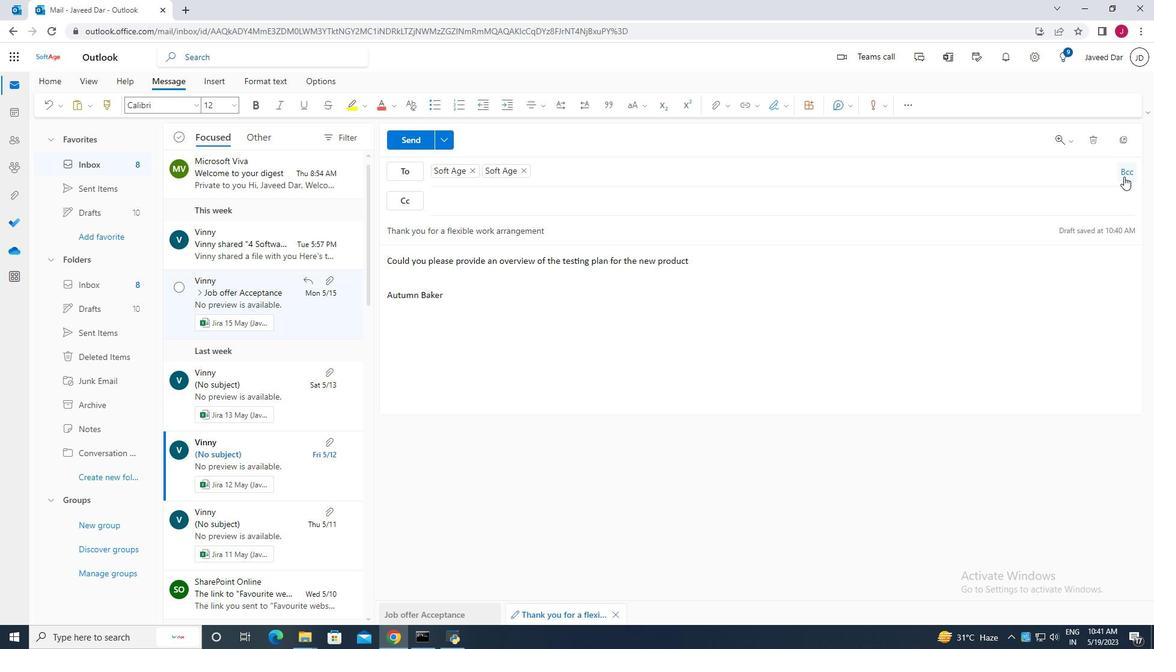 
Action: Mouse pressed left at (1126, 174)
Screenshot: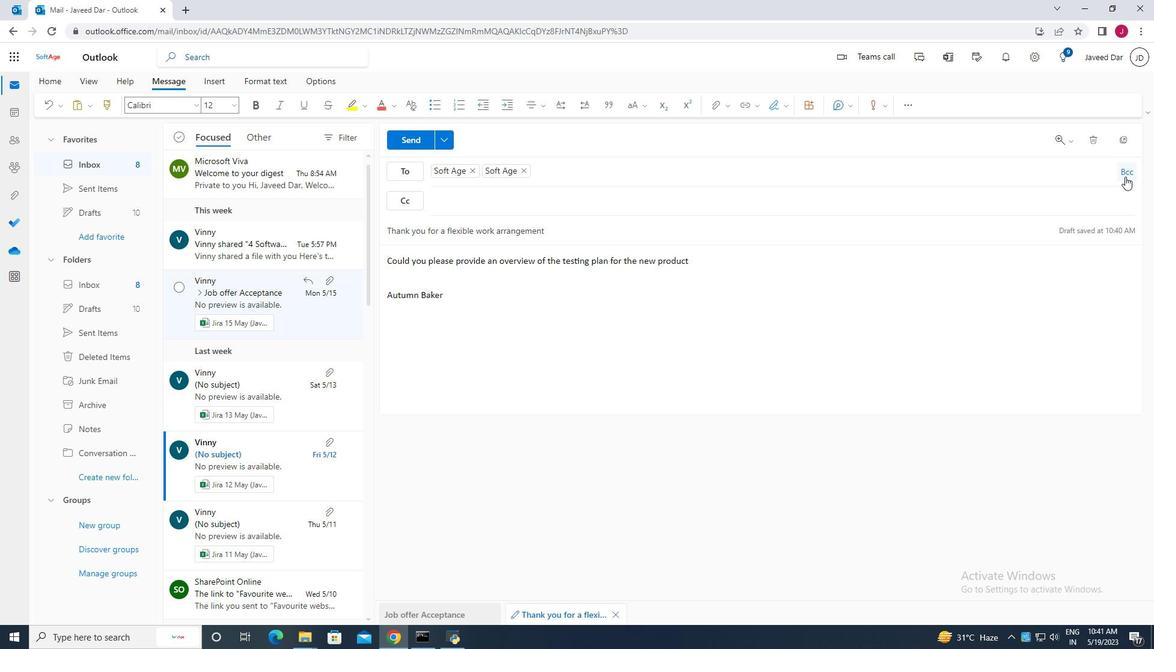 
Action: Mouse moved to (525, 342)
Screenshot: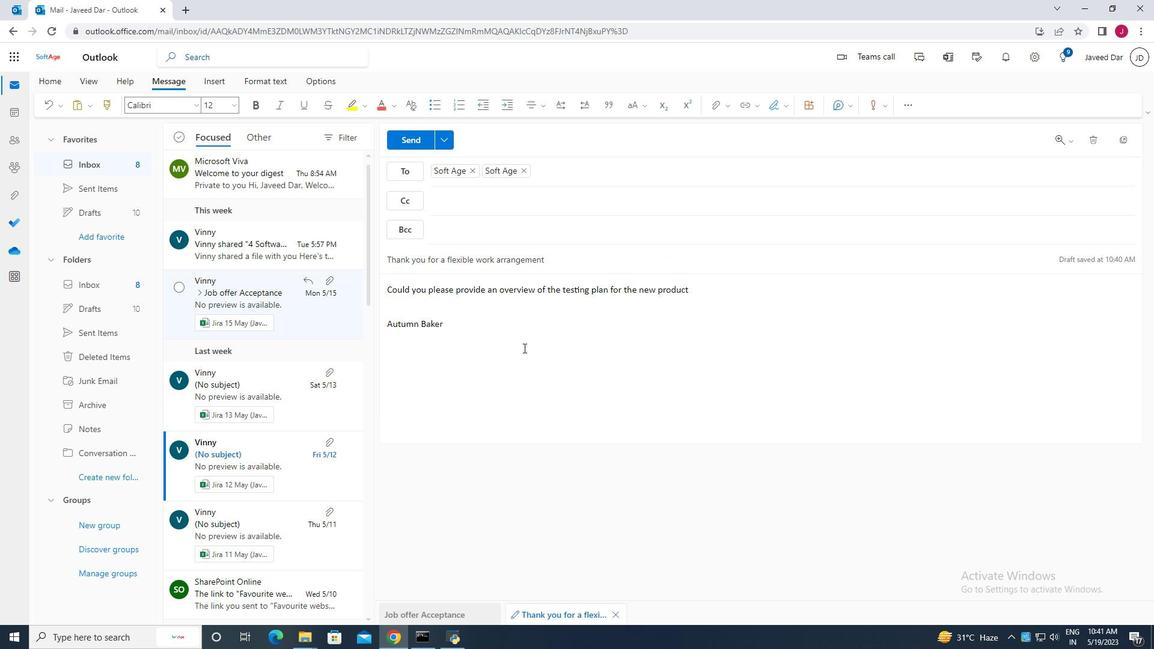 
Action: Mouse pressed left at (525, 342)
Screenshot: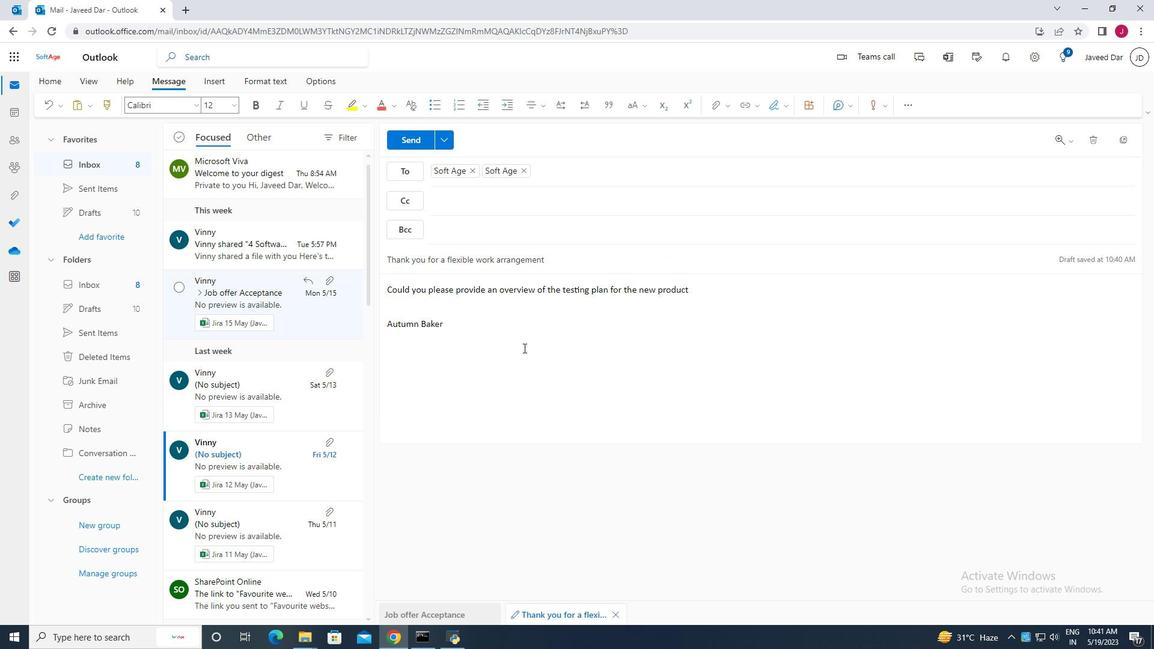 
Action: Mouse moved to (527, 342)
Screenshot: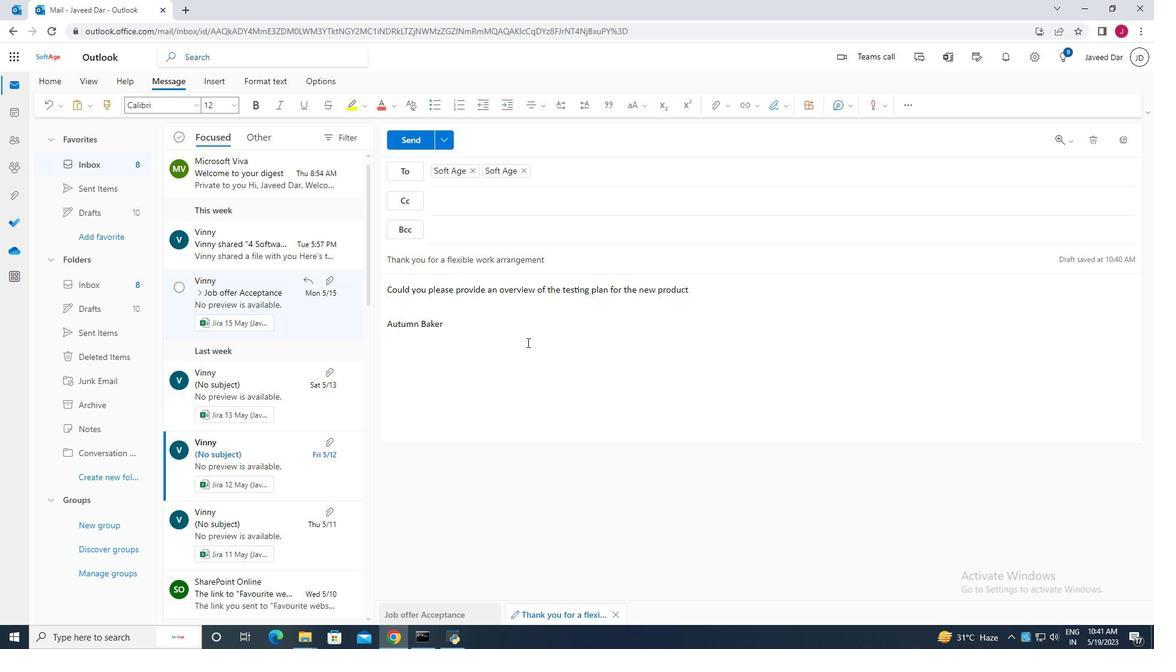 
Action: Key pressed <Key.enter>
Screenshot: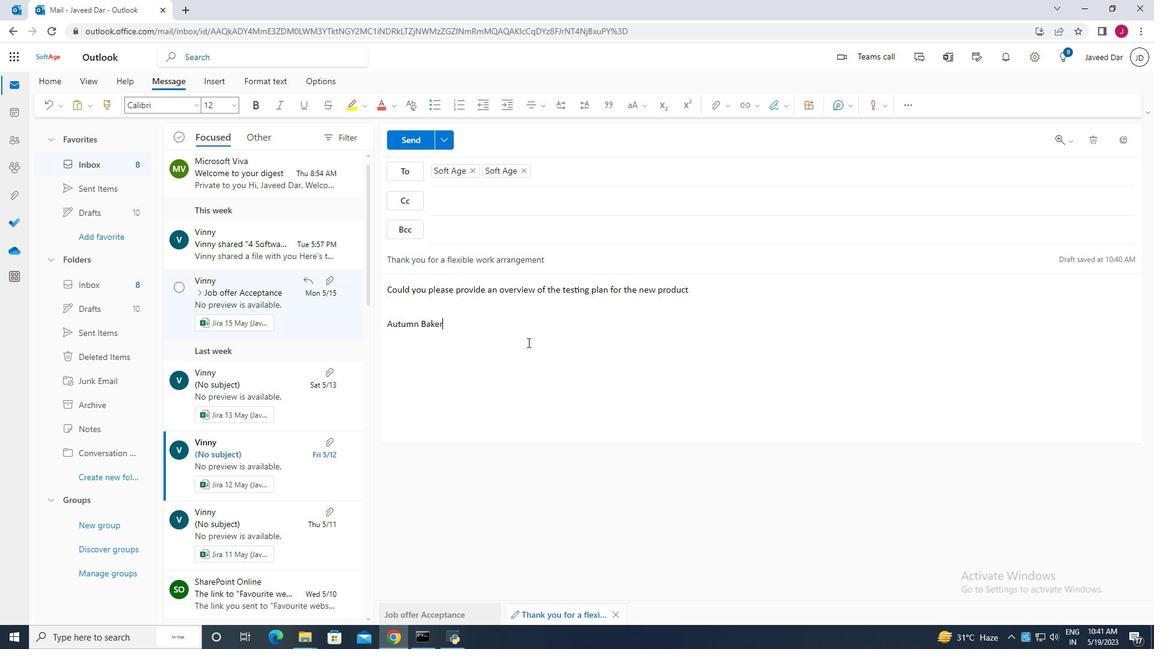 
Action: Mouse moved to (531, 349)
Screenshot: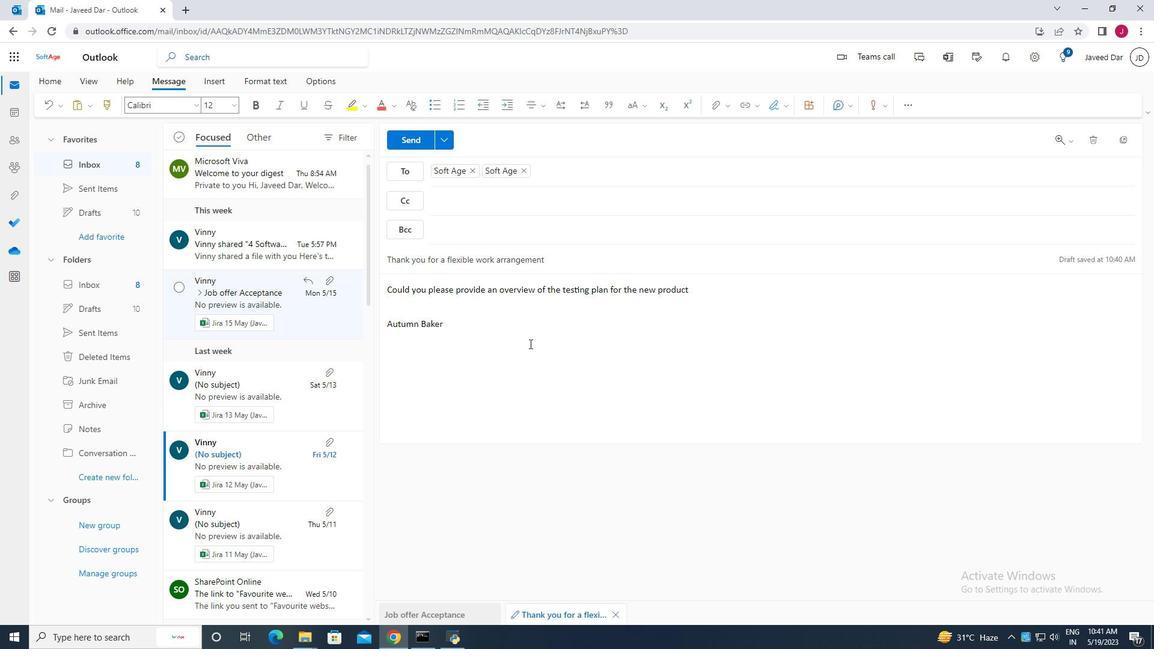 
Action: Key pressed <Key.enter>
Screenshot: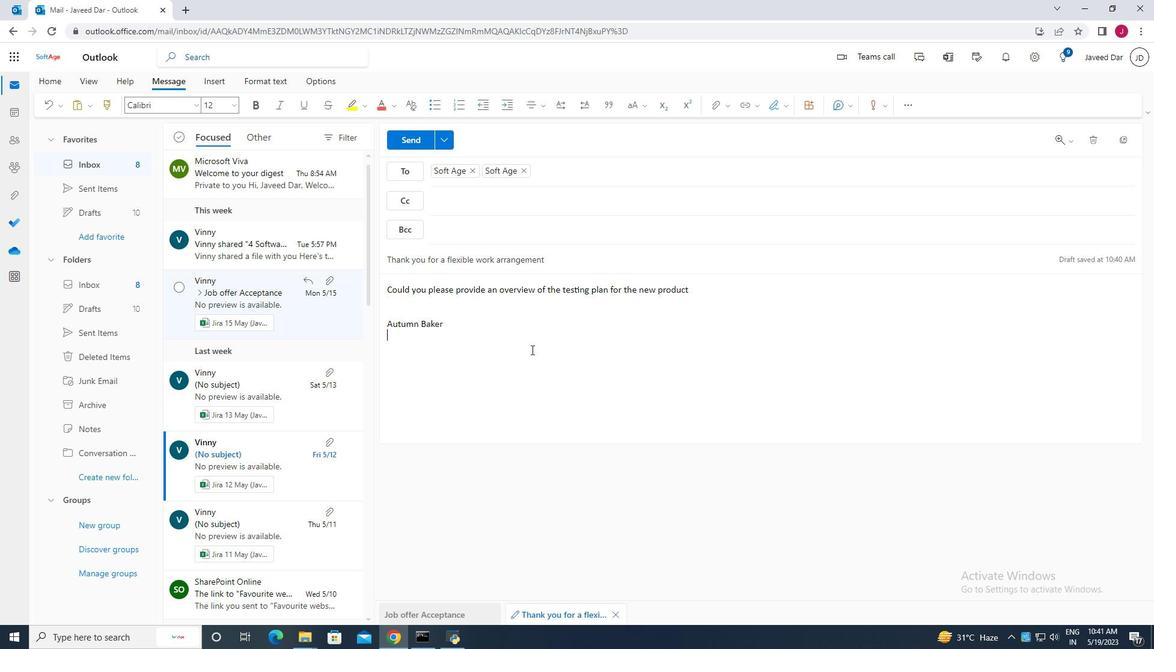 
Action: Mouse moved to (506, 333)
Screenshot: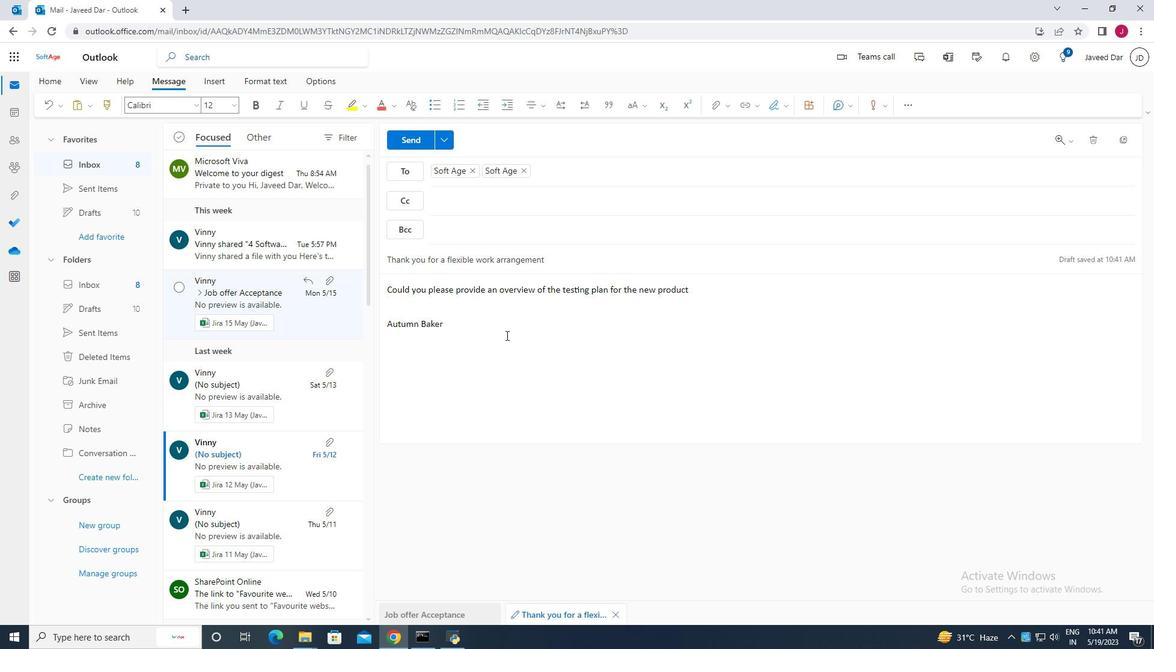 
Action: Mouse scrolled (506, 334) with delta (0, 0)
Screenshot: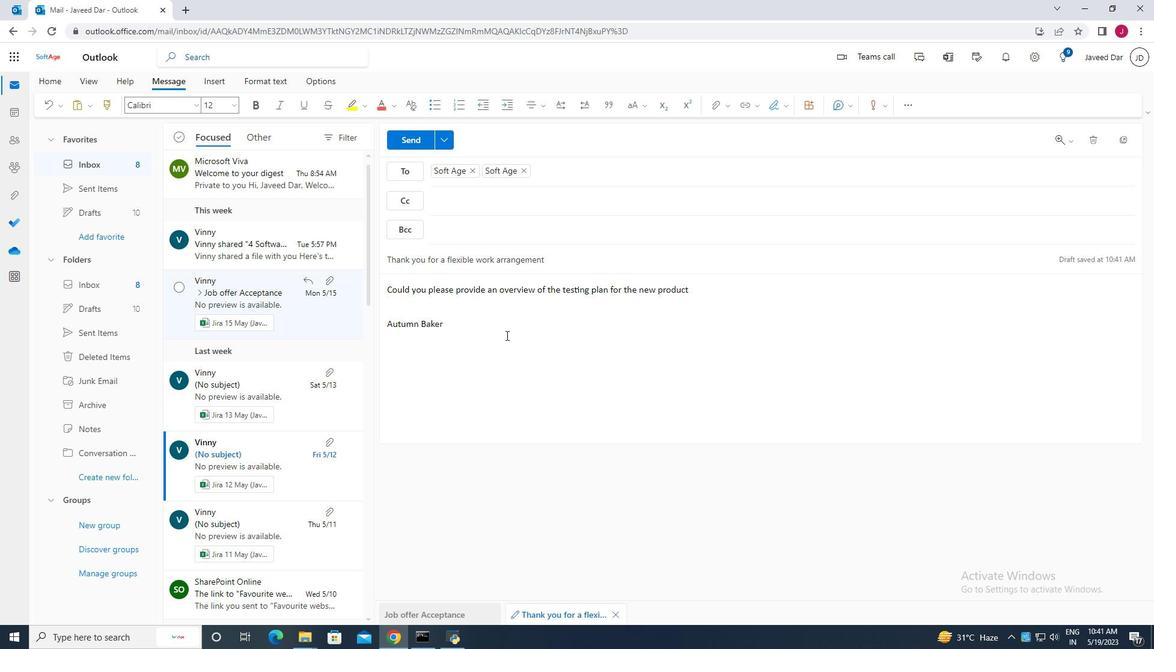 
Action: Mouse moved to (506, 333)
Screenshot: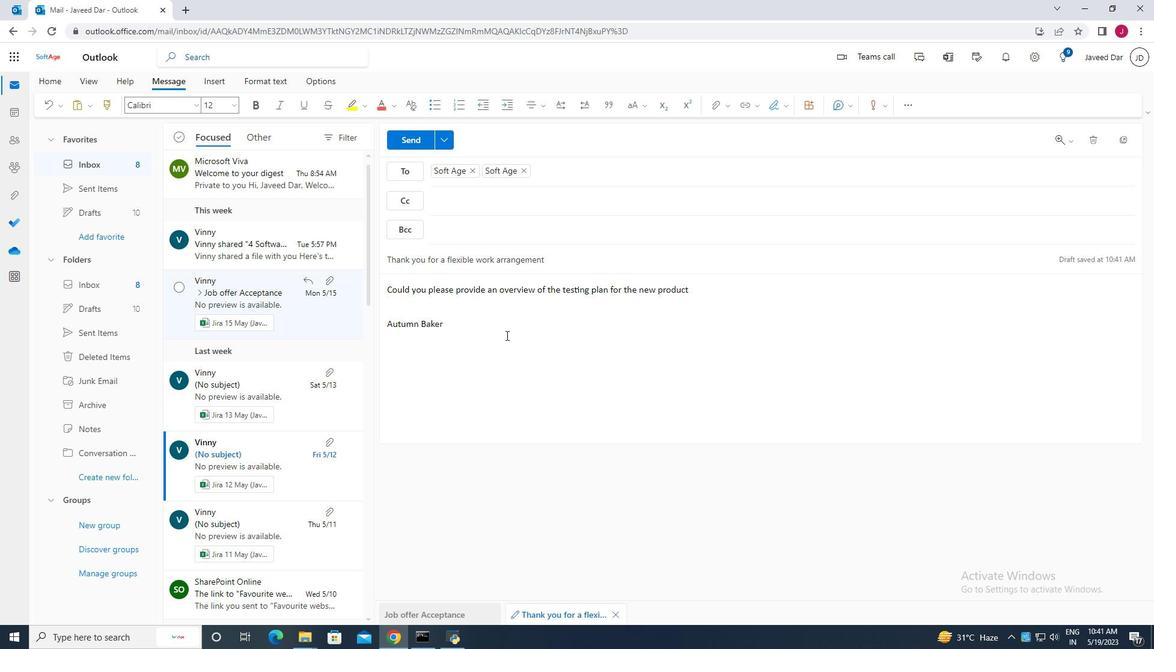 
Action: Mouse scrolled (506, 334) with delta (0, 0)
Screenshot: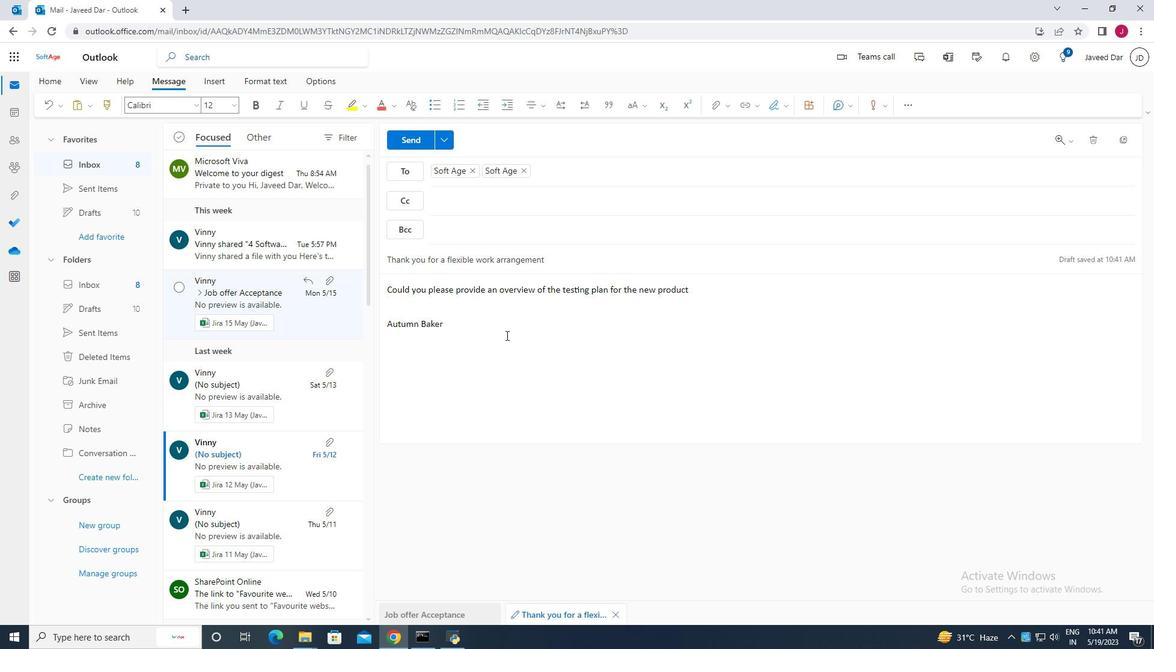 
Action: Mouse scrolled (506, 334) with delta (0, 0)
Screenshot: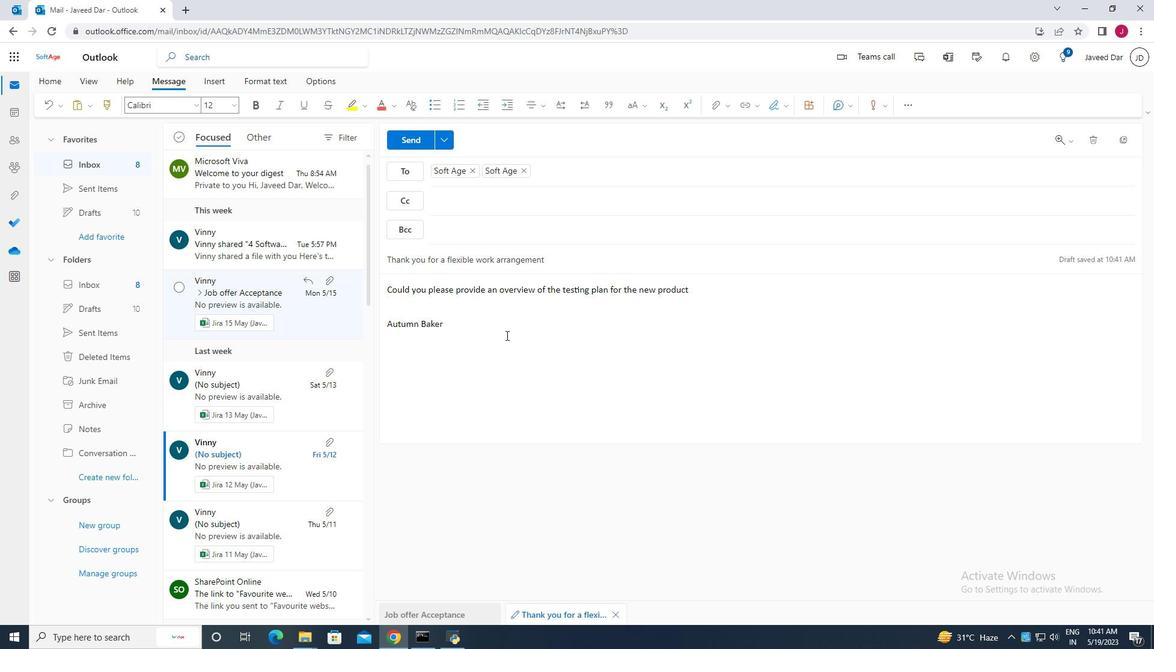 
Action: Mouse moved to (506, 333)
Screenshot: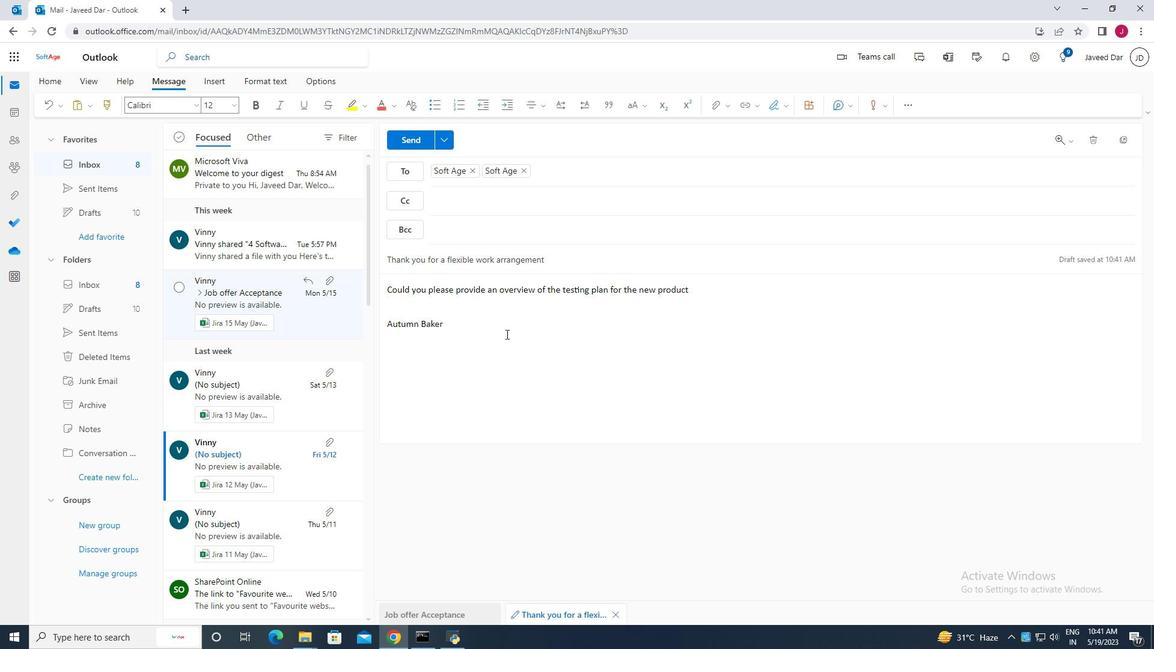 
Action: Mouse scrolled (506, 333) with delta (0, 0)
Screenshot: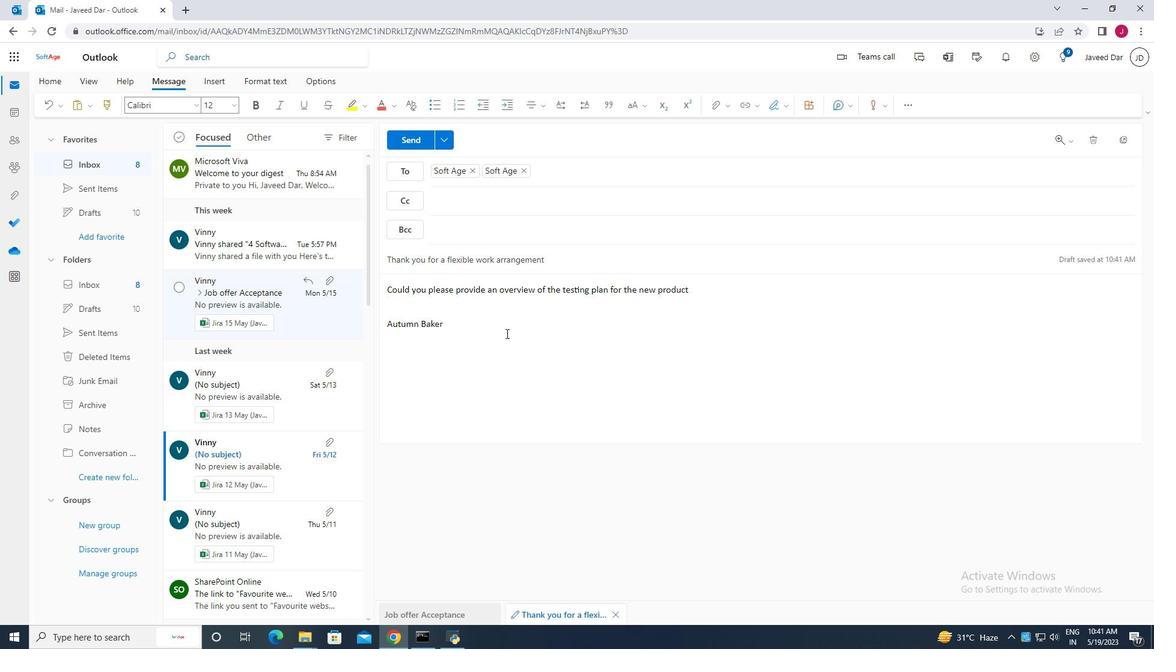 
Action: Mouse moved to (505, 328)
Screenshot: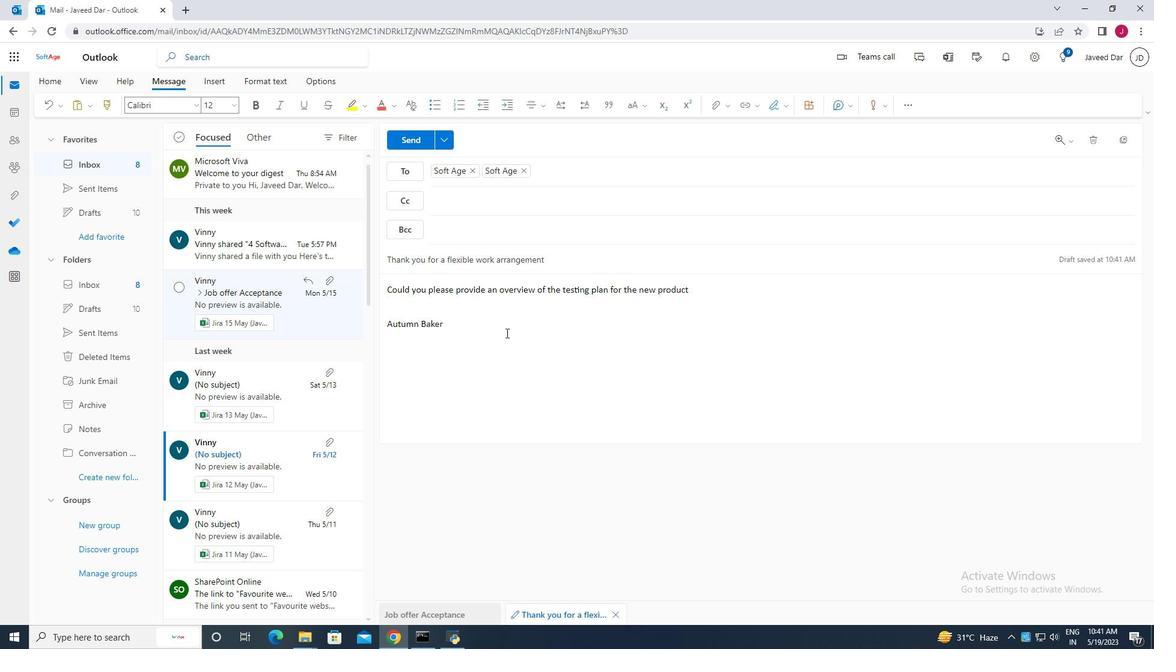 
Action: Mouse scrolled (505, 329) with delta (0, 0)
Screenshot: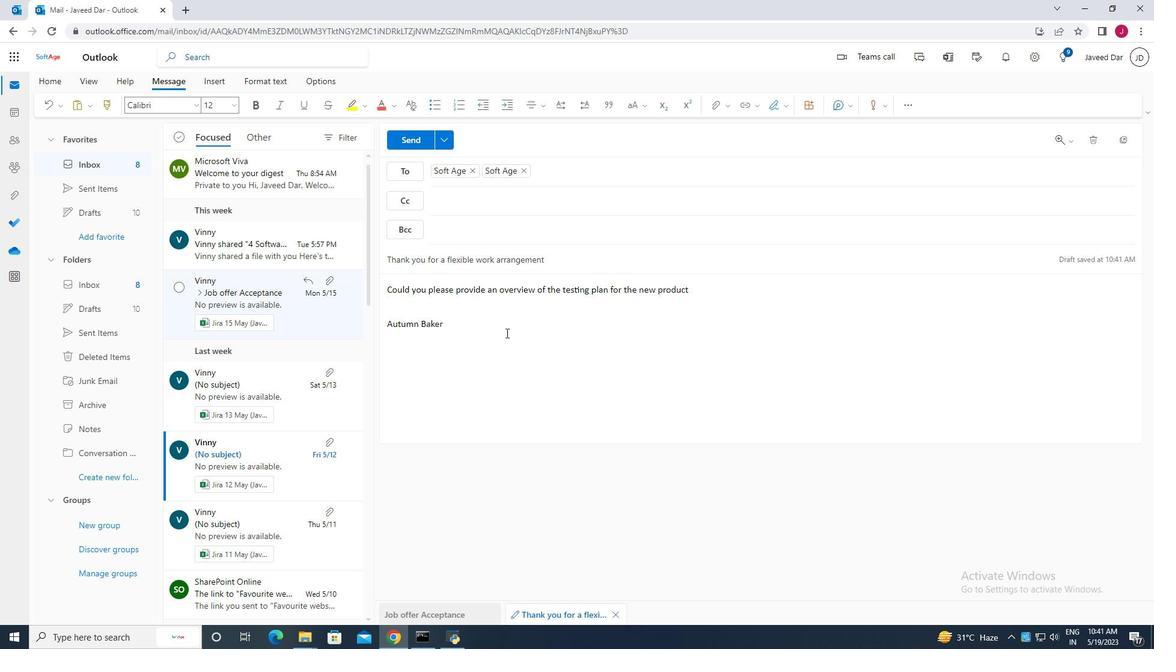 
Action: Mouse moved to (723, 300)
Screenshot: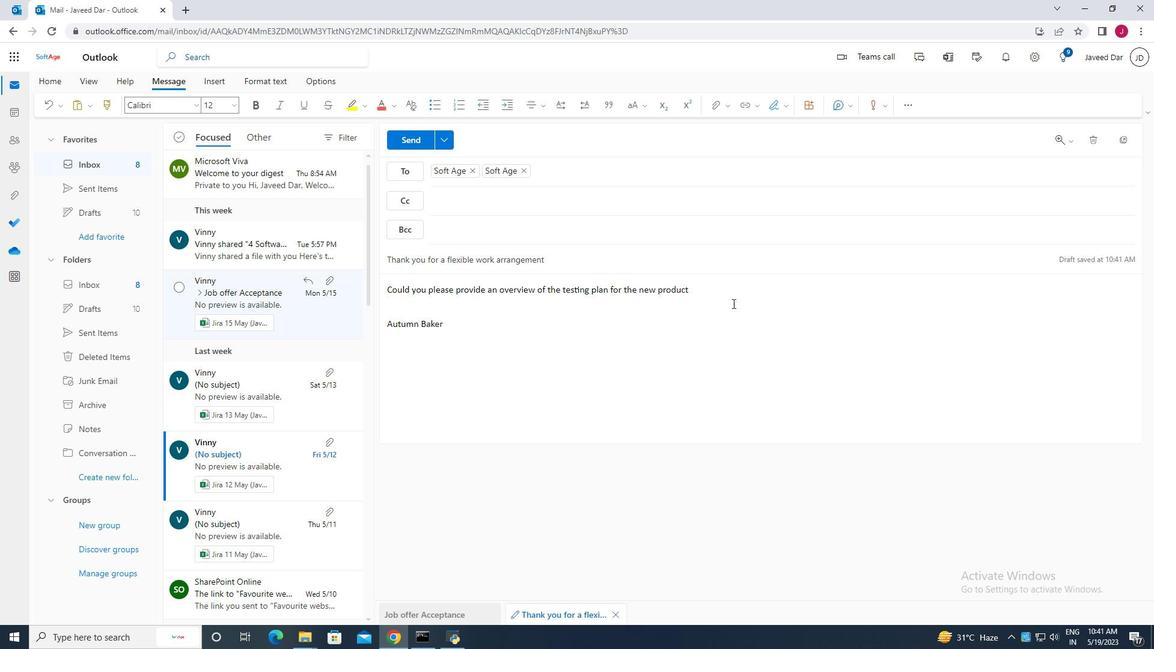 
Action: Mouse pressed left at (723, 300)
Screenshot: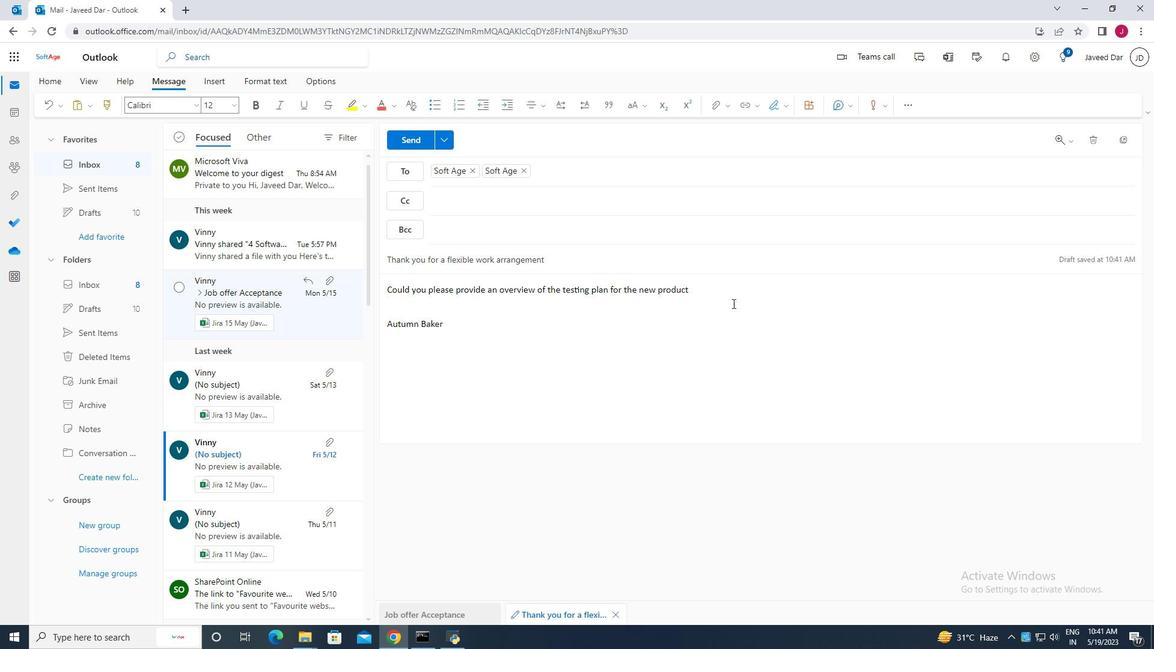 
Action: Mouse moved to (524, 322)
Screenshot: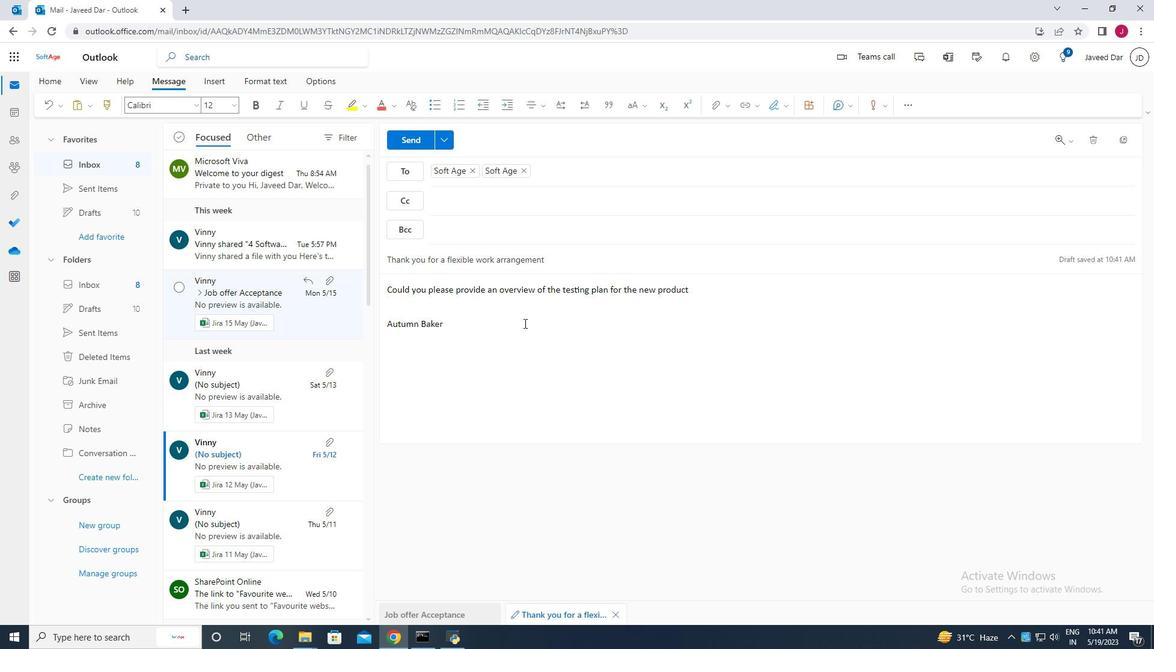 
Action: Mouse scrolled (524, 323) with delta (0, 0)
Screenshot: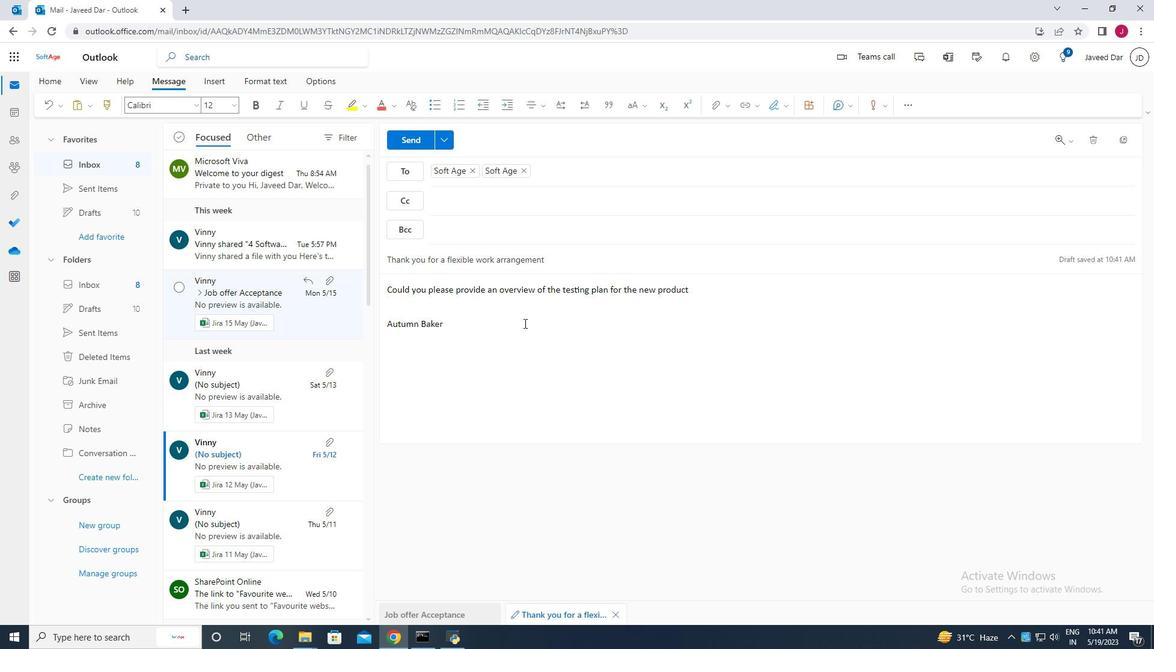 
Action: Mouse scrolled (524, 323) with delta (0, 0)
Screenshot: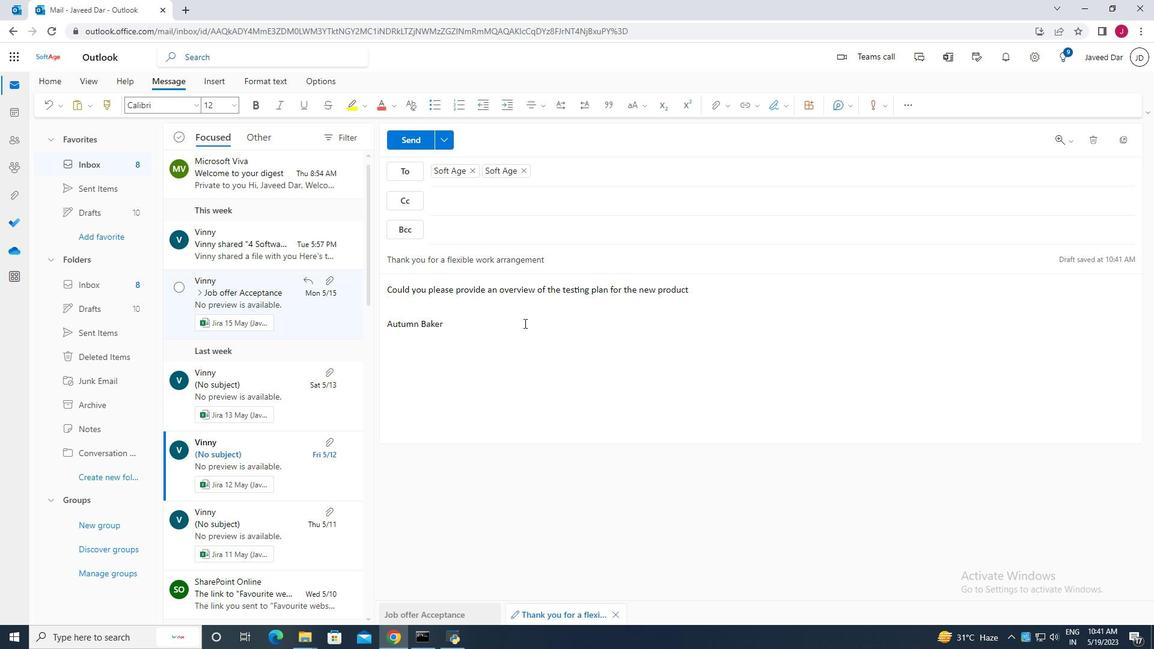 
Action: Mouse scrolled (524, 323) with delta (0, 0)
Screenshot: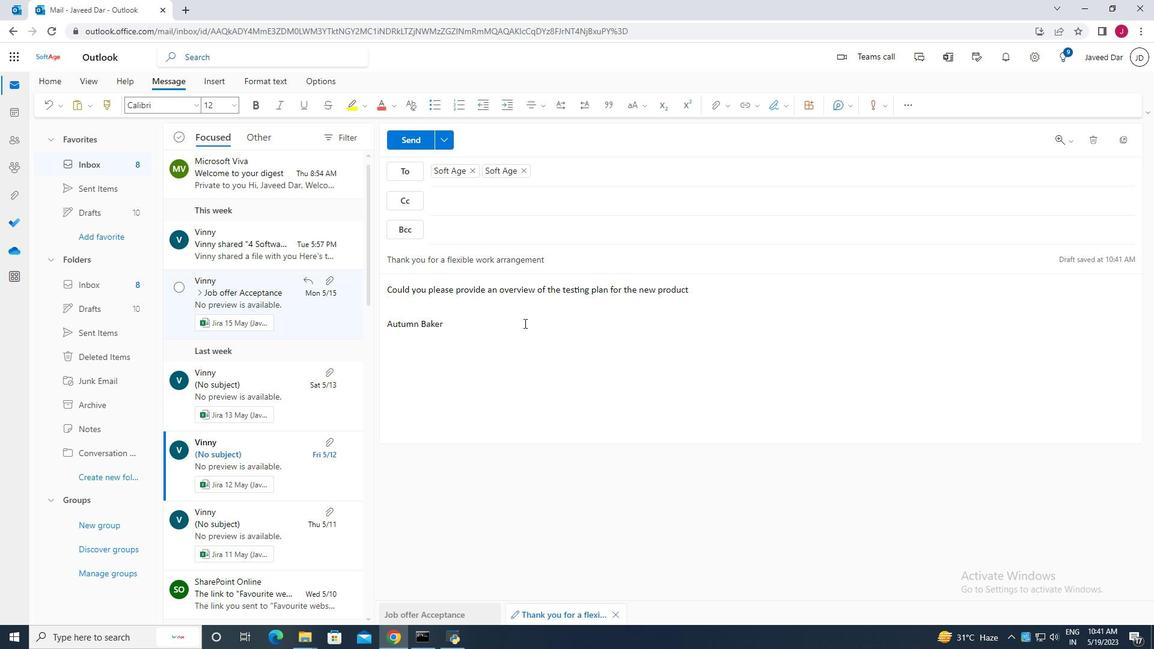 
Action: Mouse scrolled (524, 323) with delta (0, 0)
Screenshot: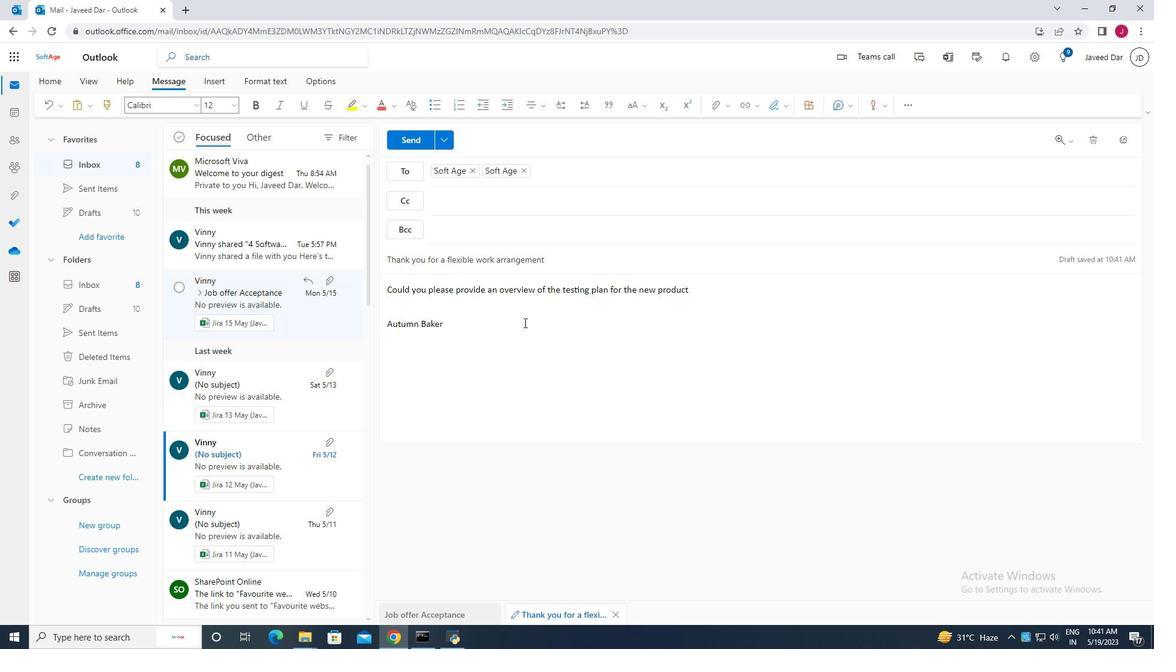
Action: Mouse scrolled (524, 322) with delta (0, 0)
Screenshot: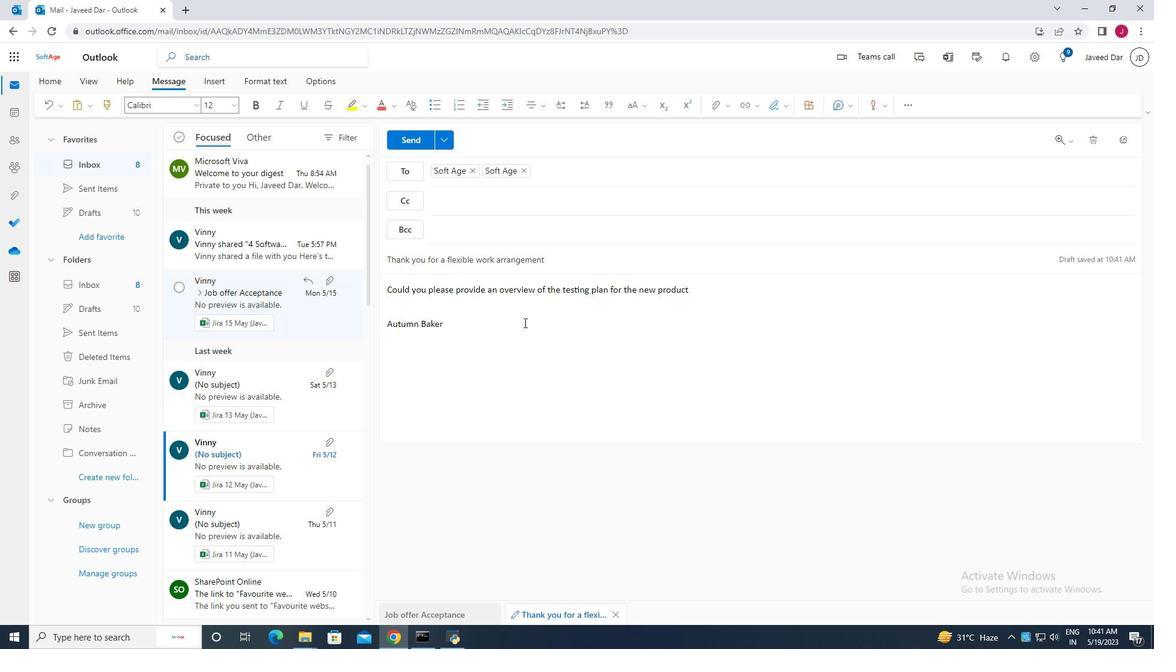 
Action: Mouse scrolled (524, 322) with delta (0, 0)
Screenshot: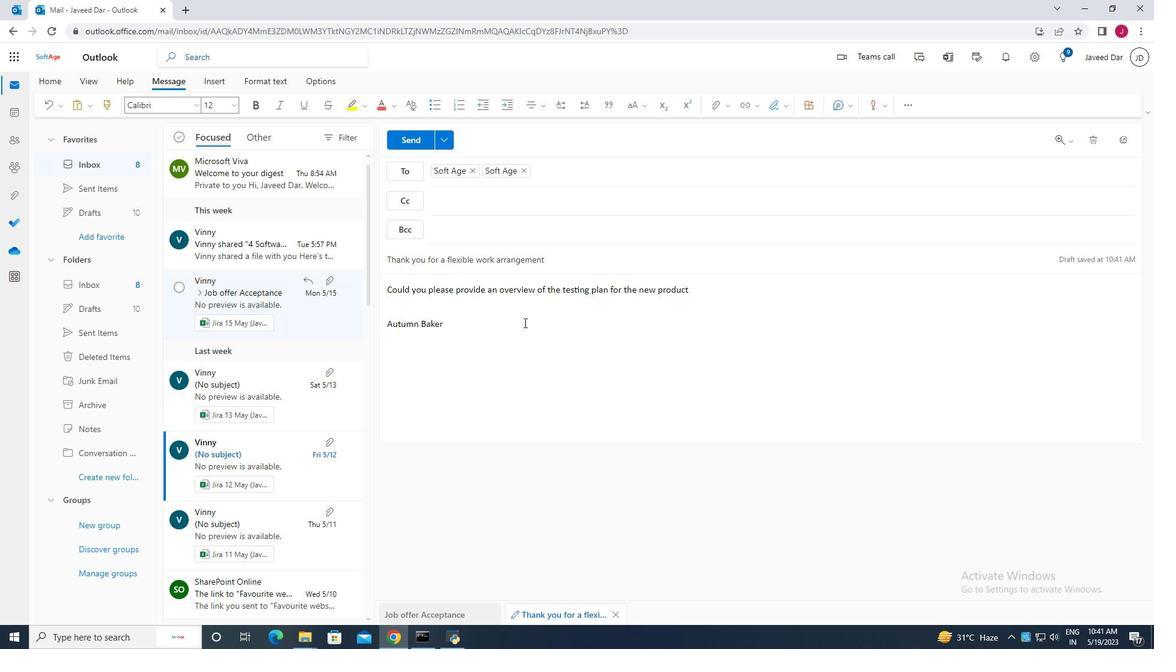 
Action: Mouse moved to (416, 142)
Screenshot: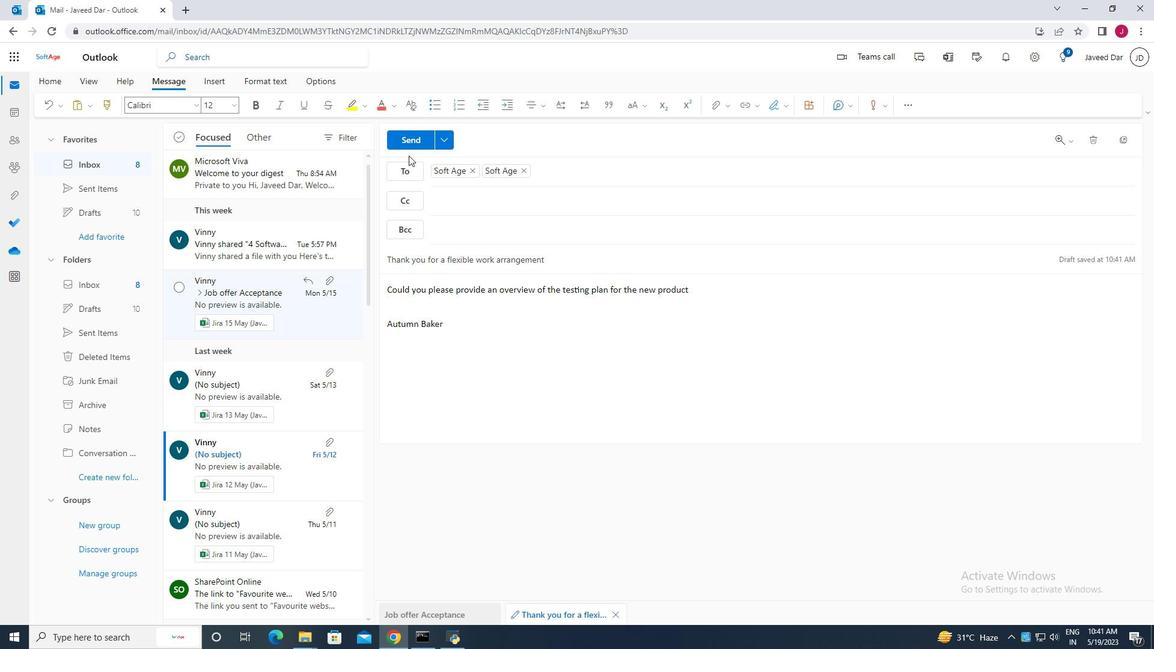 
Action: Mouse pressed left at (416, 142)
Screenshot: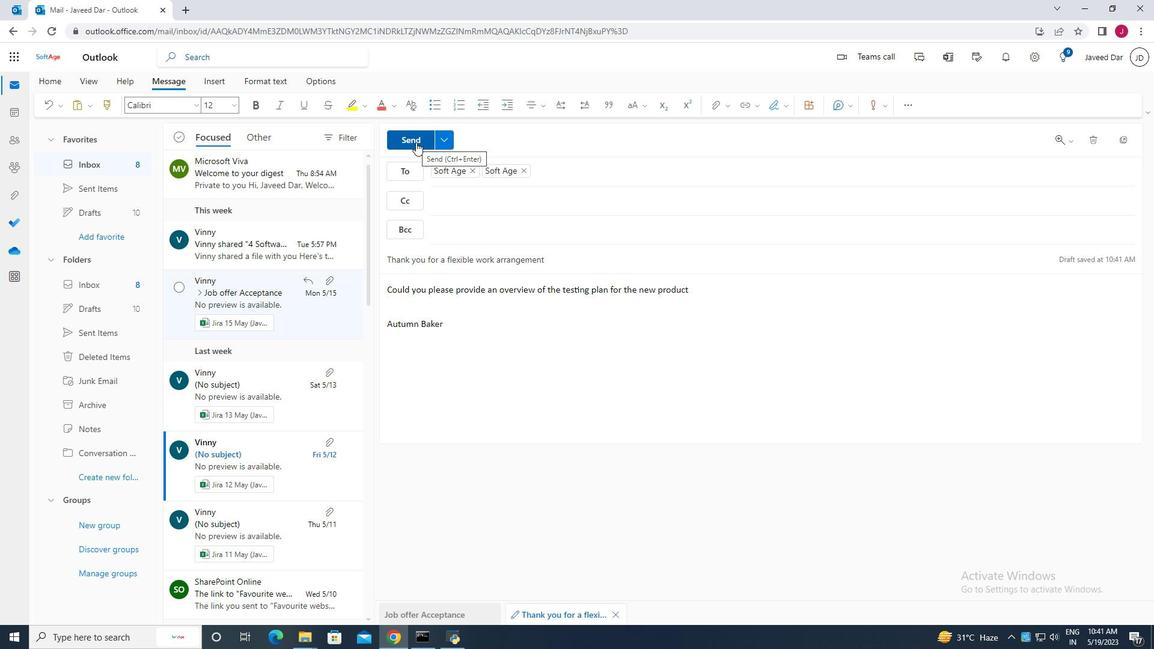 
